 Task: Add Burt's Bees Champagne Lip Shimmer to the cart.
Action: Mouse moved to (313, 170)
Screenshot: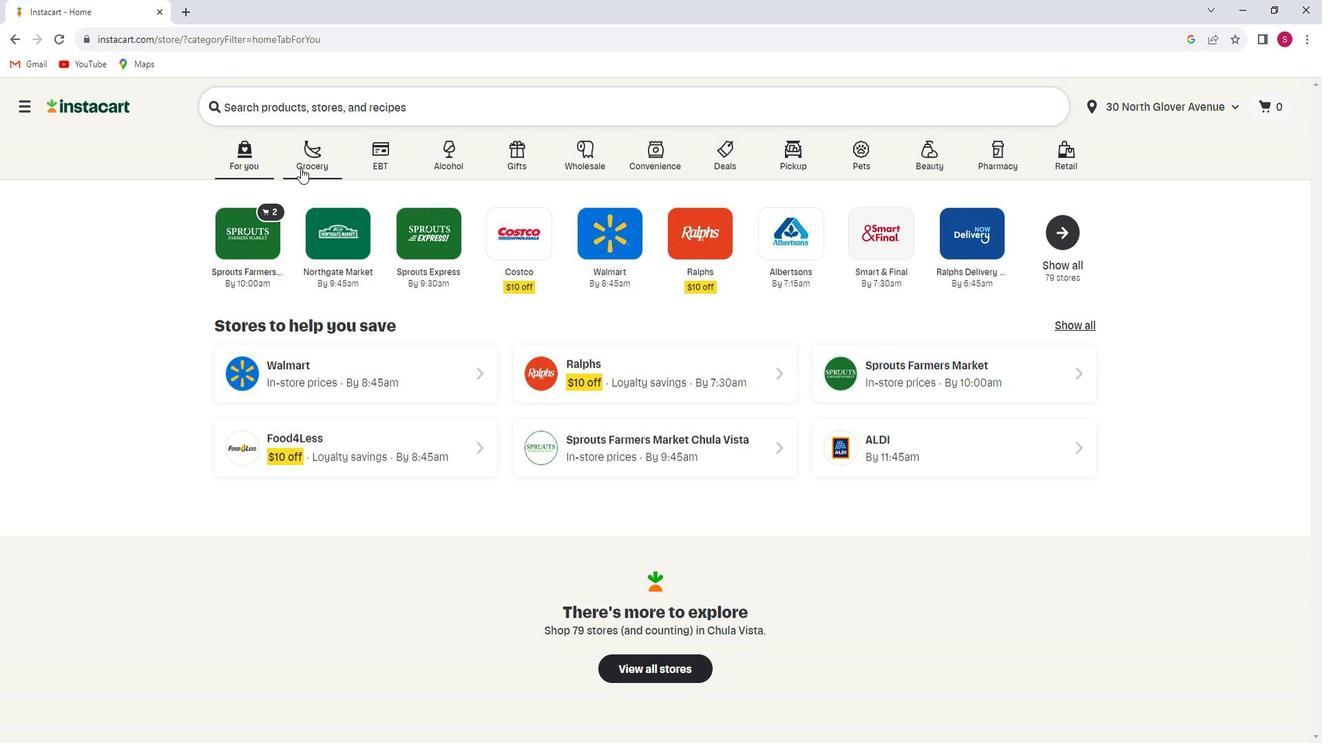 
Action: Mouse pressed left at (313, 170)
Screenshot: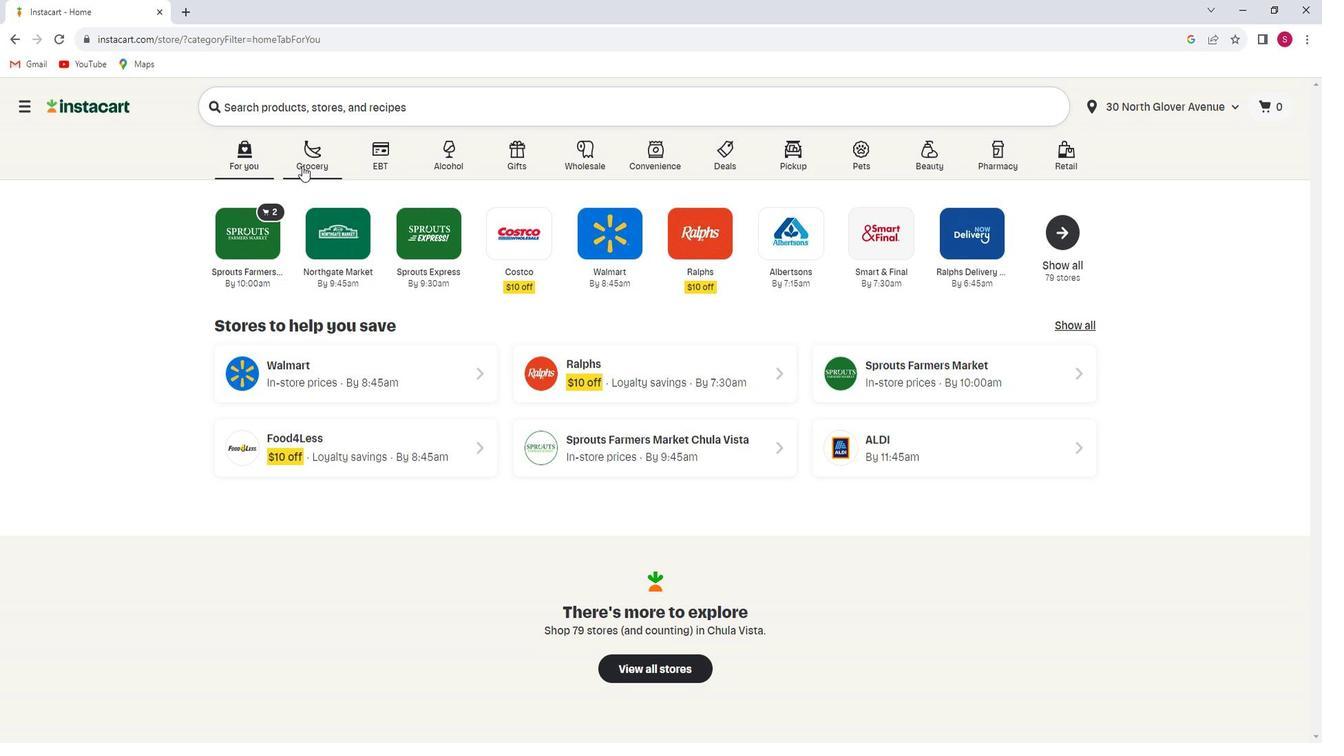 
Action: Mouse moved to (306, 396)
Screenshot: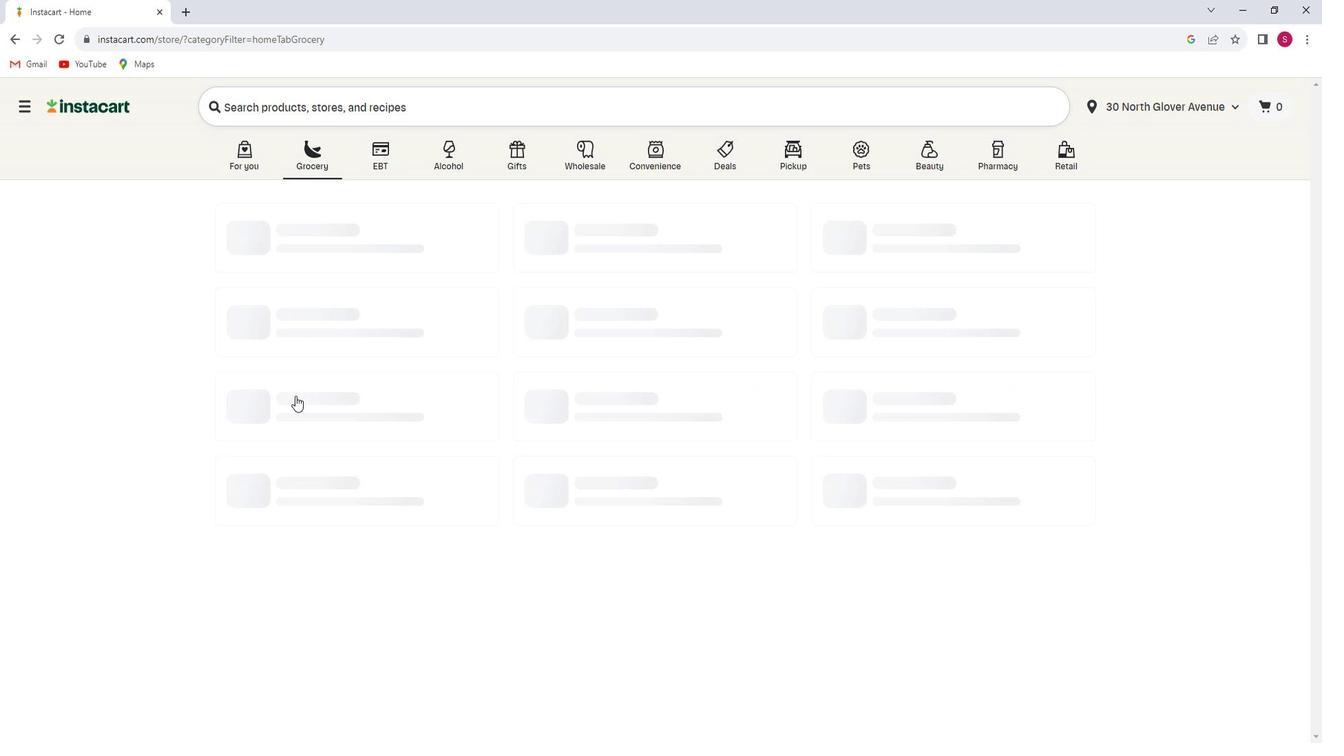 
Action: Mouse pressed left at (306, 396)
Screenshot: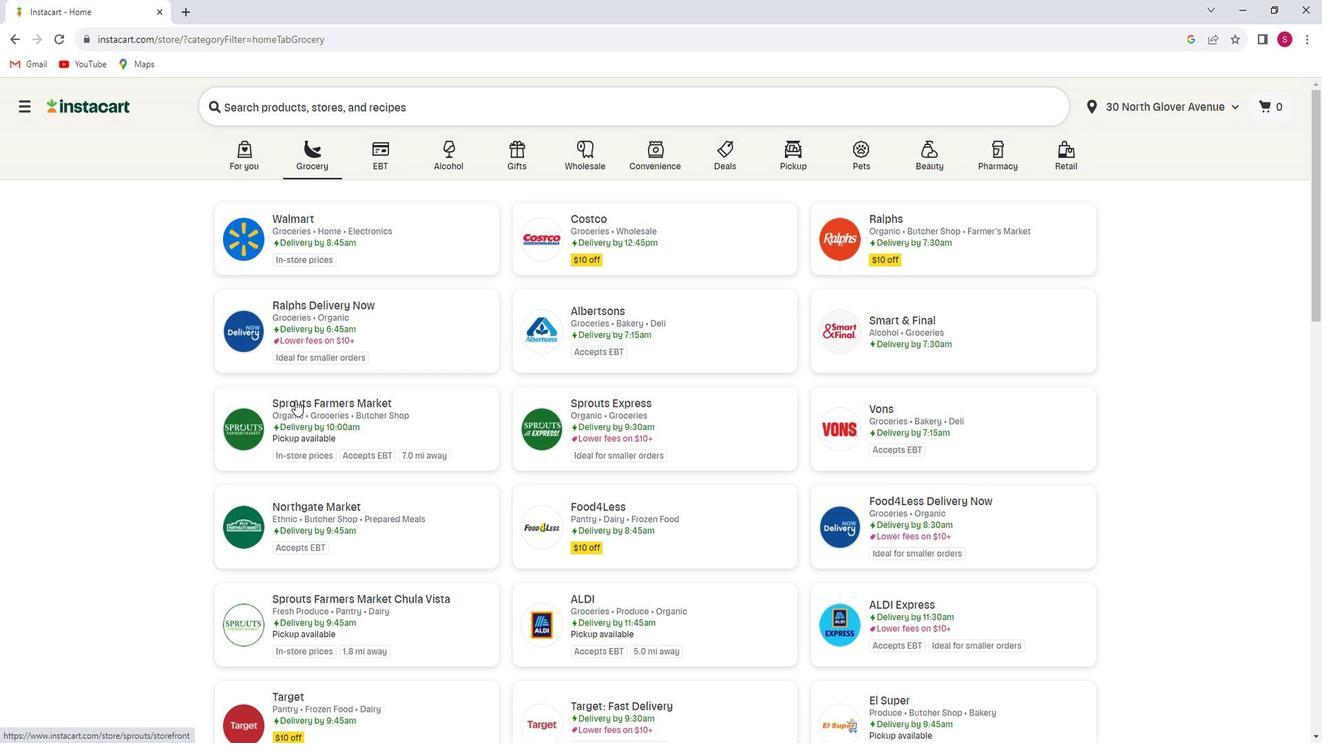 
Action: Mouse moved to (60, 427)
Screenshot: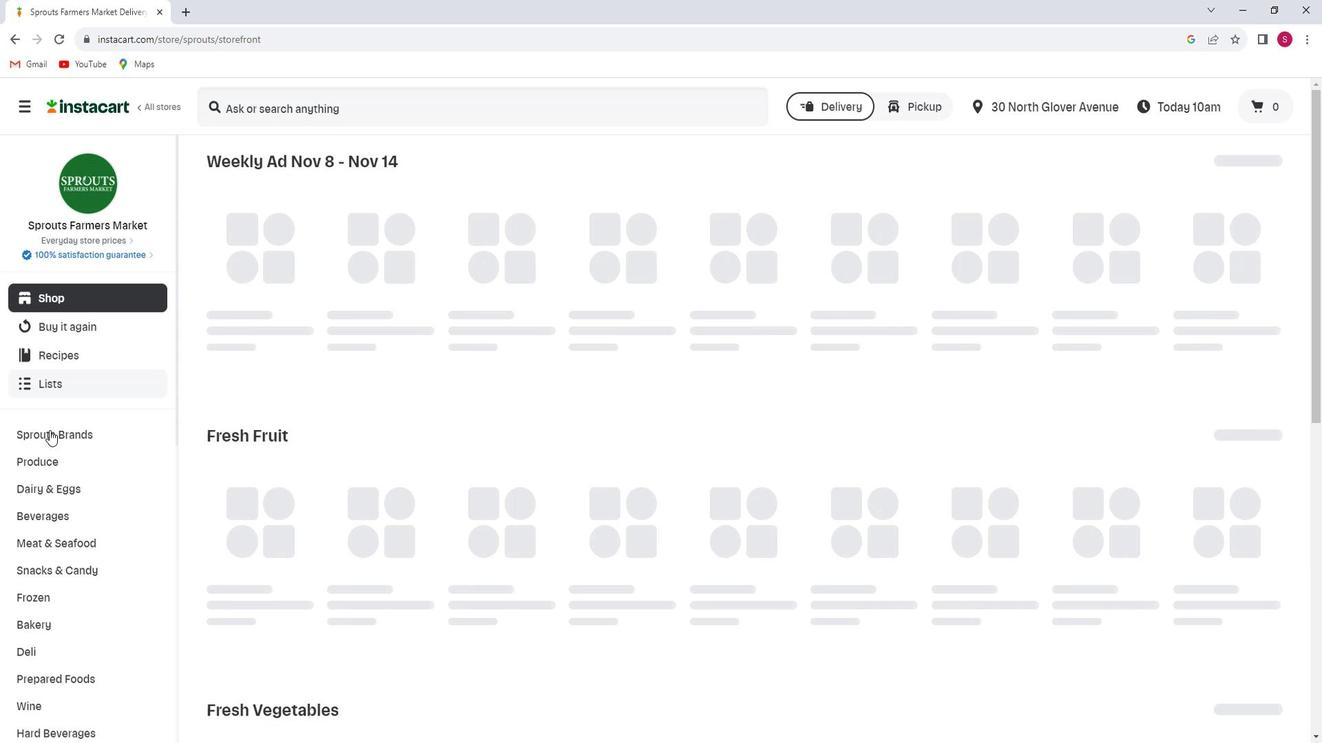 
Action: Mouse scrolled (60, 426) with delta (0, 0)
Screenshot: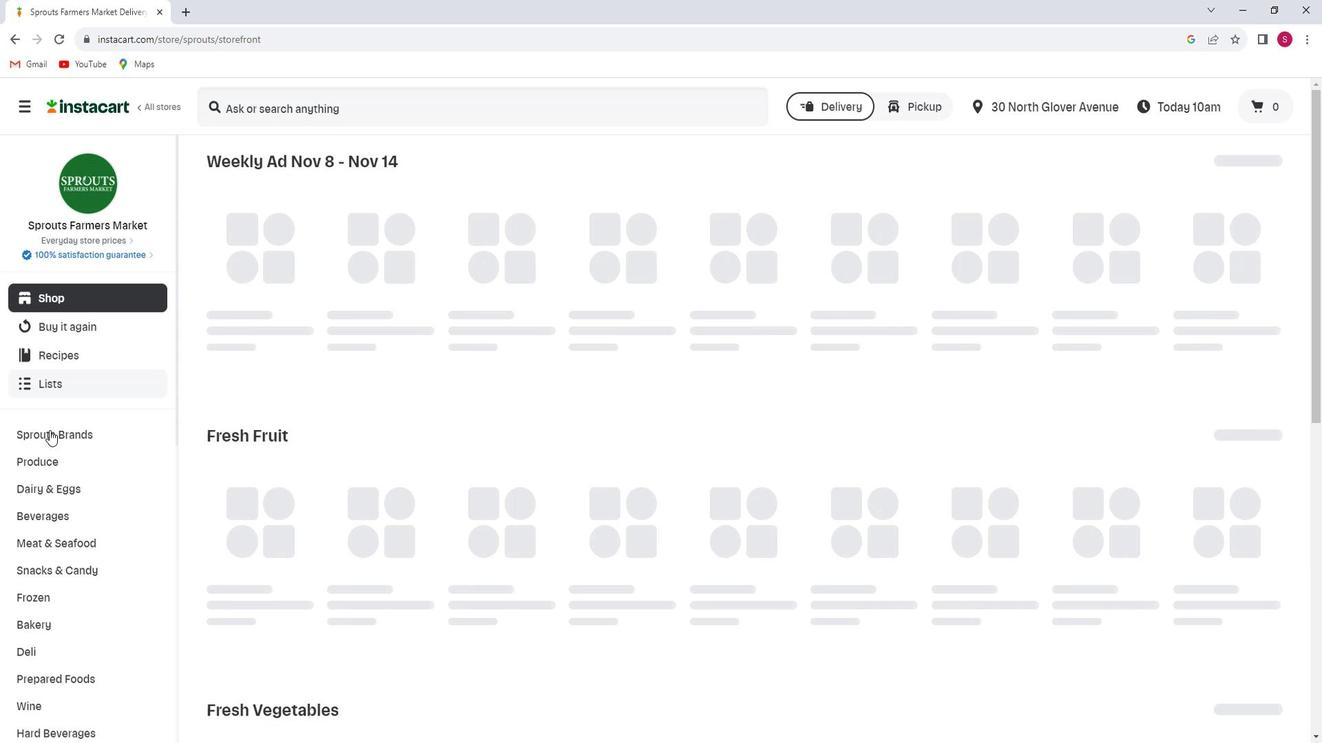 
Action: Mouse moved to (60, 427)
Screenshot: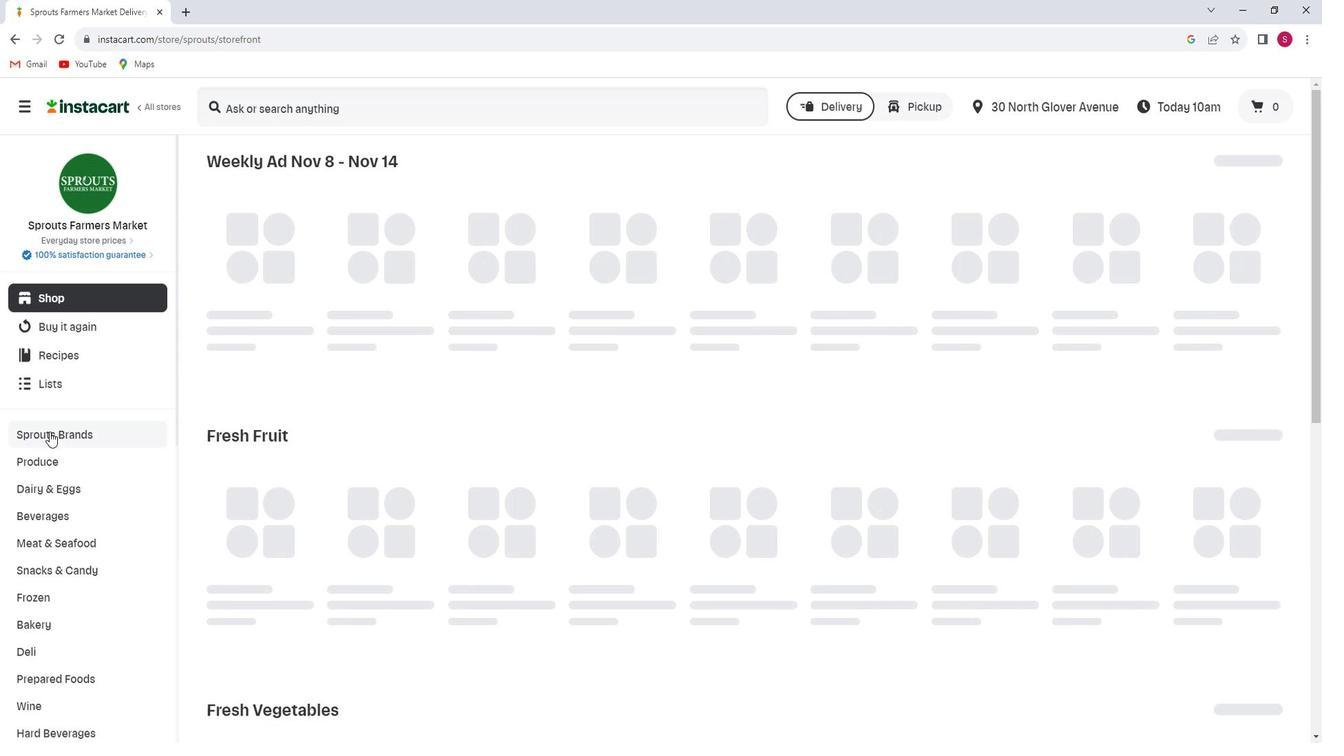 
Action: Mouse scrolled (60, 426) with delta (0, 0)
Screenshot: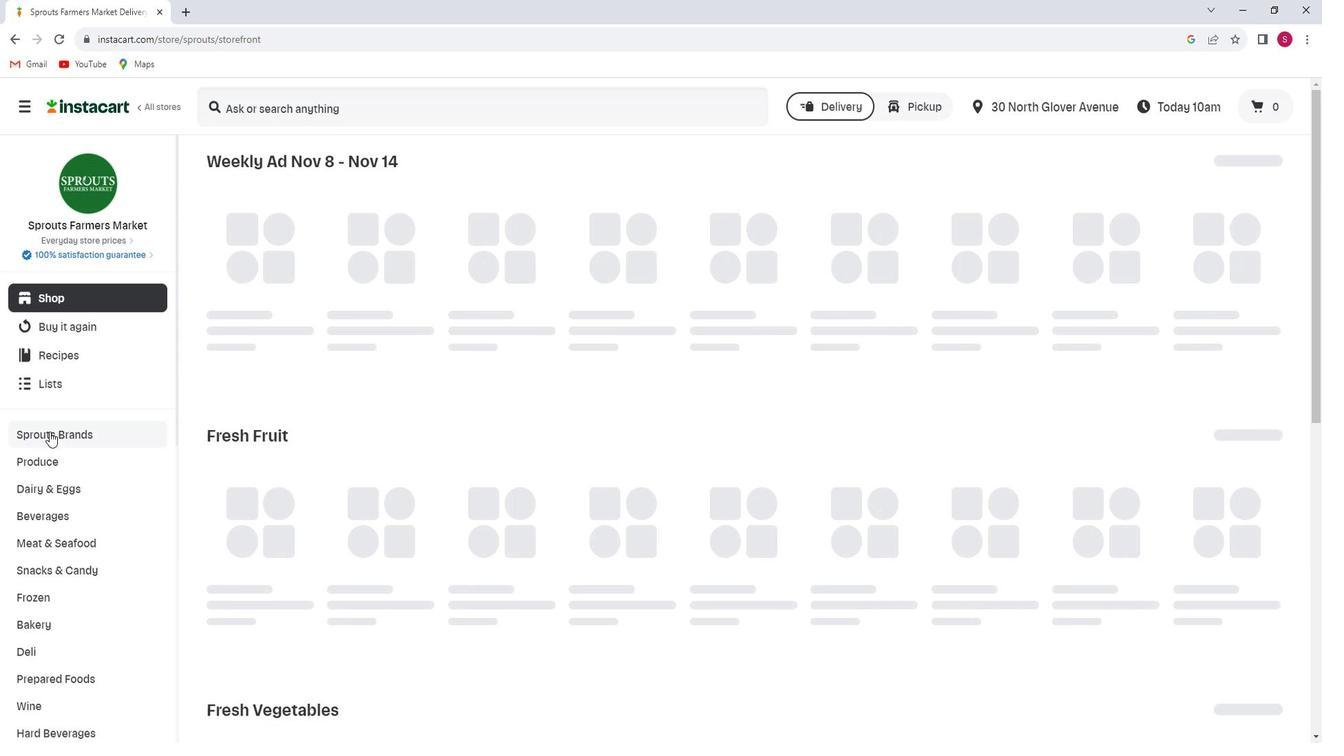 
Action: Mouse scrolled (60, 426) with delta (0, 0)
Screenshot: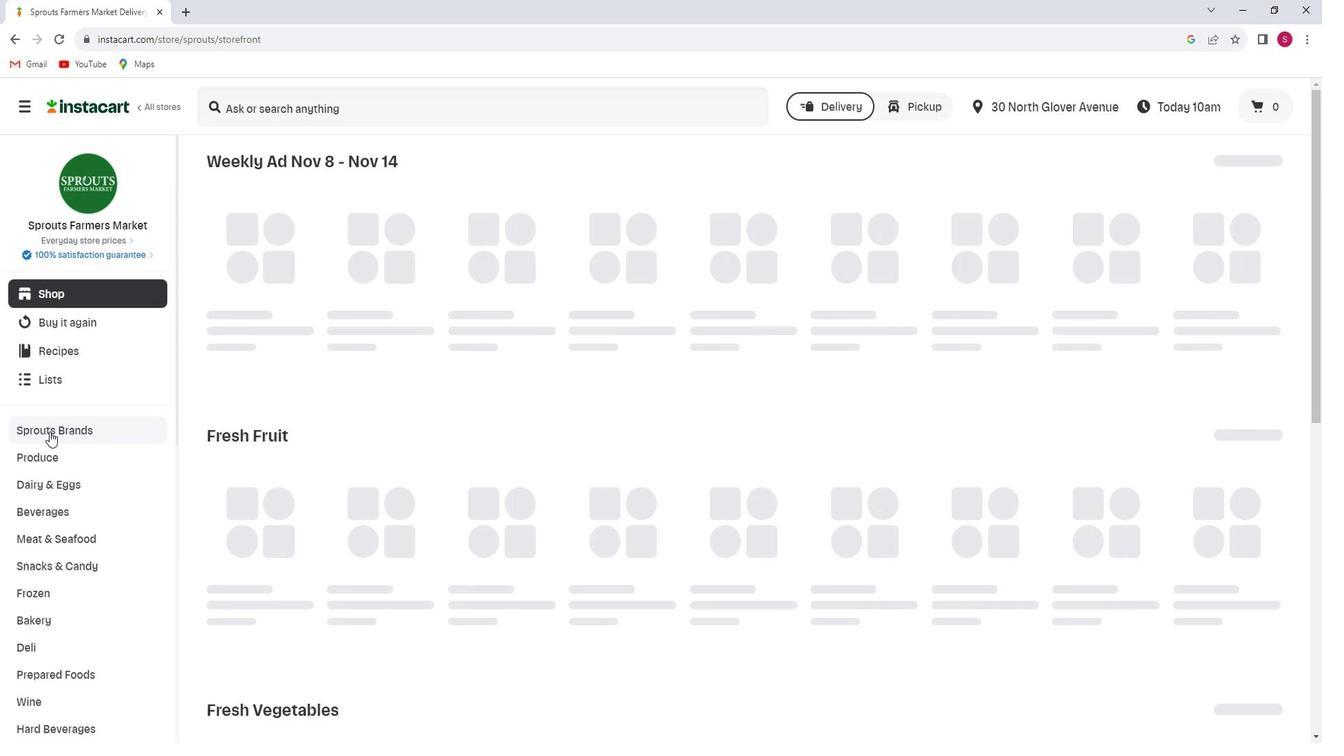 
Action: Mouse scrolled (60, 426) with delta (0, 0)
Screenshot: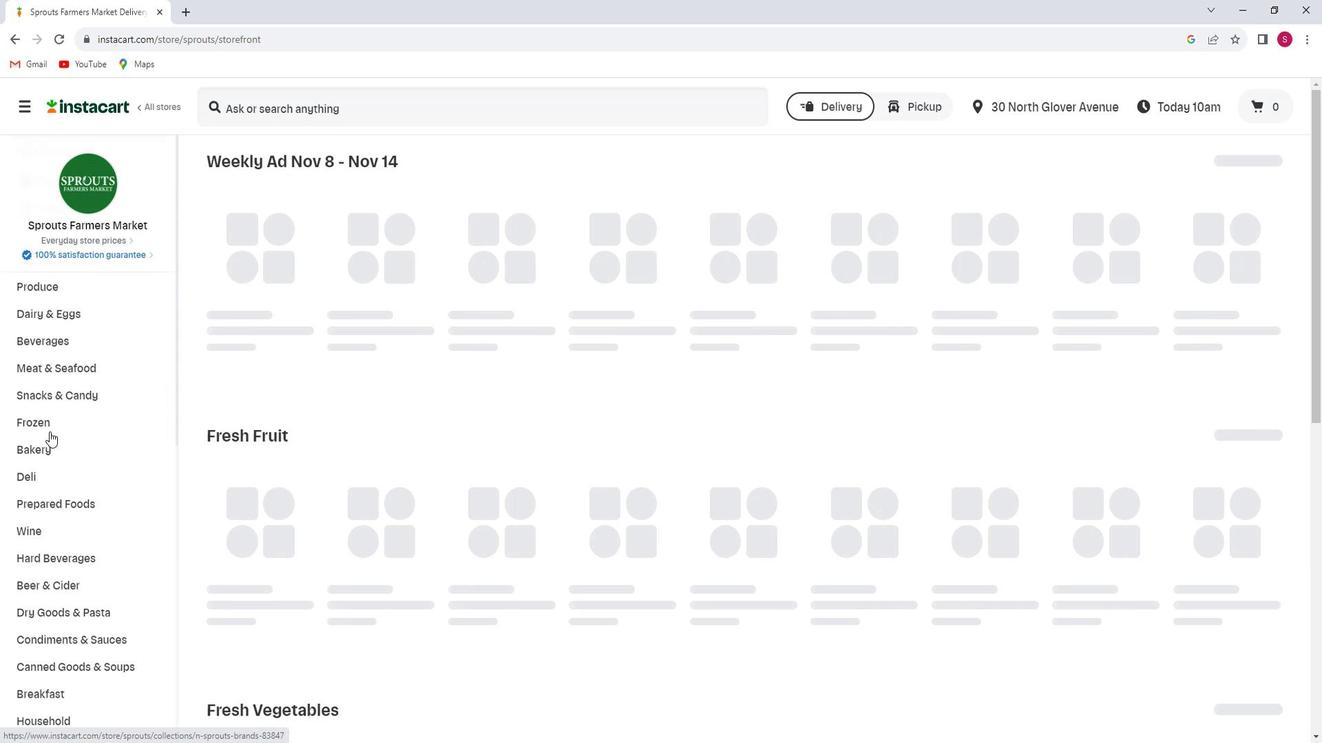 
Action: Mouse scrolled (60, 426) with delta (0, 0)
Screenshot: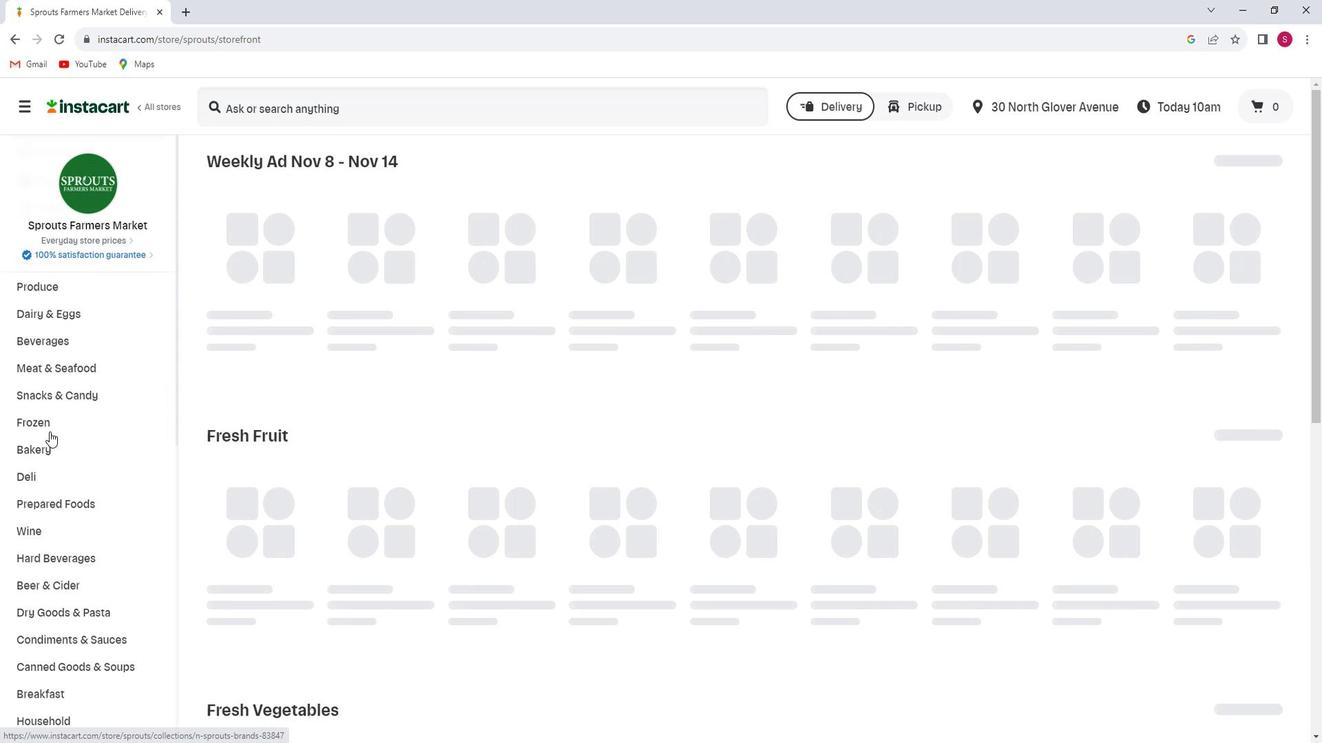 
Action: Mouse scrolled (60, 426) with delta (0, 0)
Screenshot: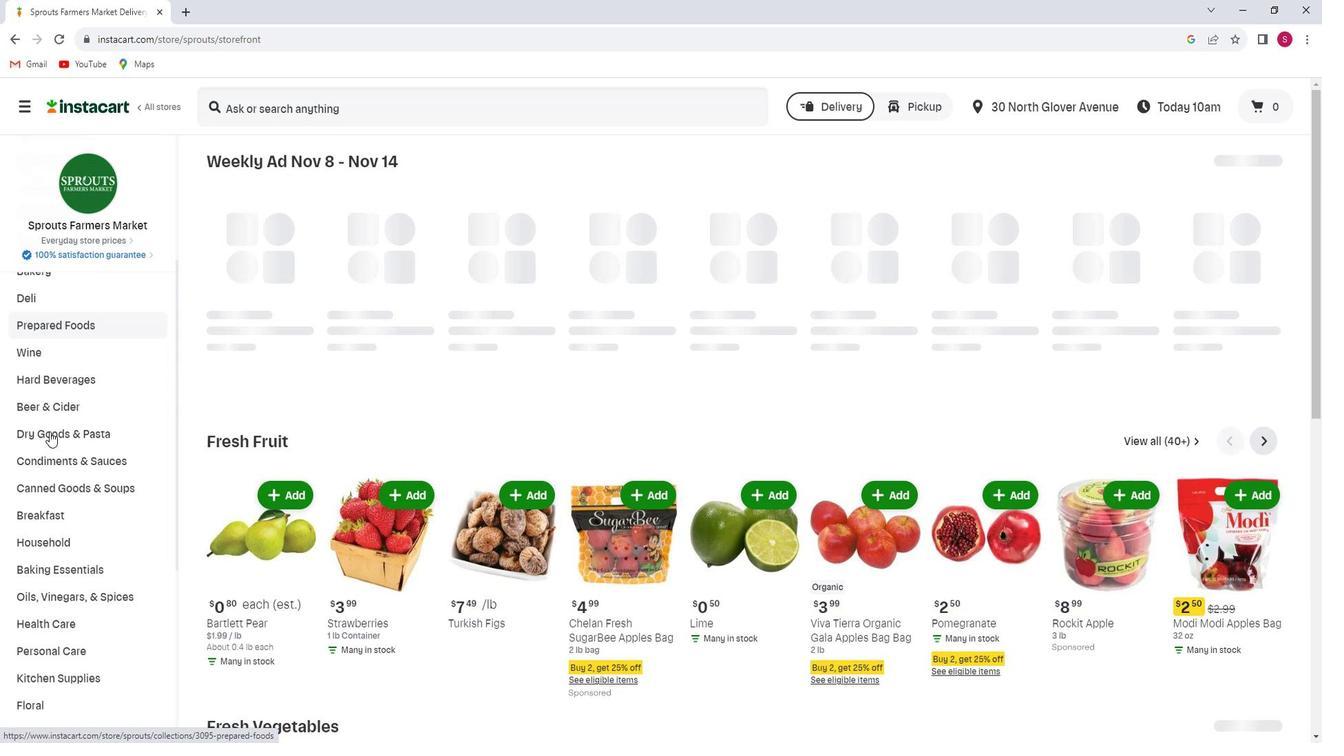 
Action: Mouse scrolled (60, 426) with delta (0, 0)
Screenshot: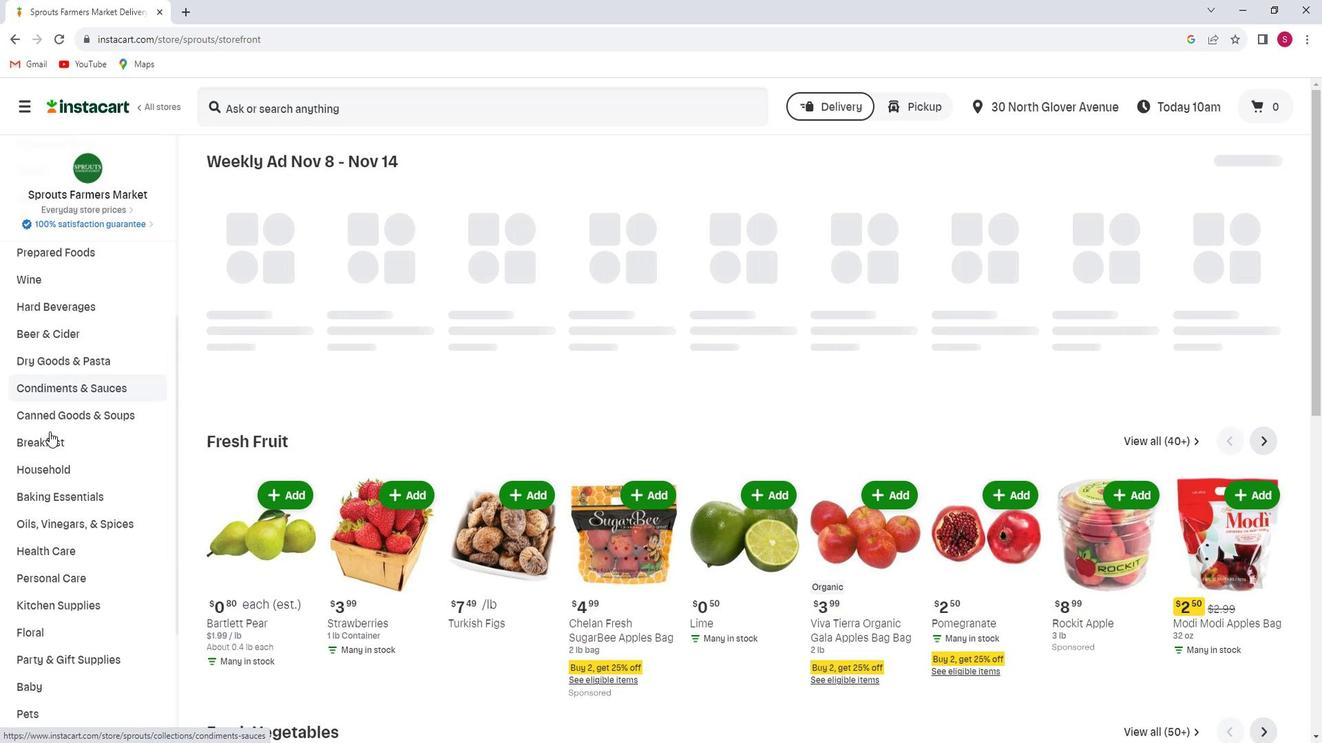
Action: Mouse scrolled (60, 426) with delta (0, 0)
Screenshot: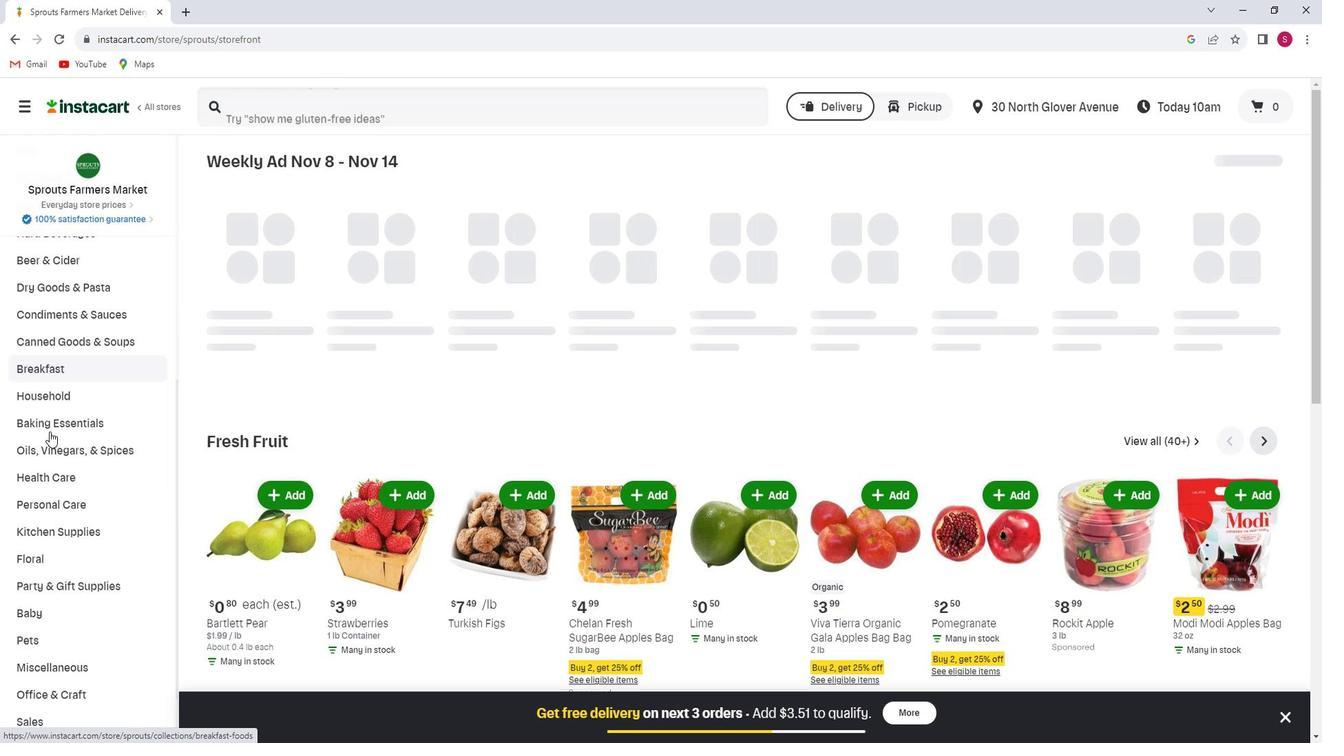 
Action: Mouse moved to (72, 424)
Screenshot: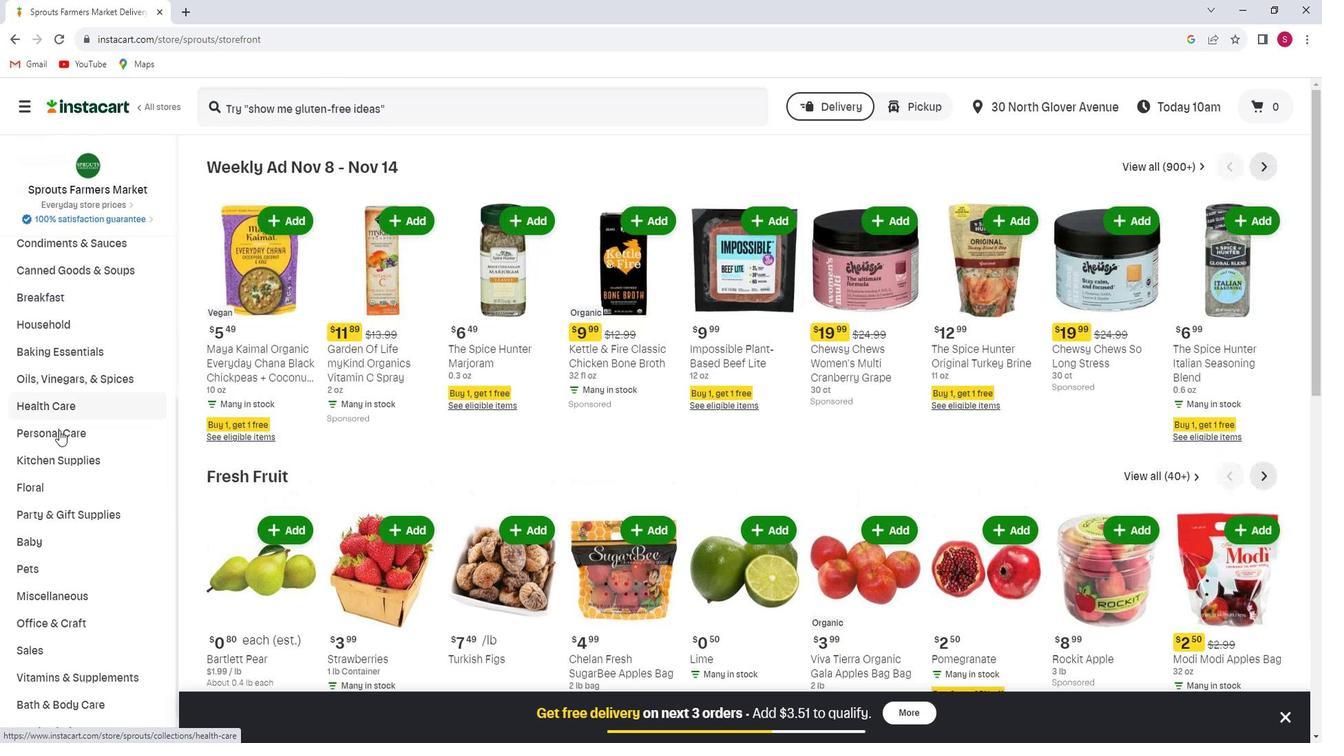 
Action: Mouse pressed left at (72, 424)
Screenshot: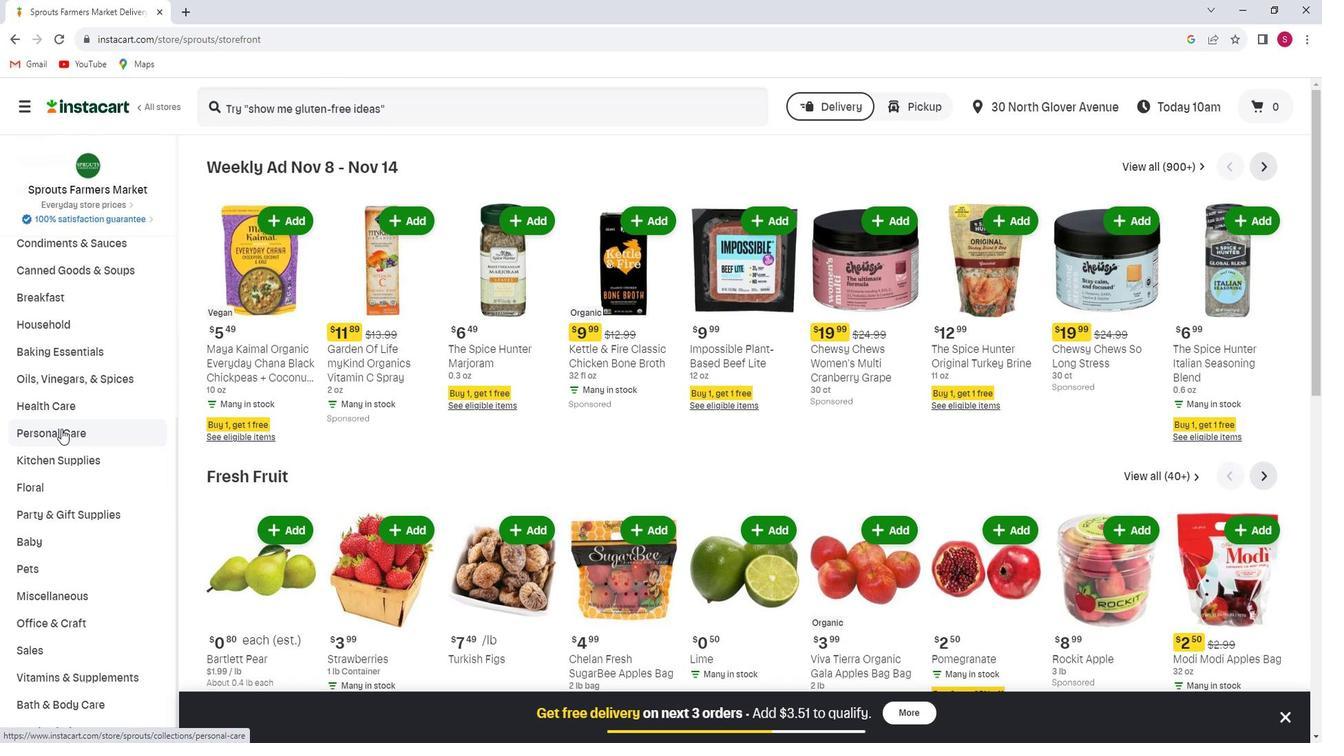 
Action: Mouse moved to (1203, 200)
Screenshot: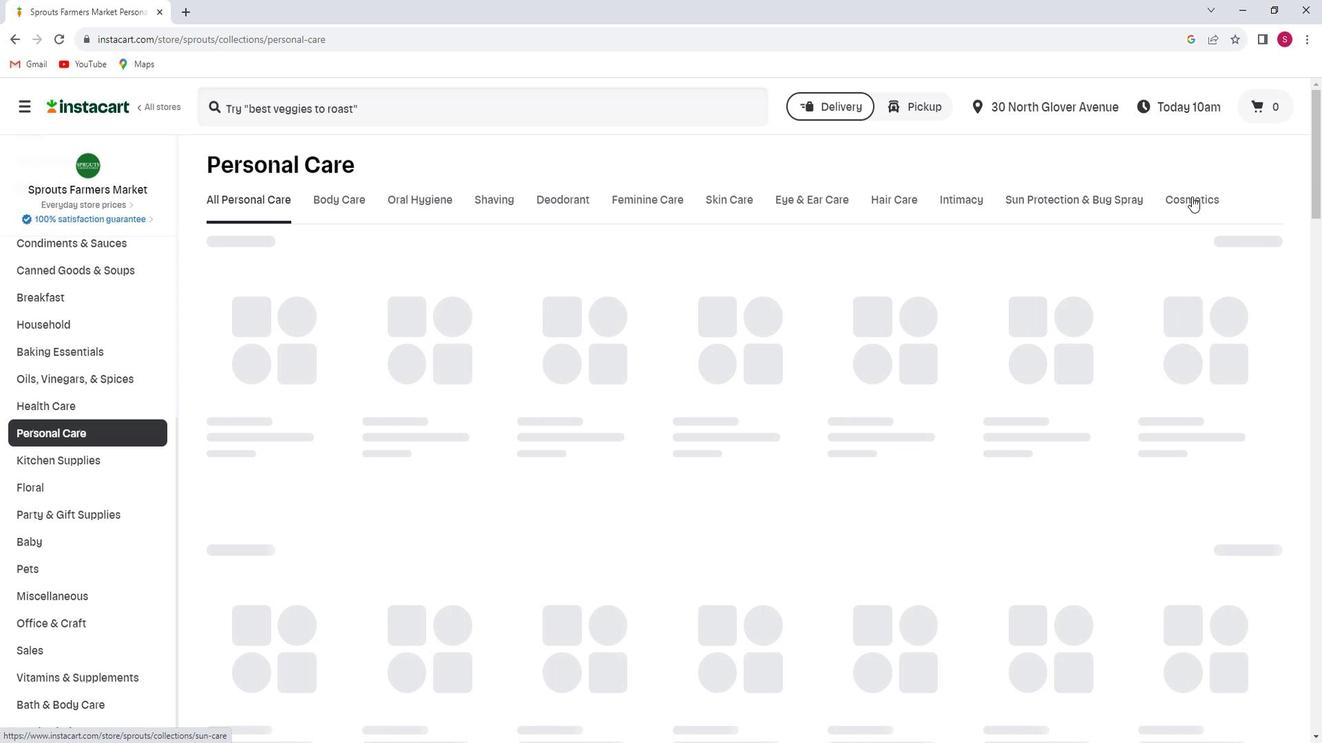 
Action: Mouse pressed left at (1203, 200)
Screenshot: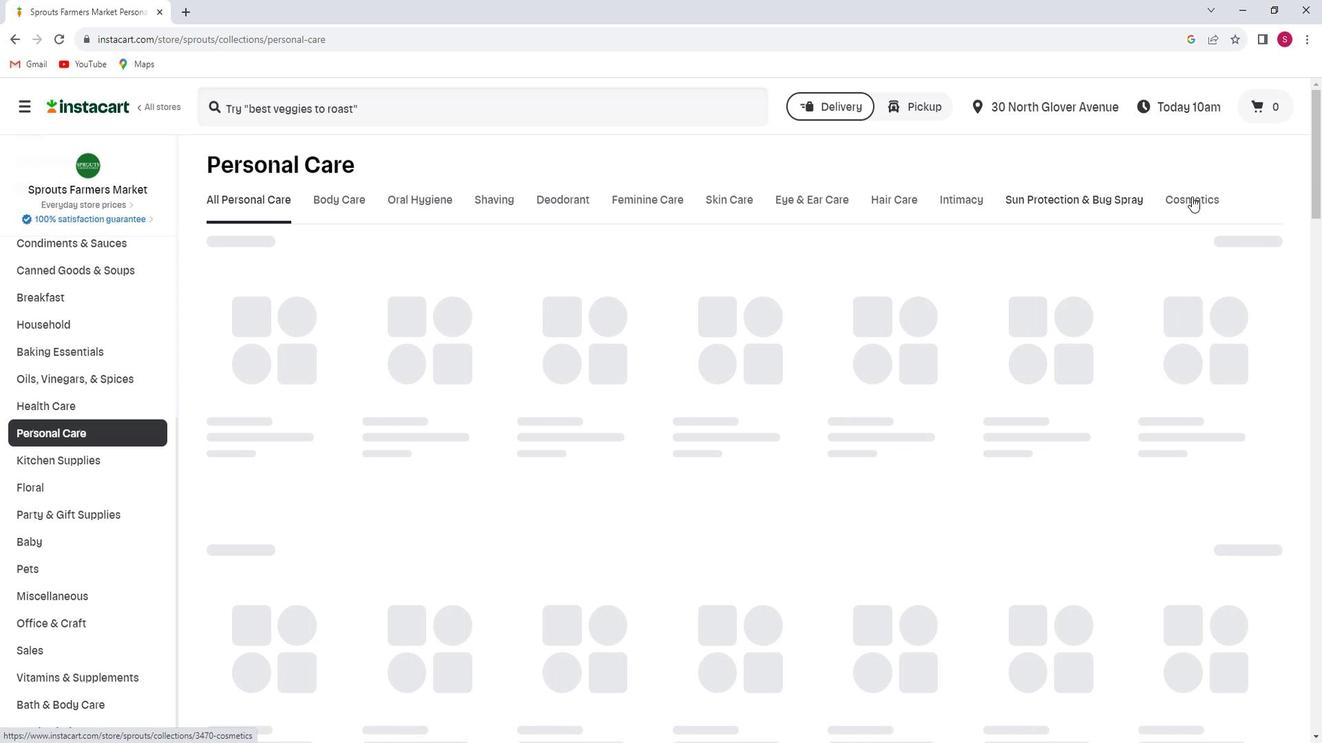 
Action: Mouse moved to (312, 274)
Screenshot: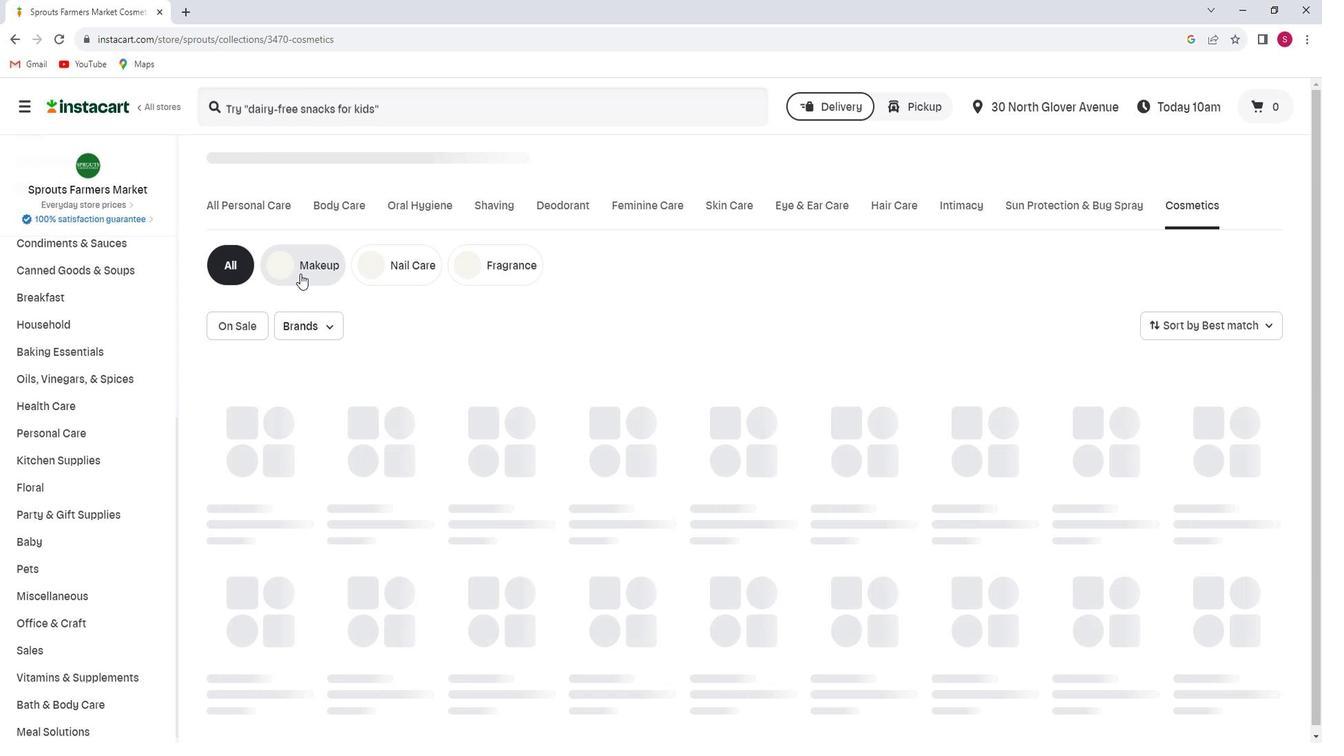 
Action: Mouse pressed left at (312, 274)
Screenshot: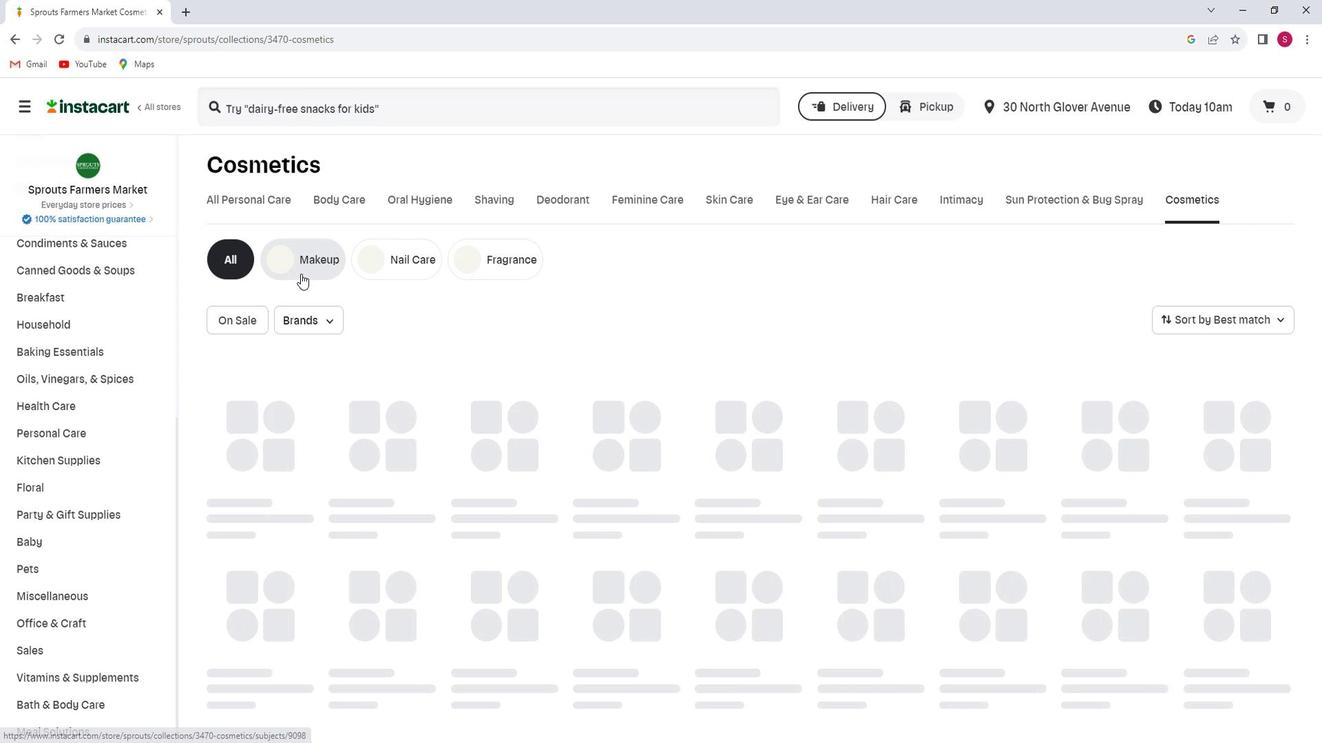 
Action: Mouse moved to (366, 113)
Screenshot: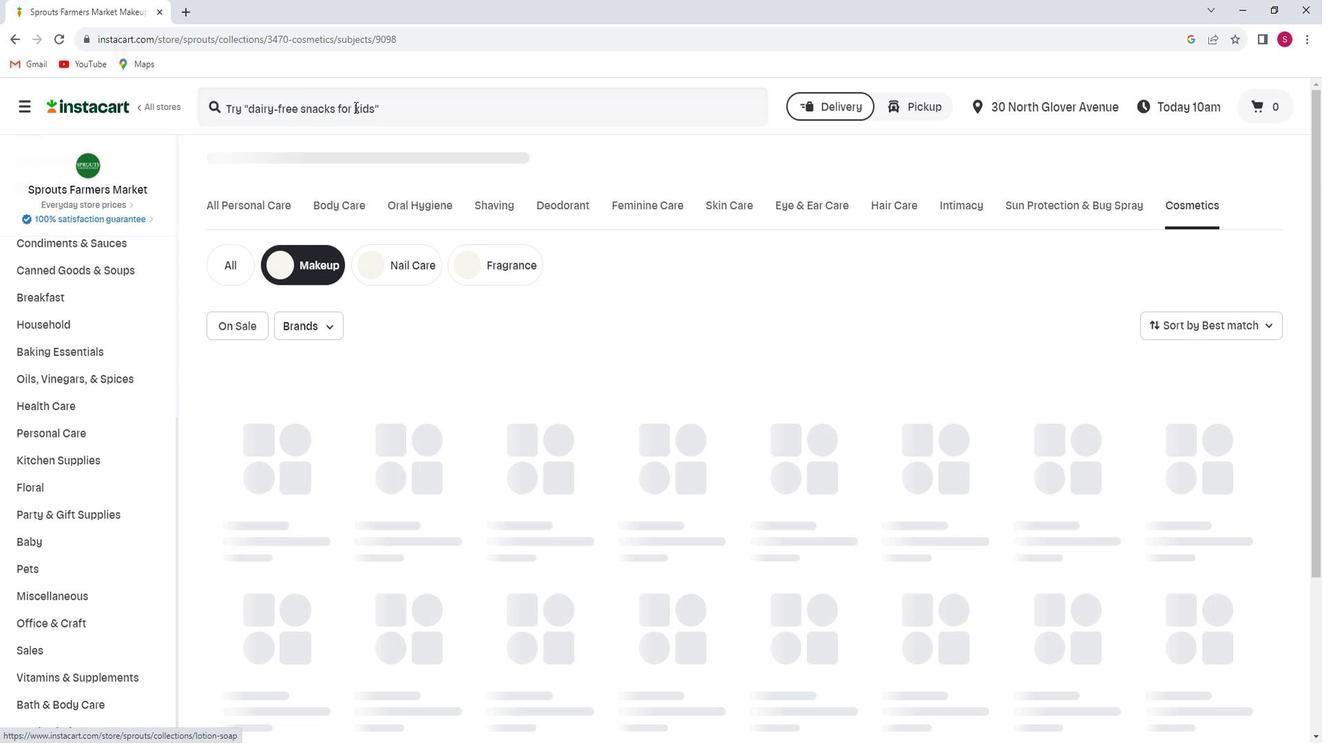 
Action: Mouse pressed left at (366, 113)
Screenshot: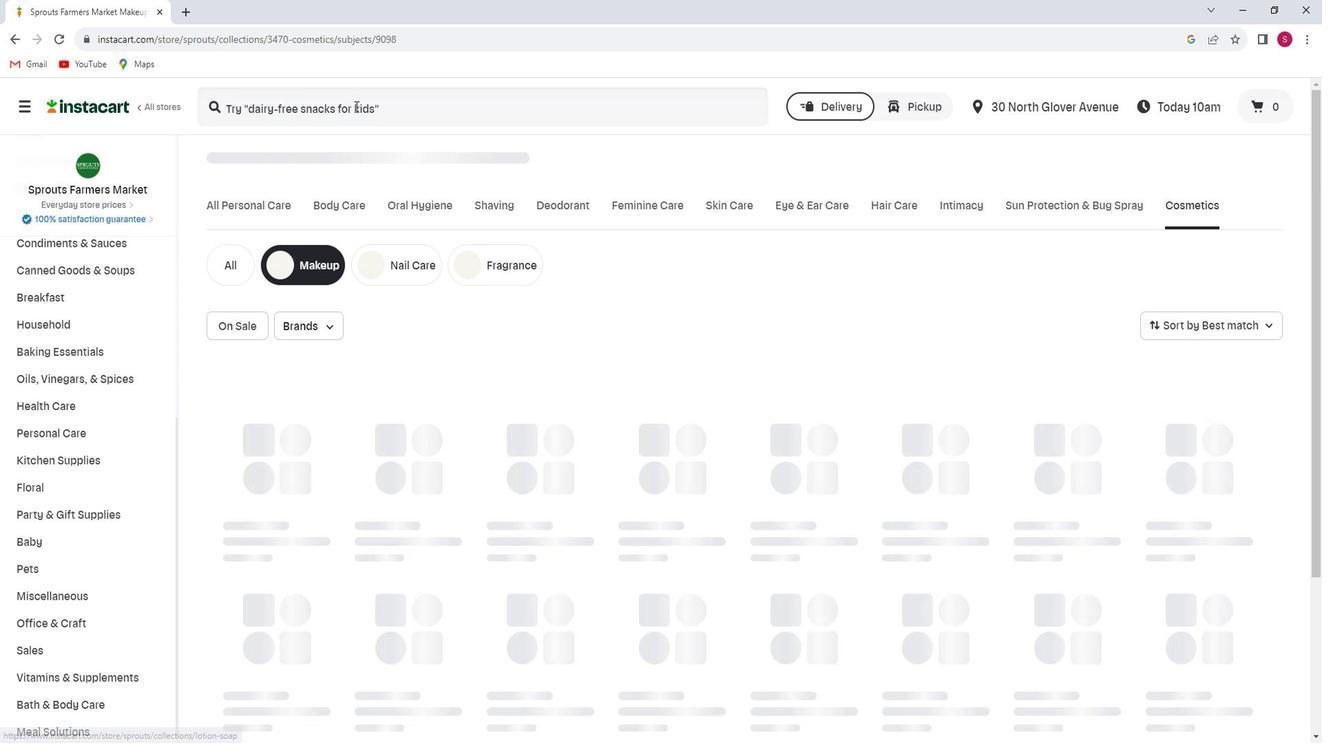 
Action: Key pressed <Key.shift><Key.shift><Key.shift><Key.shift><Key.shift><Key.shift><Key.shift><Key.shift>Burt's<Key.space><Key.shift_r>Bees<Key.space><Key.shift><Key.shift><Key.shift><Key.shift><Key.shift><Key.shift><Key.shift>Champan<Key.backspace>gne<Key.space><Key.shift_r>Lip<Key.space><Key.shift>Shimmer<Key.enter>
Screenshot: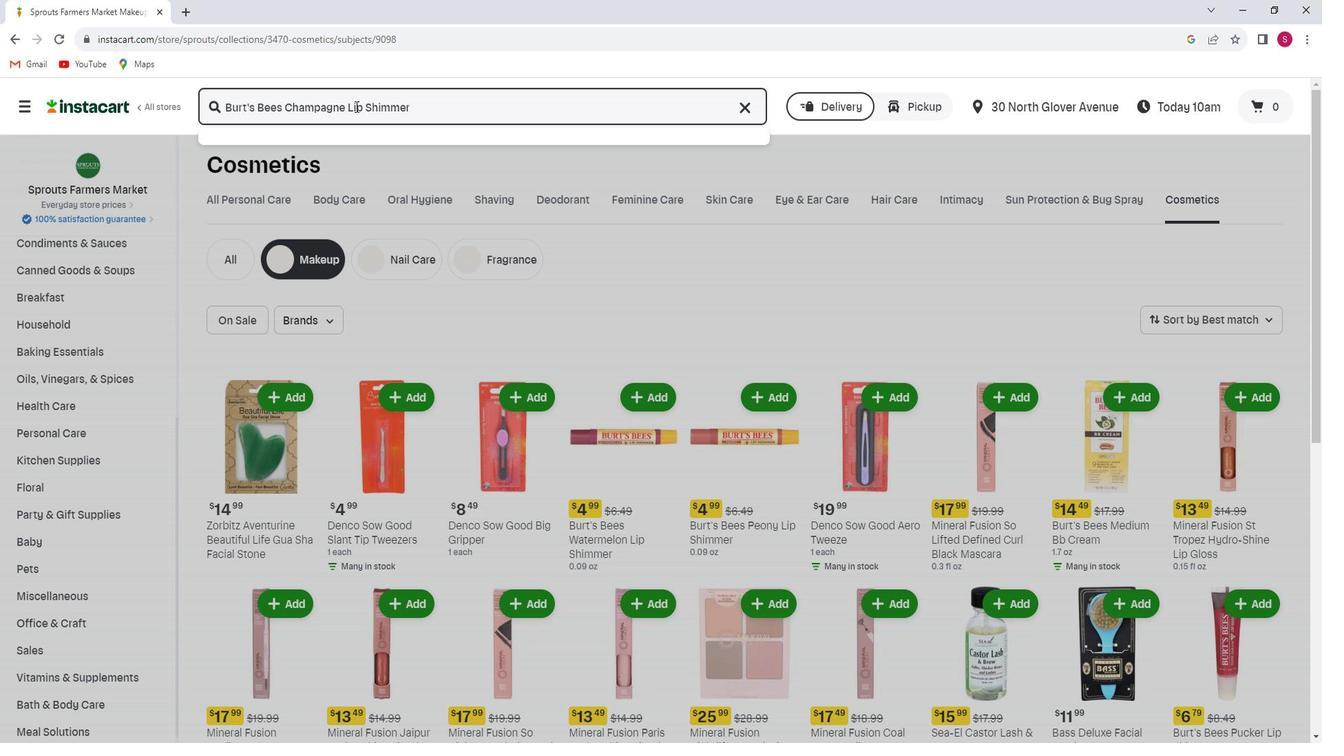 
Action: Mouse moved to (605, 349)
Screenshot: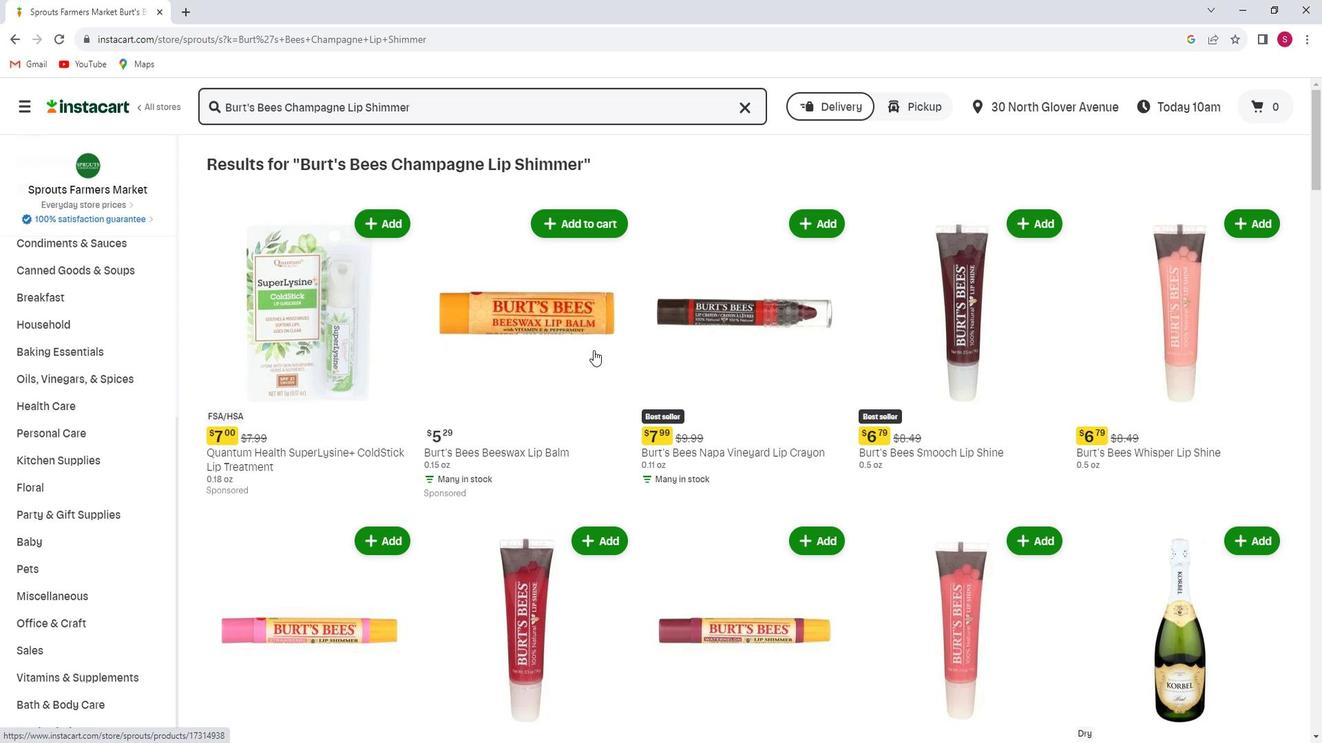 
Action: Mouse scrolled (605, 348) with delta (0, 0)
Screenshot: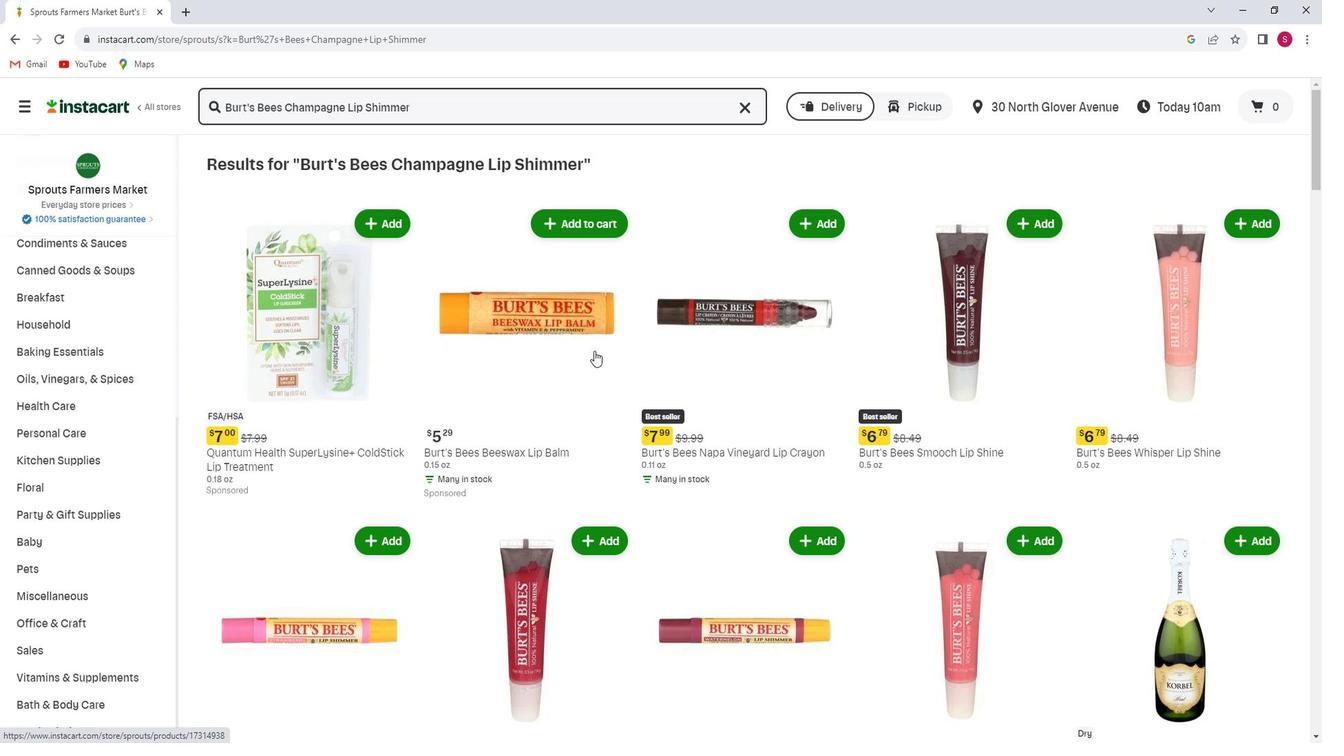 
Action: Mouse scrolled (605, 348) with delta (0, 0)
Screenshot: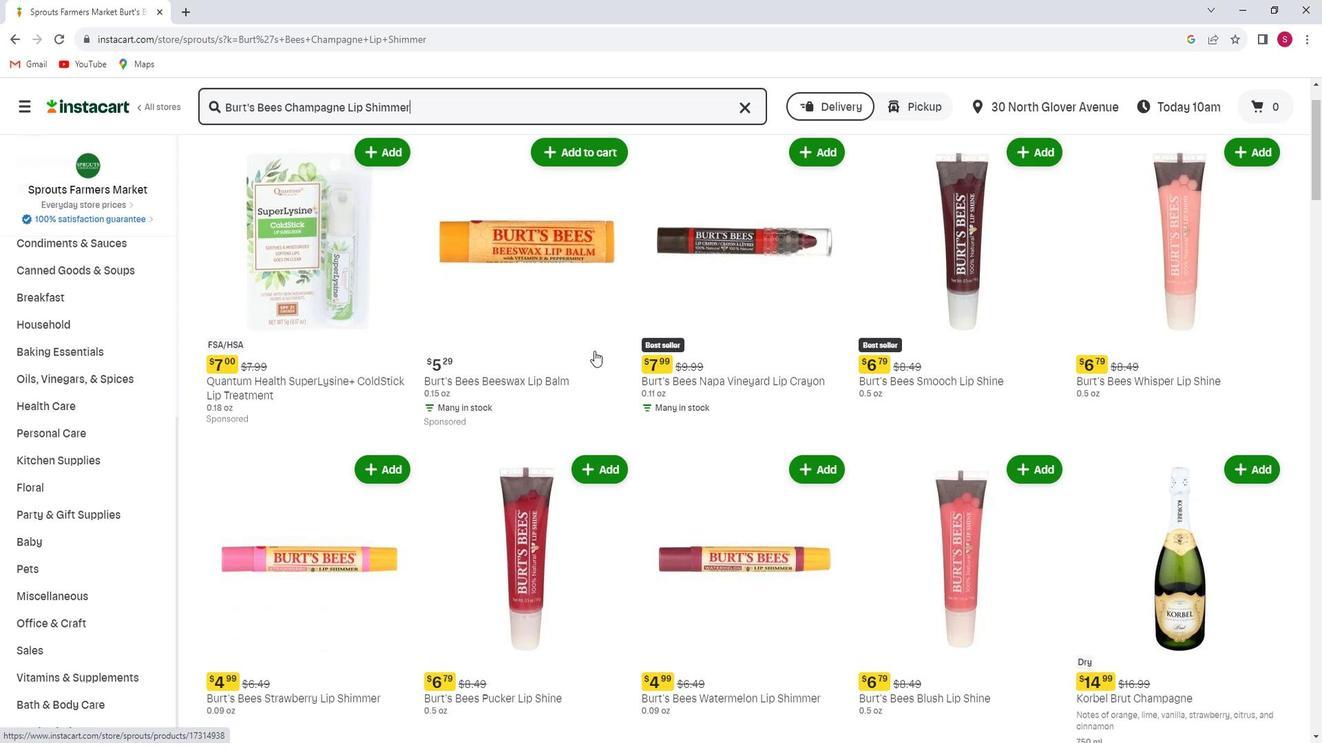 
Action: Mouse scrolled (605, 348) with delta (0, 0)
Screenshot: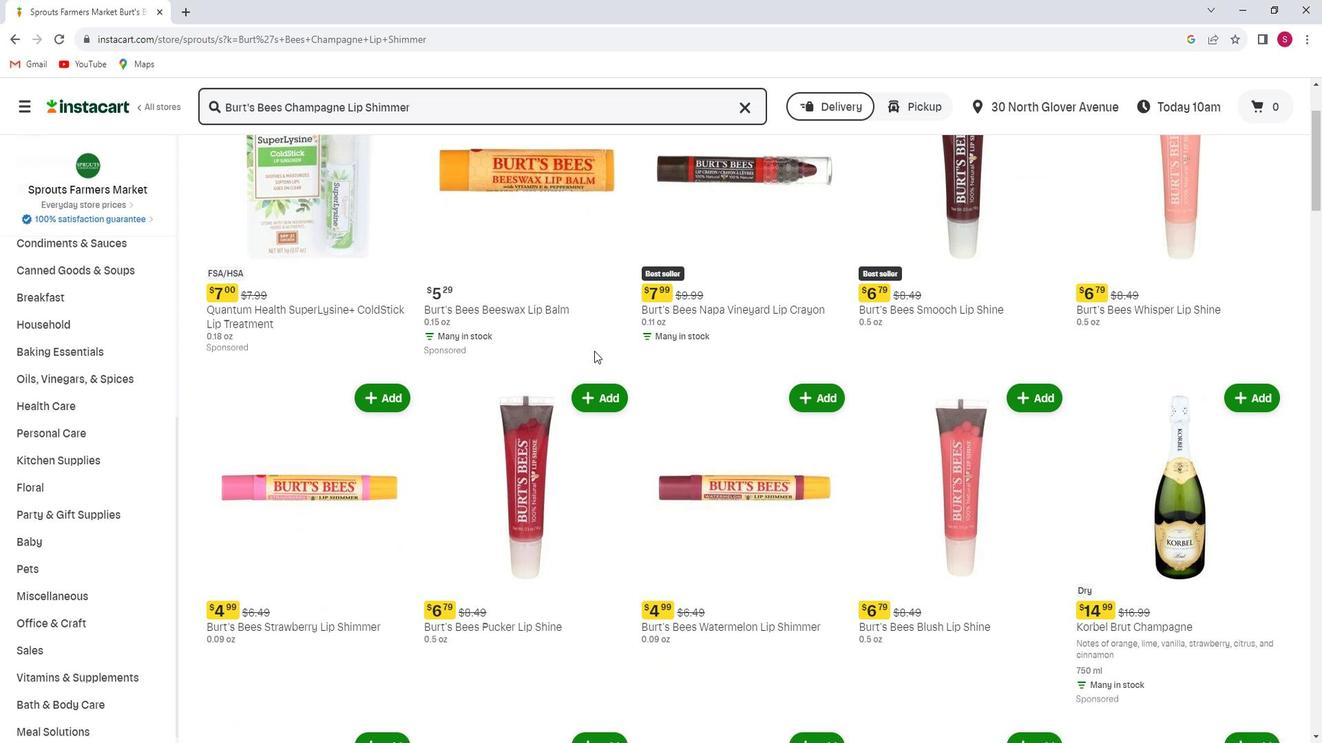 
Action: Mouse scrolled (605, 348) with delta (0, 0)
Screenshot: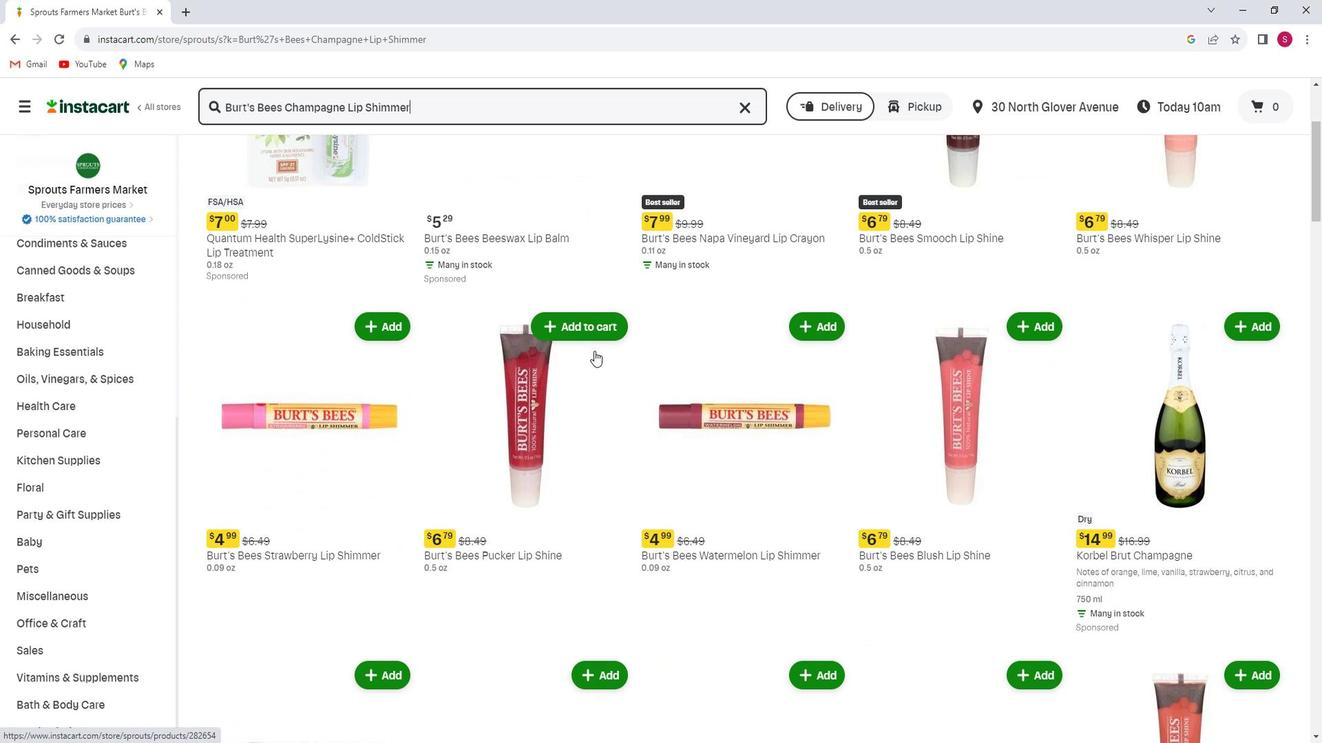 
Action: Mouse scrolled (605, 348) with delta (0, 0)
Screenshot: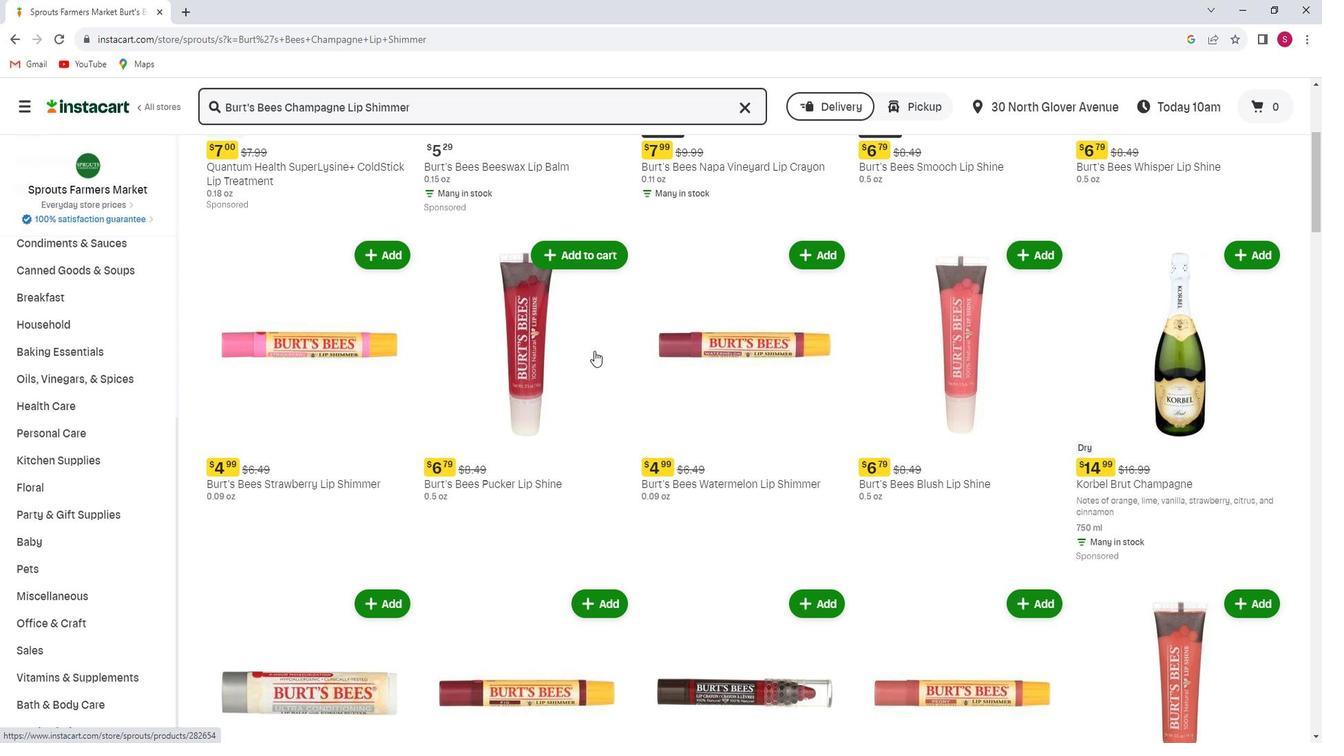 
Action: Mouse scrolled (605, 348) with delta (0, 0)
Screenshot: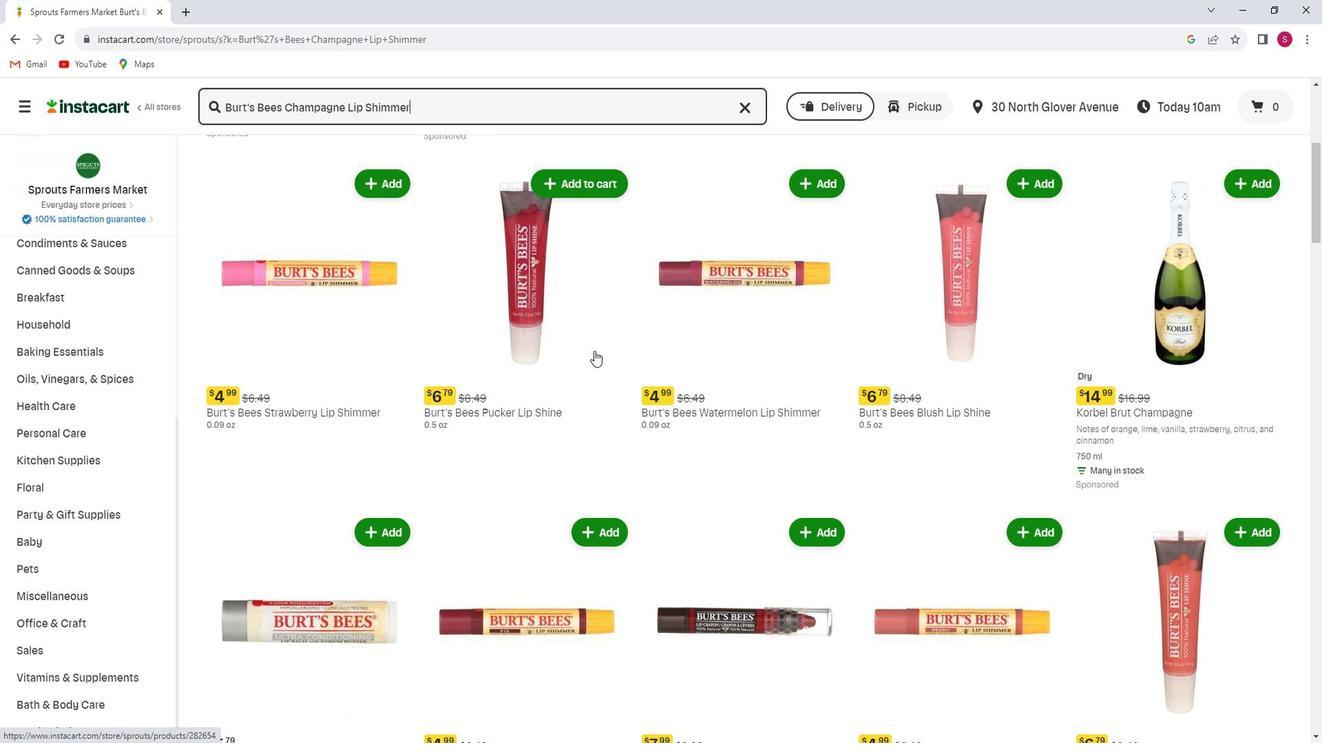 
Action: Mouse scrolled (605, 348) with delta (0, 0)
Screenshot: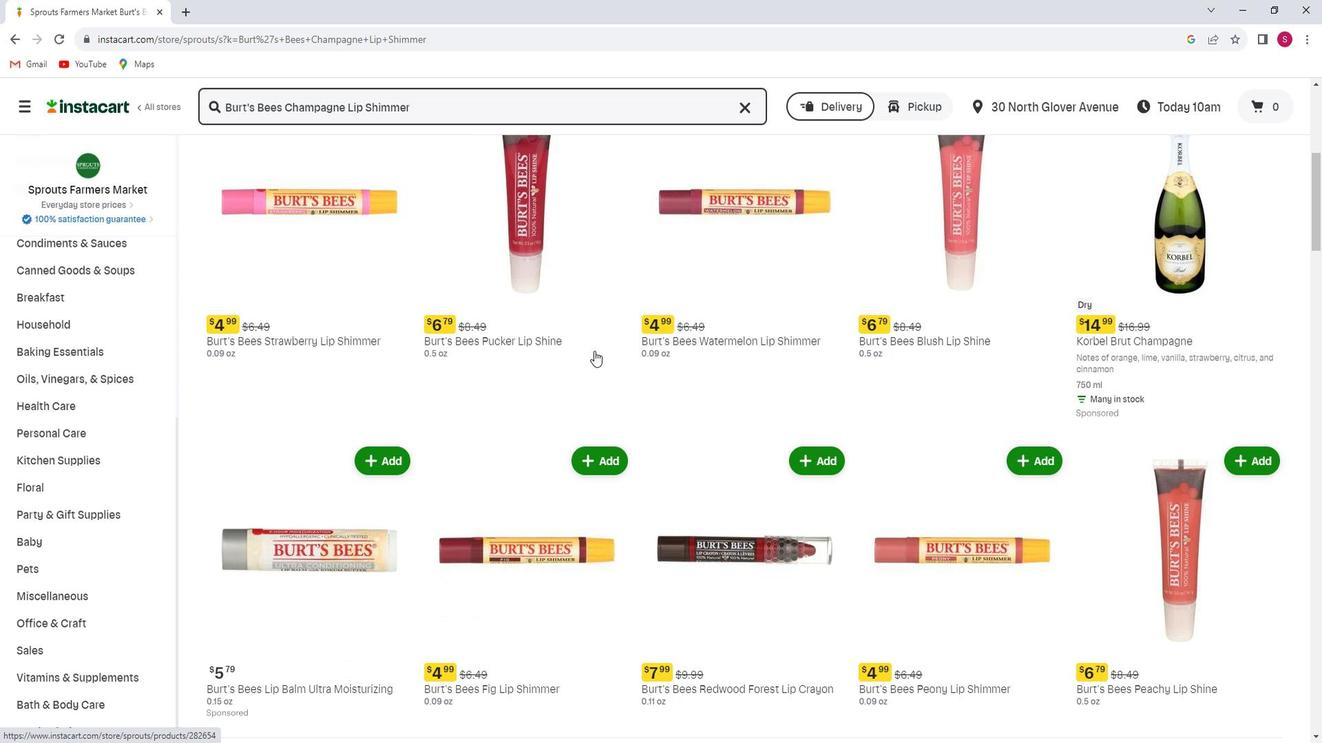 
Action: Mouse scrolled (605, 348) with delta (0, 0)
Screenshot: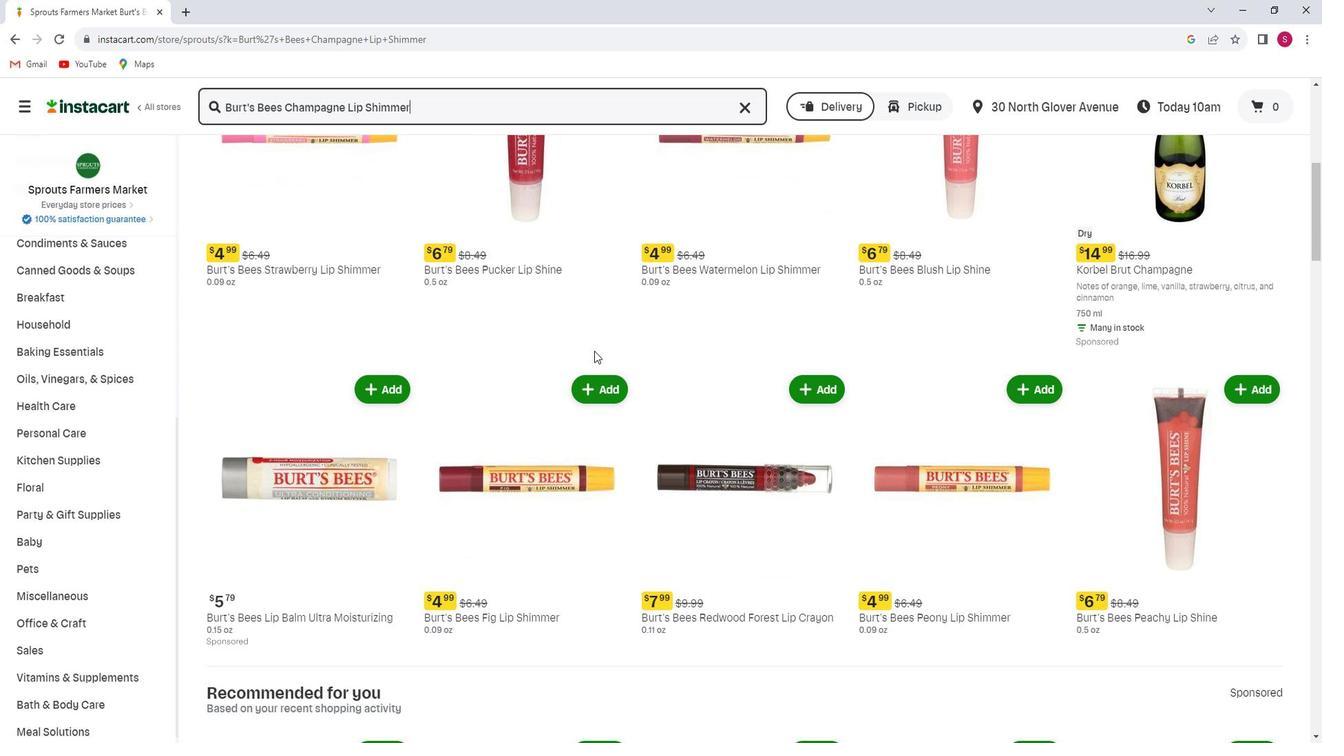 
Action: Mouse scrolled (605, 348) with delta (0, 0)
Screenshot: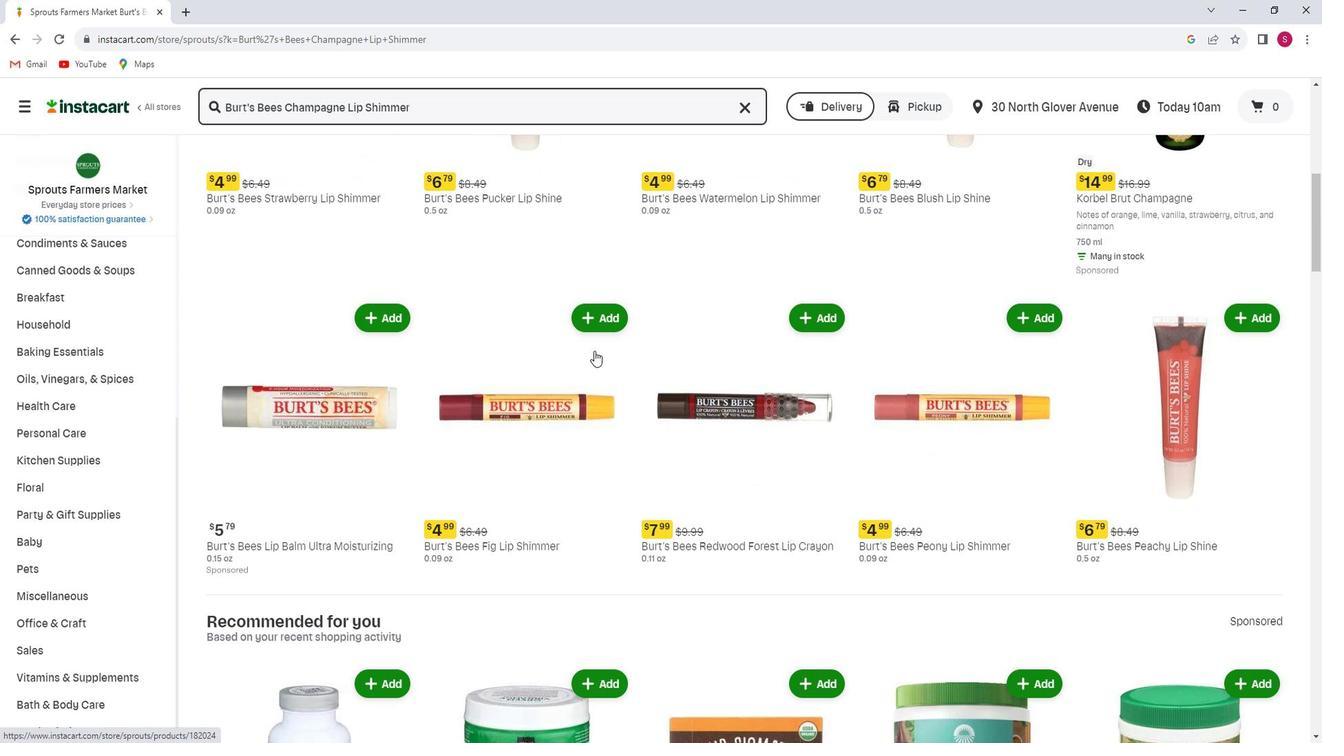 
Action: Mouse scrolled (605, 348) with delta (0, 0)
Screenshot: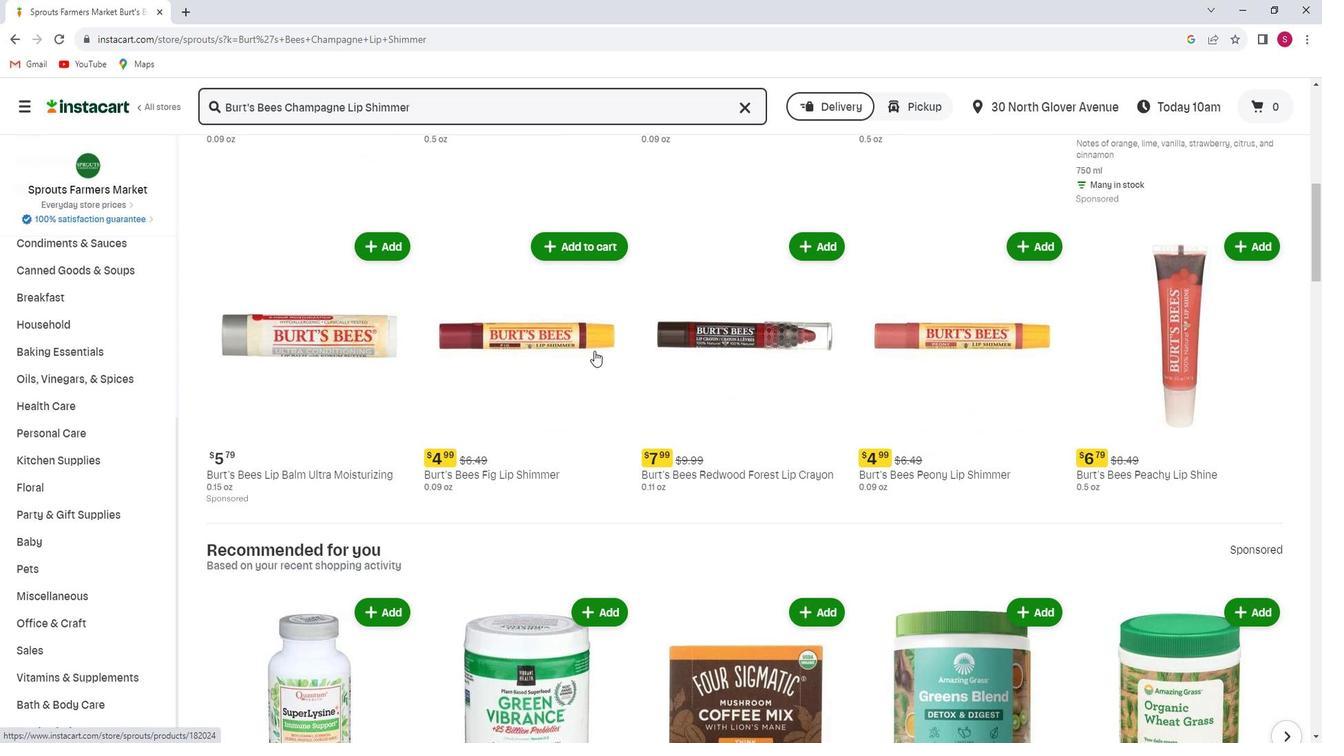 
Action: Mouse scrolled (605, 348) with delta (0, 0)
Screenshot: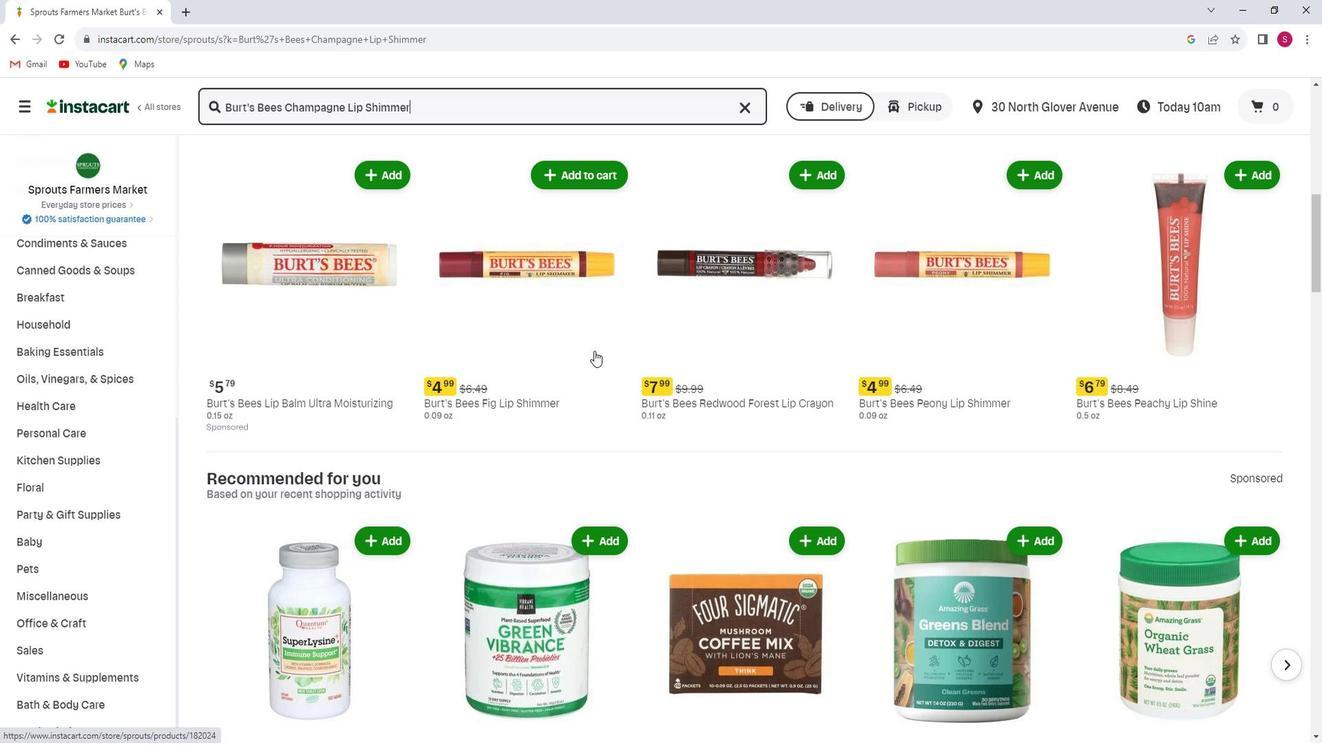
Action: Mouse moved to (603, 350)
Screenshot: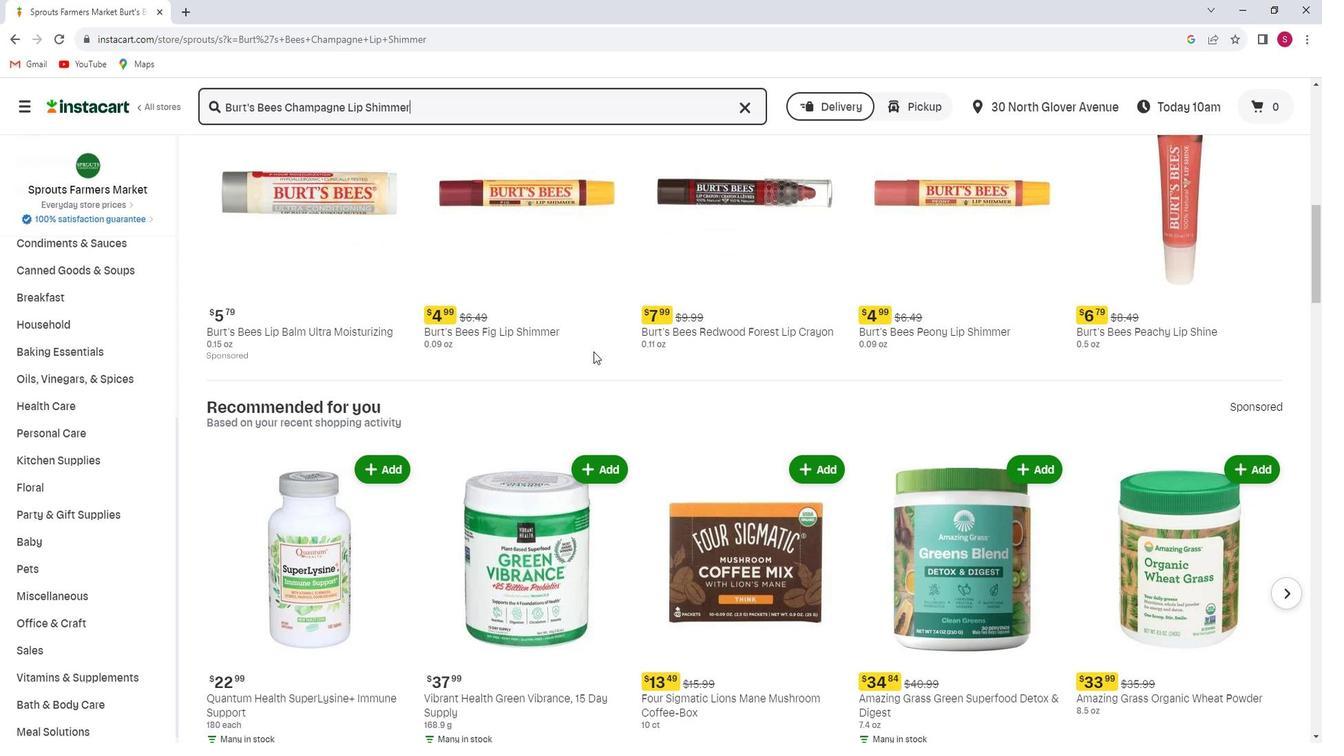 
Action: Mouse scrolled (603, 349) with delta (0, 0)
Screenshot: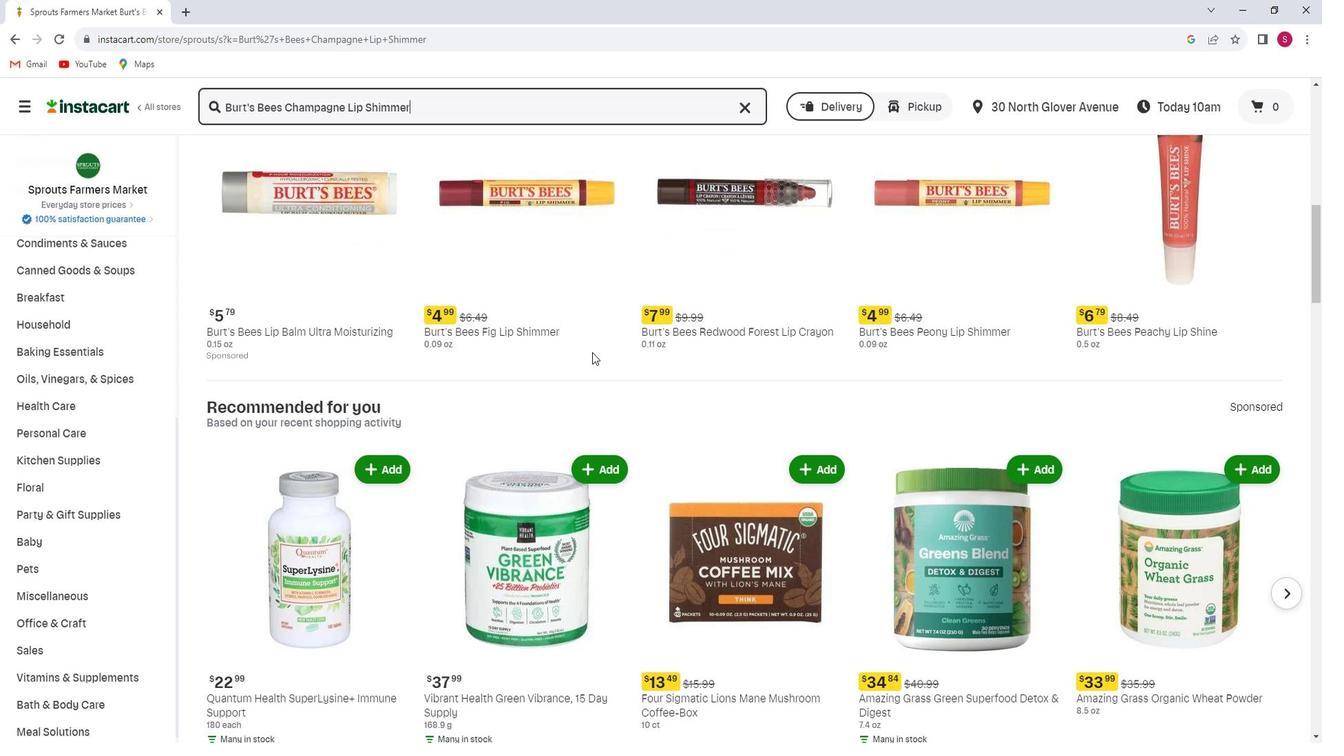 
Action: Mouse scrolled (603, 349) with delta (0, 0)
Screenshot: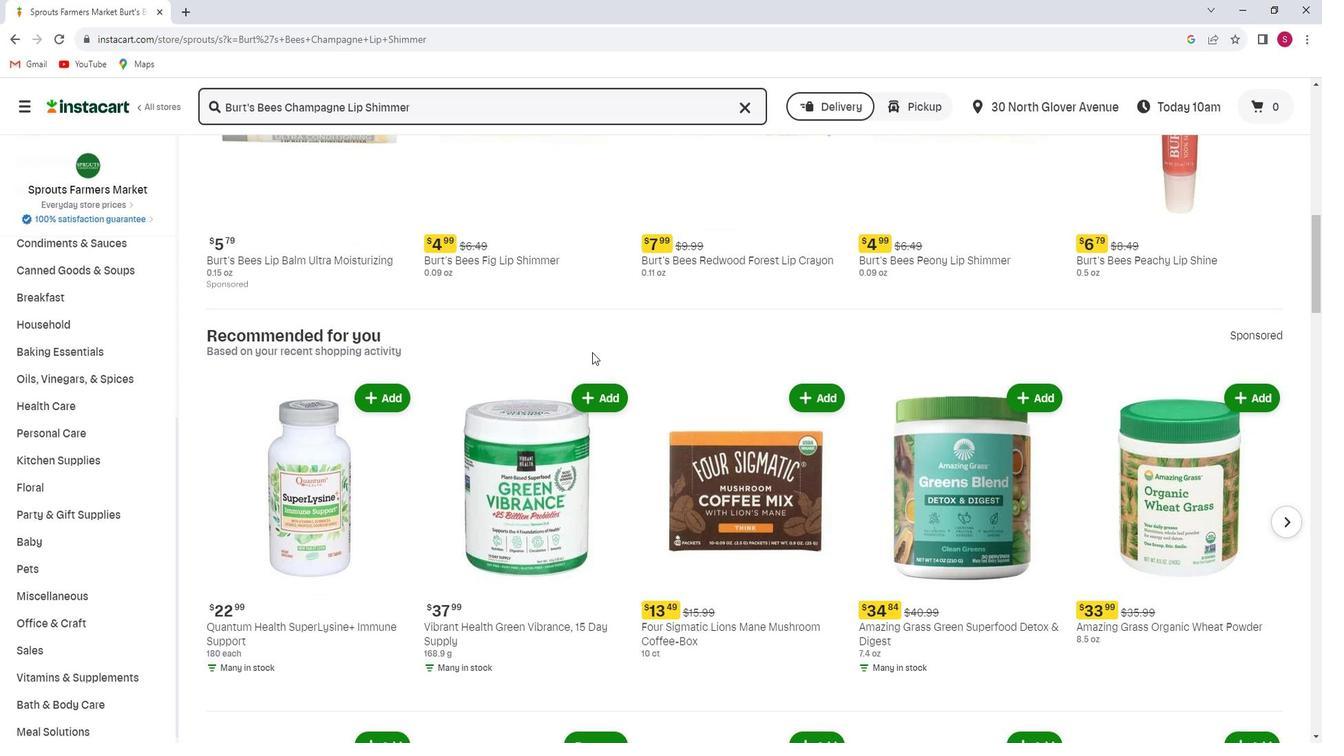 
Action: Mouse scrolled (603, 349) with delta (0, 0)
Screenshot: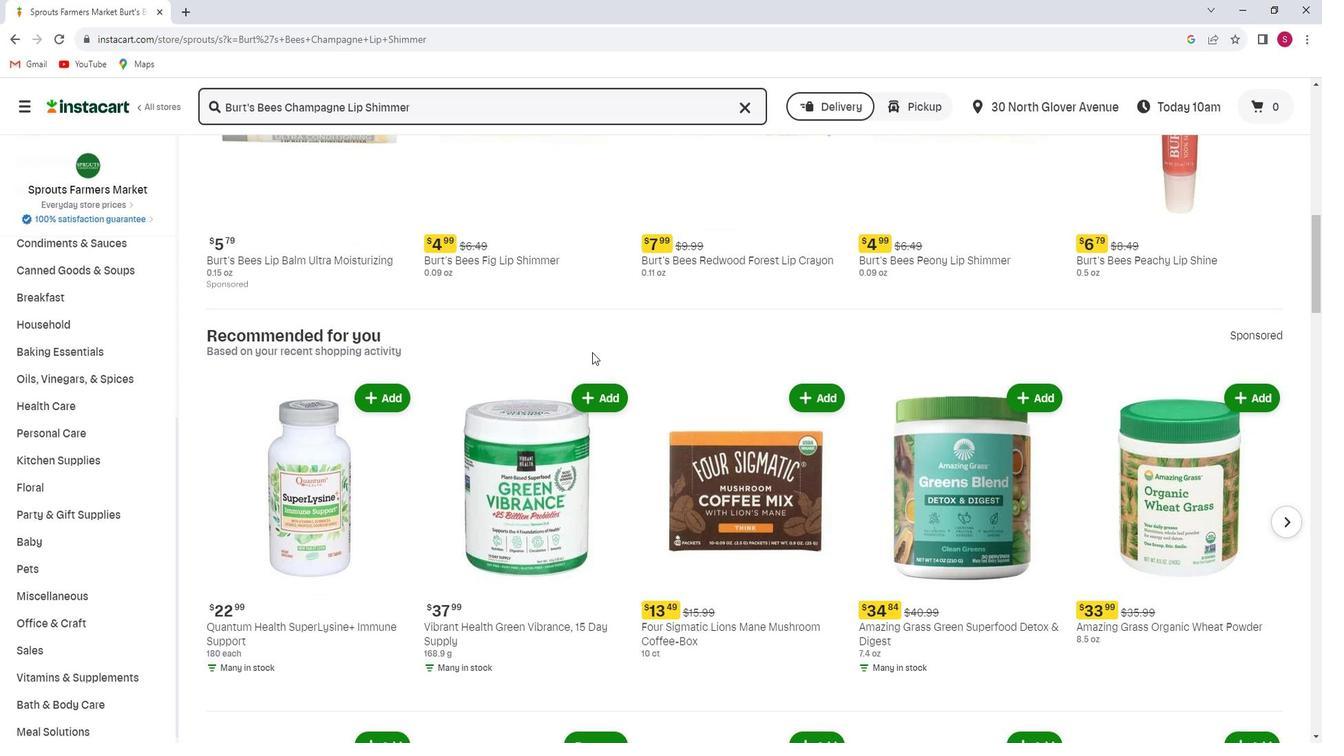 
Action: Mouse scrolled (603, 349) with delta (0, 0)
Screenshot: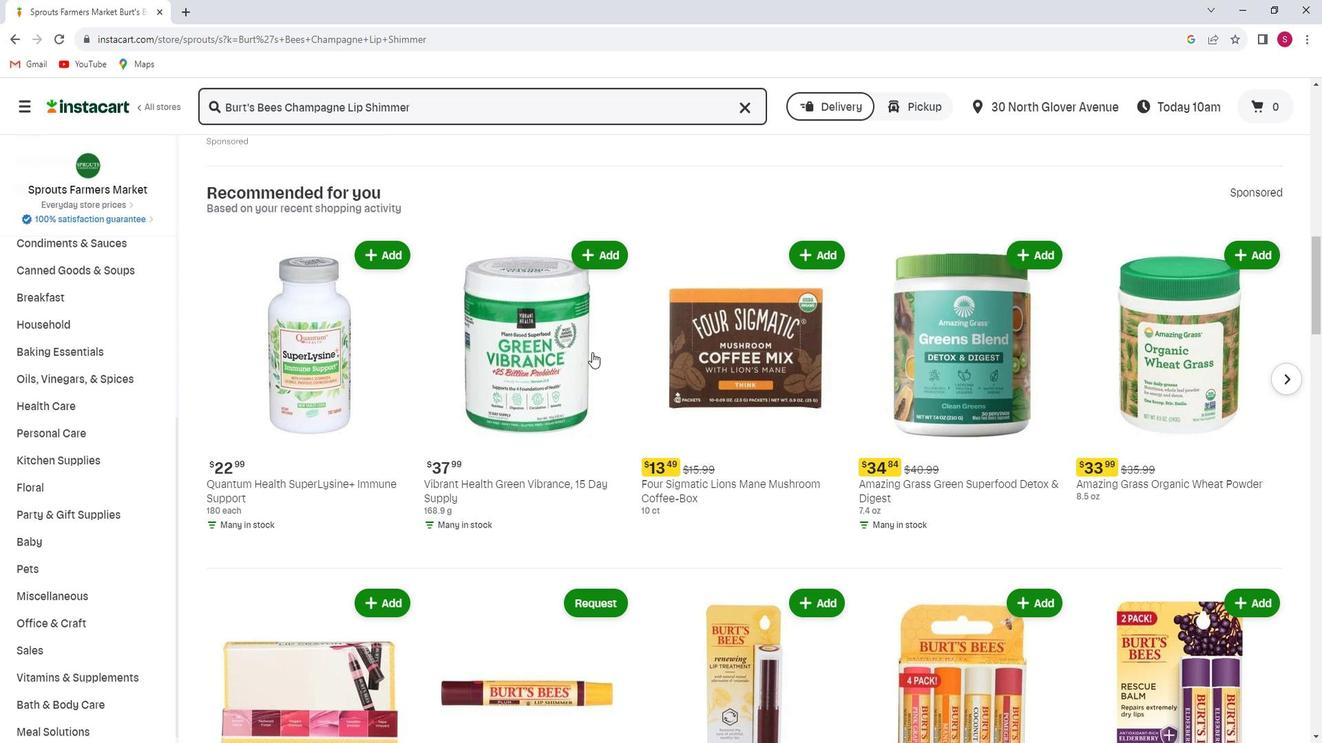 
Action: Mouse scrolled (603, 349) with delta (0, 0)
Screenshot: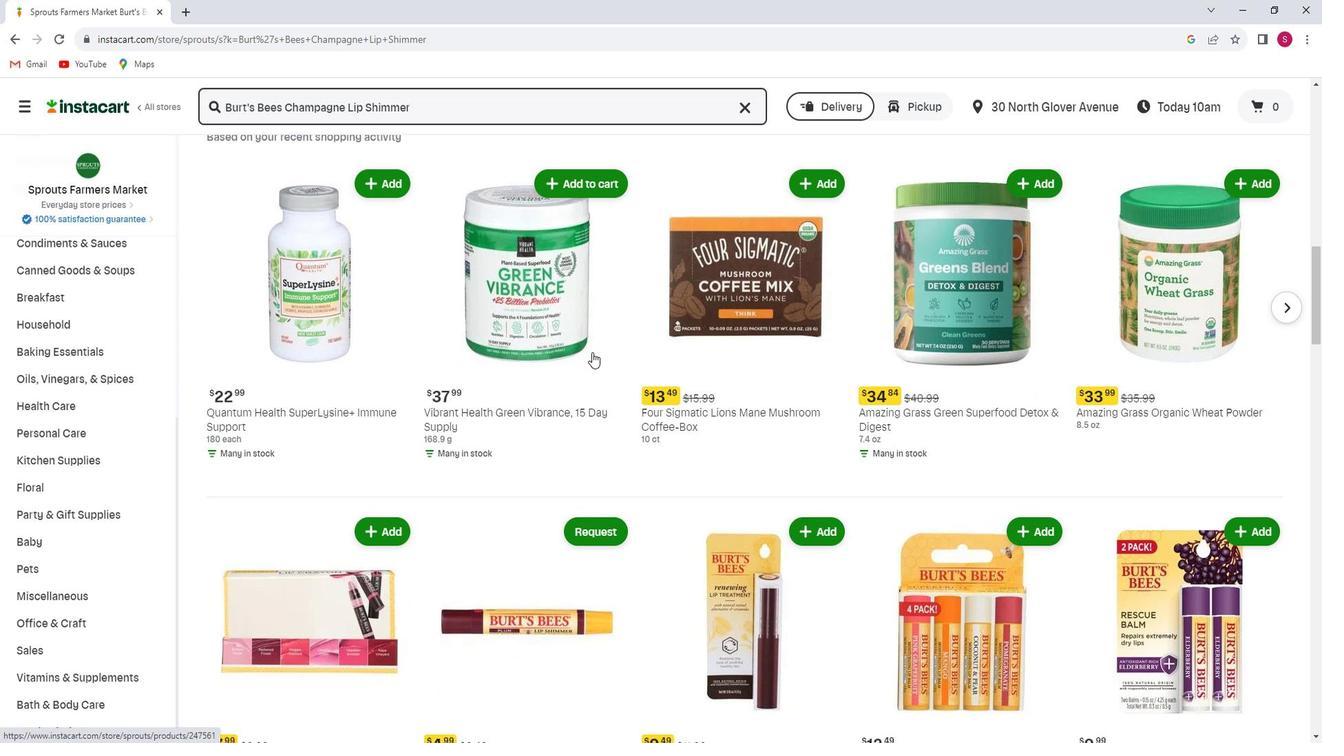 
Action: Mouse scrolled (603, 349) with delta (0, 0)
Screenshot: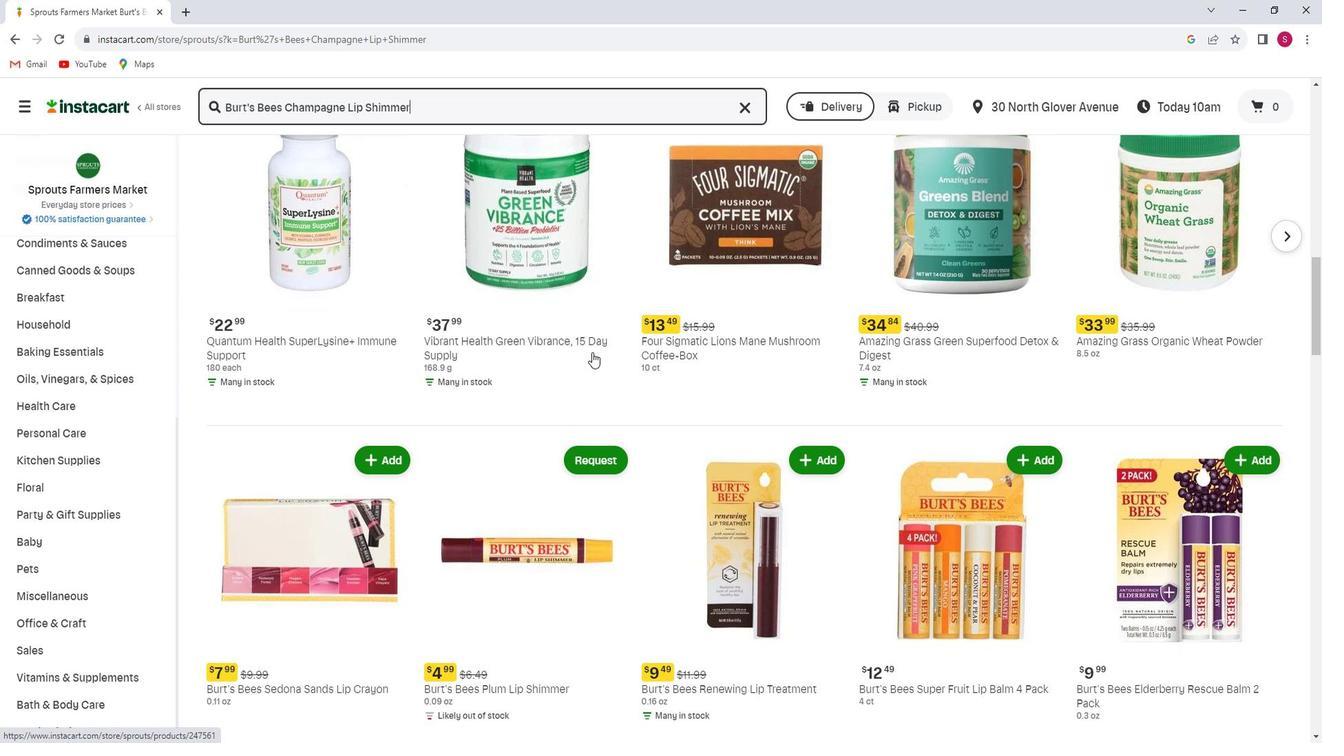 
Action: Mouse scrolled (603, 349) with delta (0, 0)
Screenshot: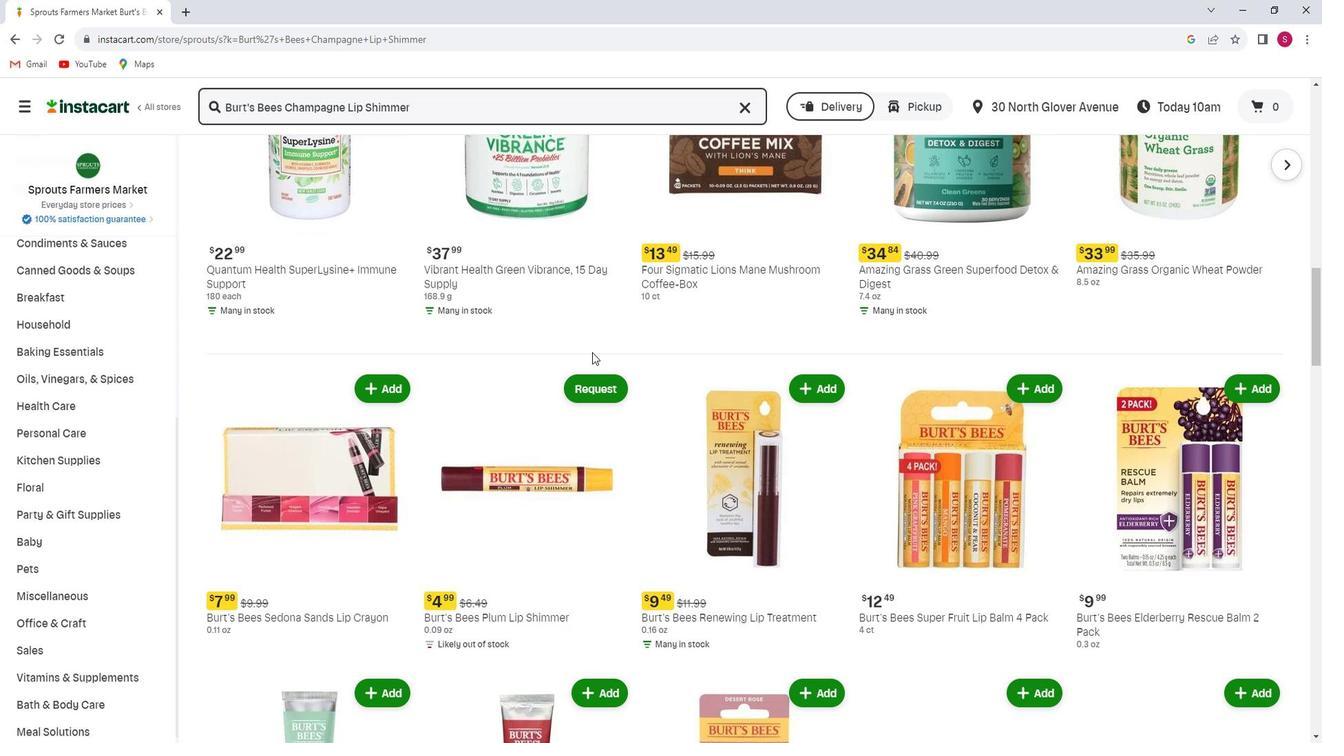 
Action: Mouse scrolled (603, 349) with delta (0, 0)
Screenshot: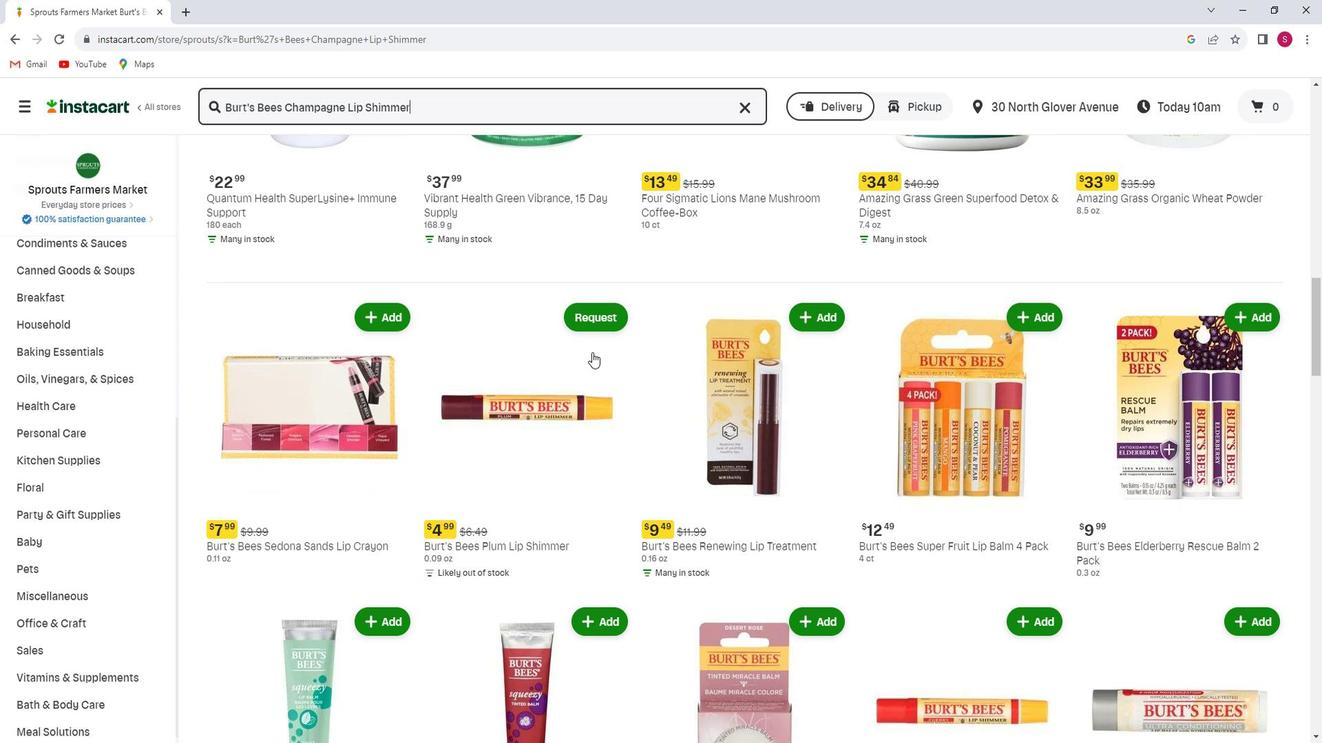 
Action: Mouse scrolled (603, 349) with delta (0, 0)
Screenshot: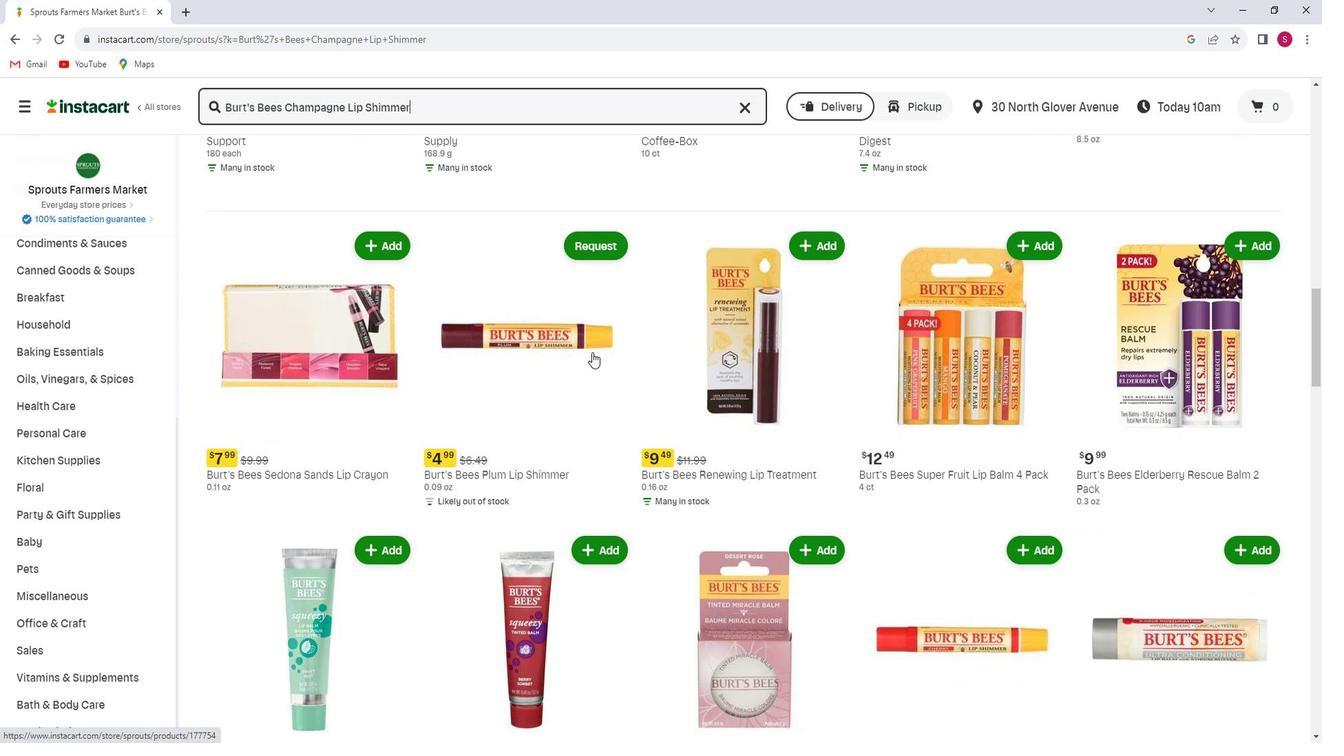 
Action: Mouse scrolled (603, 349) with delta (0, 0)
Screenshot: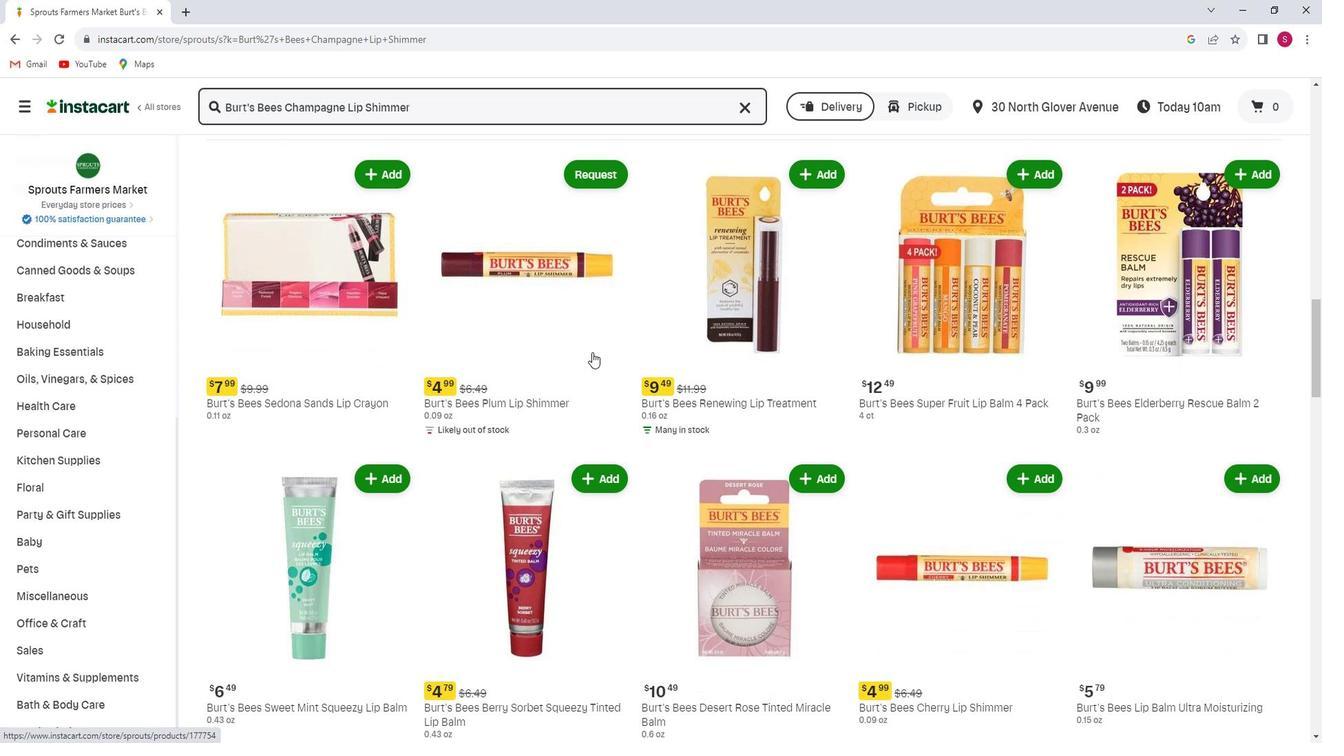 
Action: Mouse scrolled (603, 349) with delta (0, 0)
Screenshot: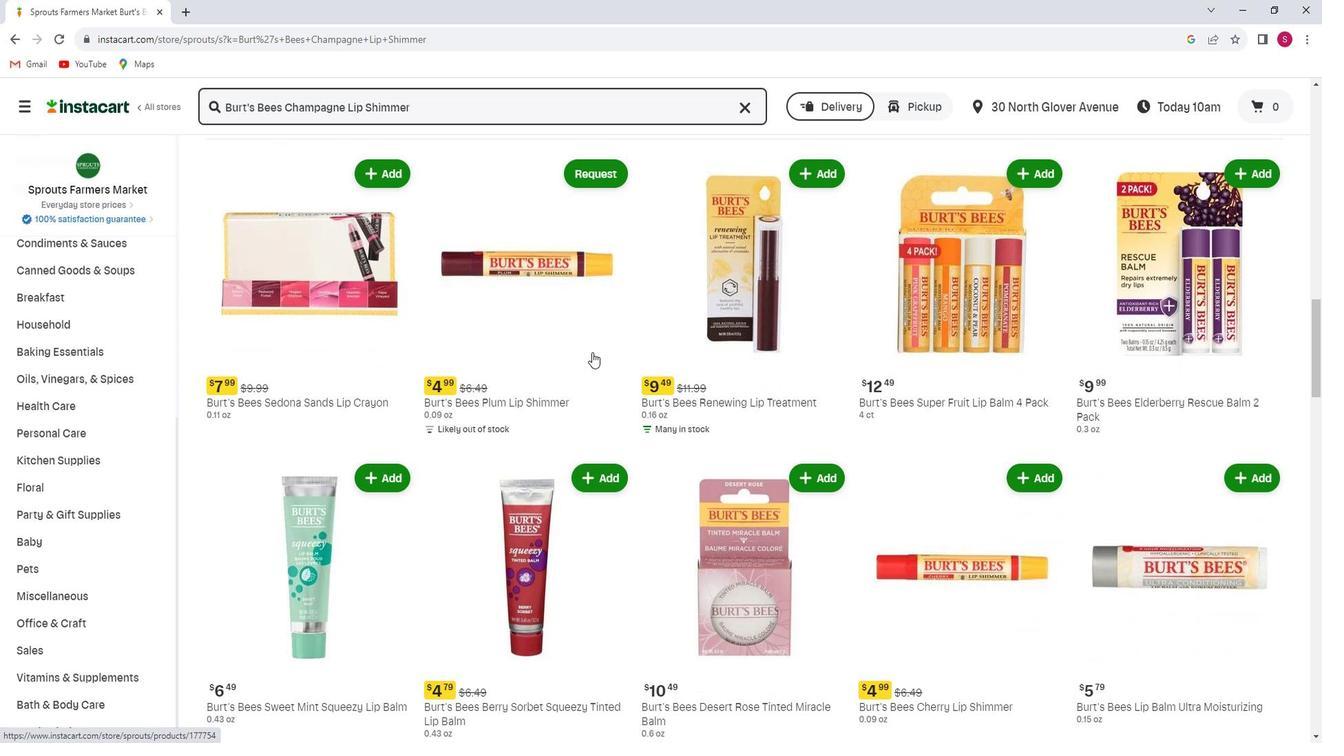 
Action: Mouse scrolled (603, 349) with delta (0, 0)
Screenshot: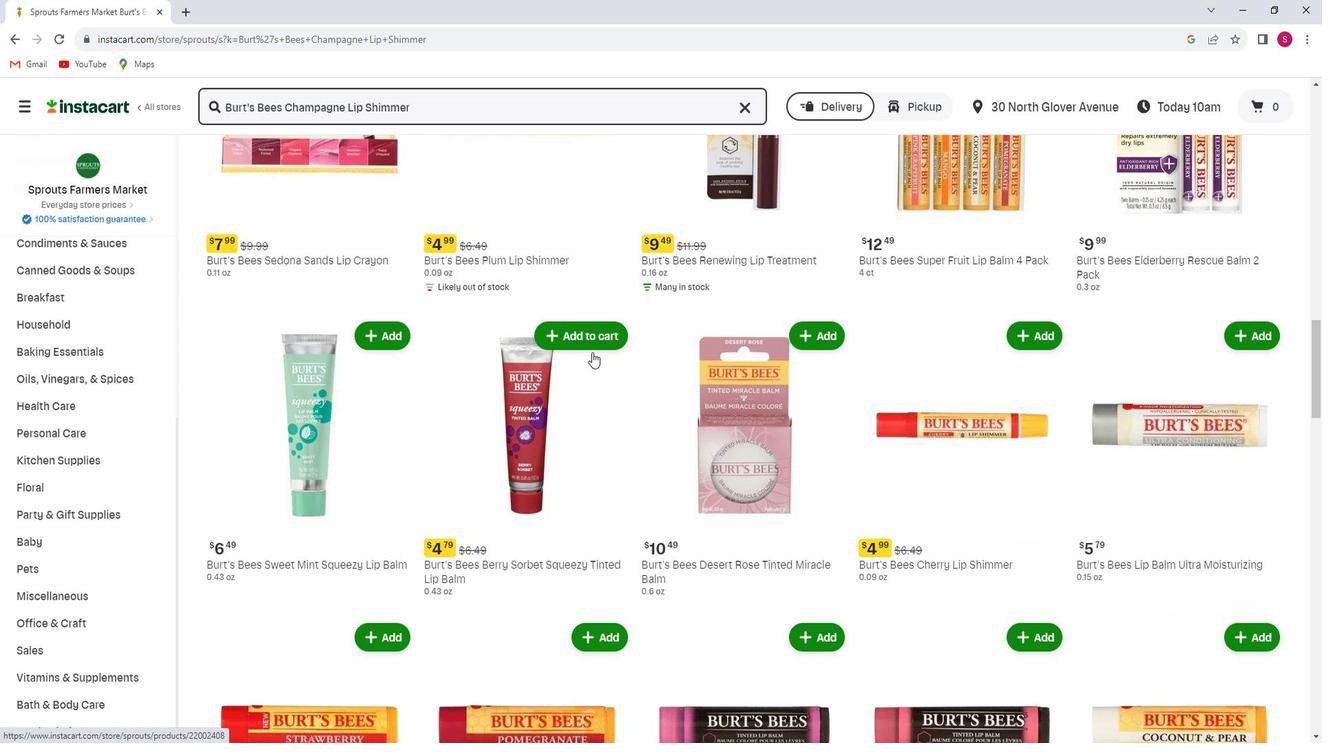 
Action: Mouse scrolled (603, 349) with delta (0, 0)
Screenshot: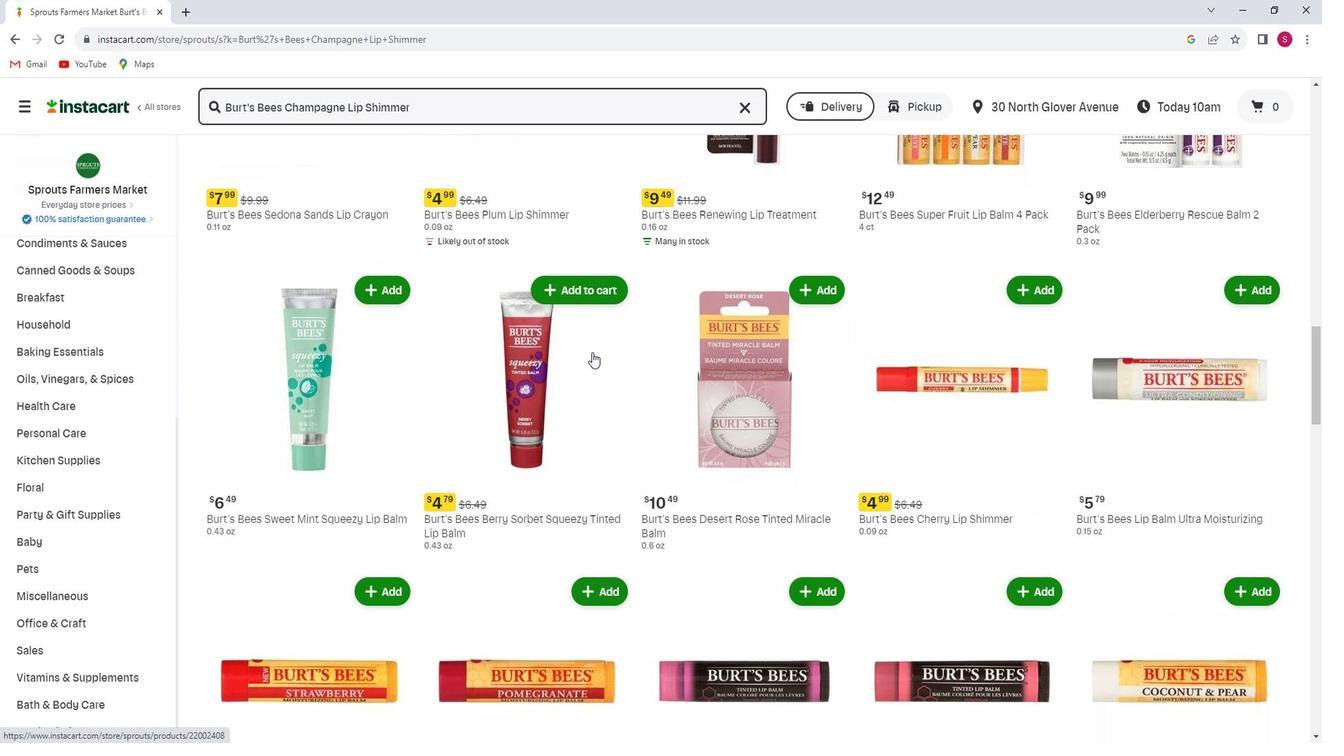 
Action: Mouse scrolled (603, 349) with delta (0, 0)
Screenshot: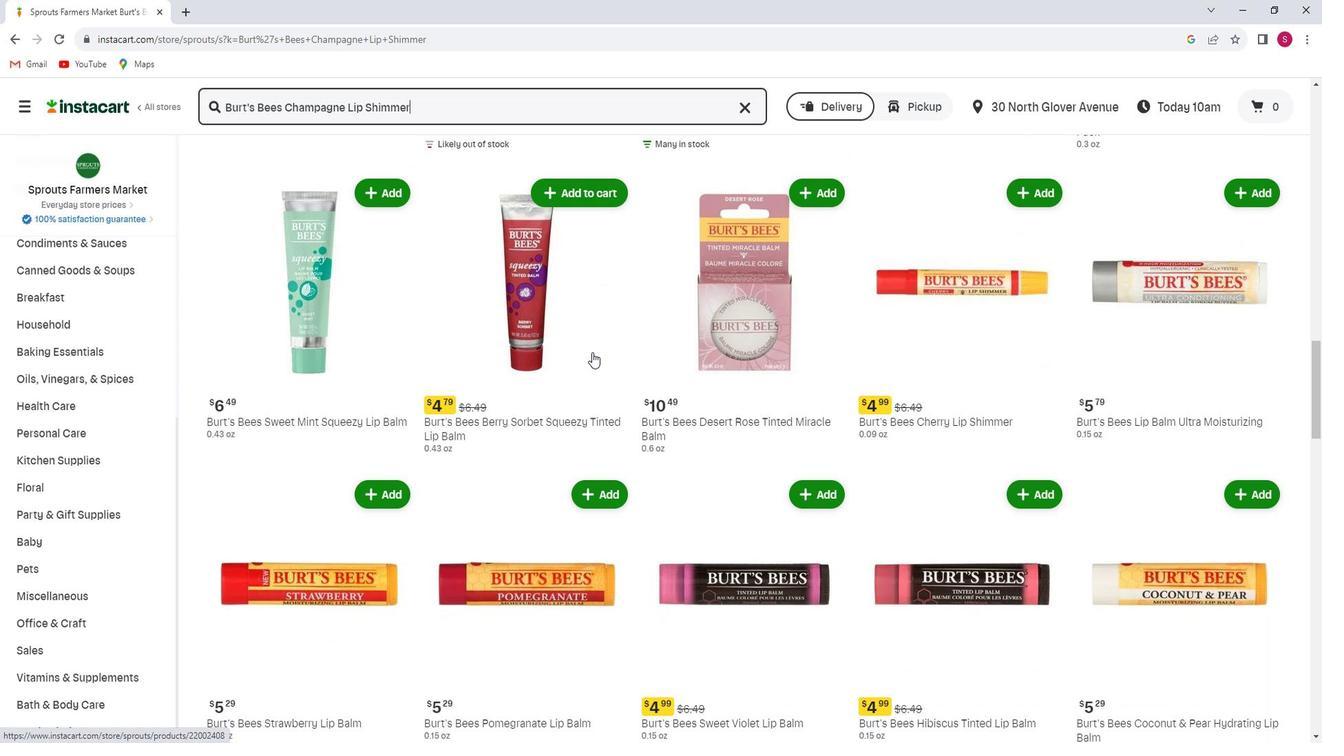 
Action: Mouse scrolled (603, 349) with delta (0, 0)
Screenshot: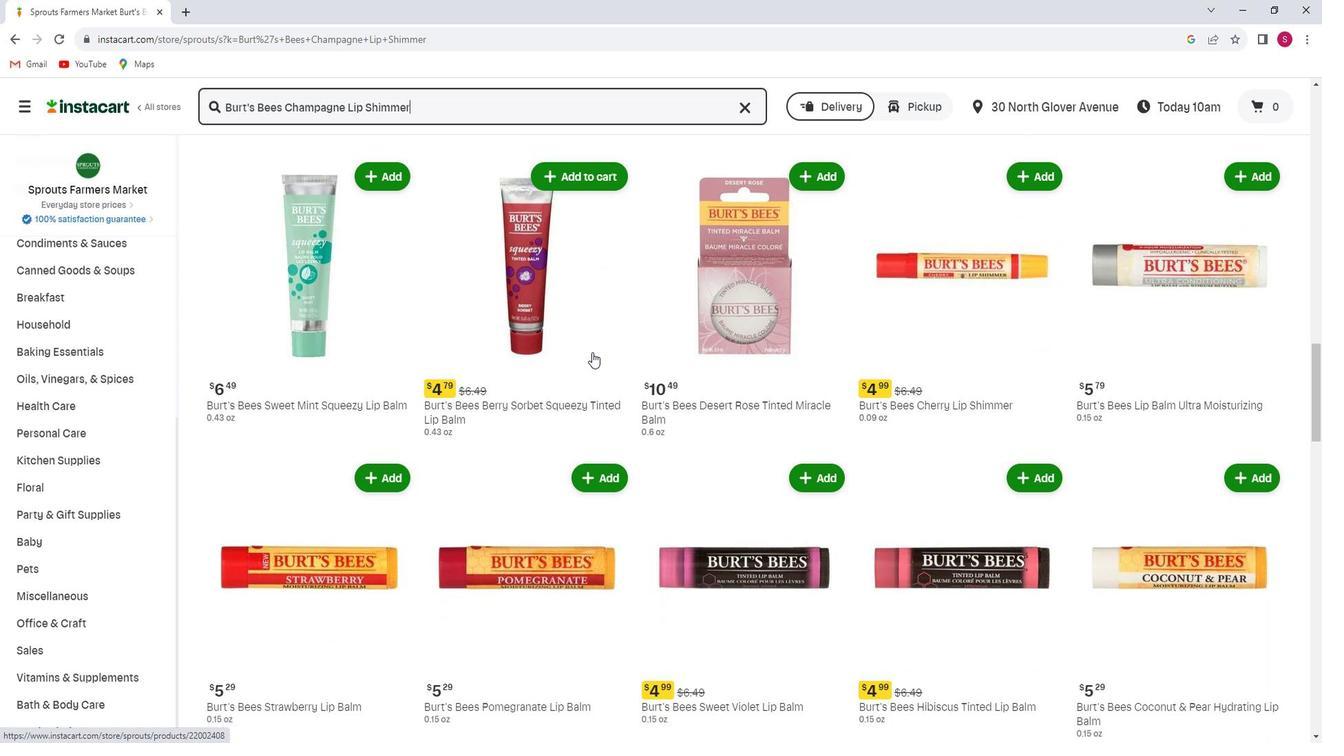 
Action: Mouse scrolled (603, 349) with delta (0, 0)
Screenshot: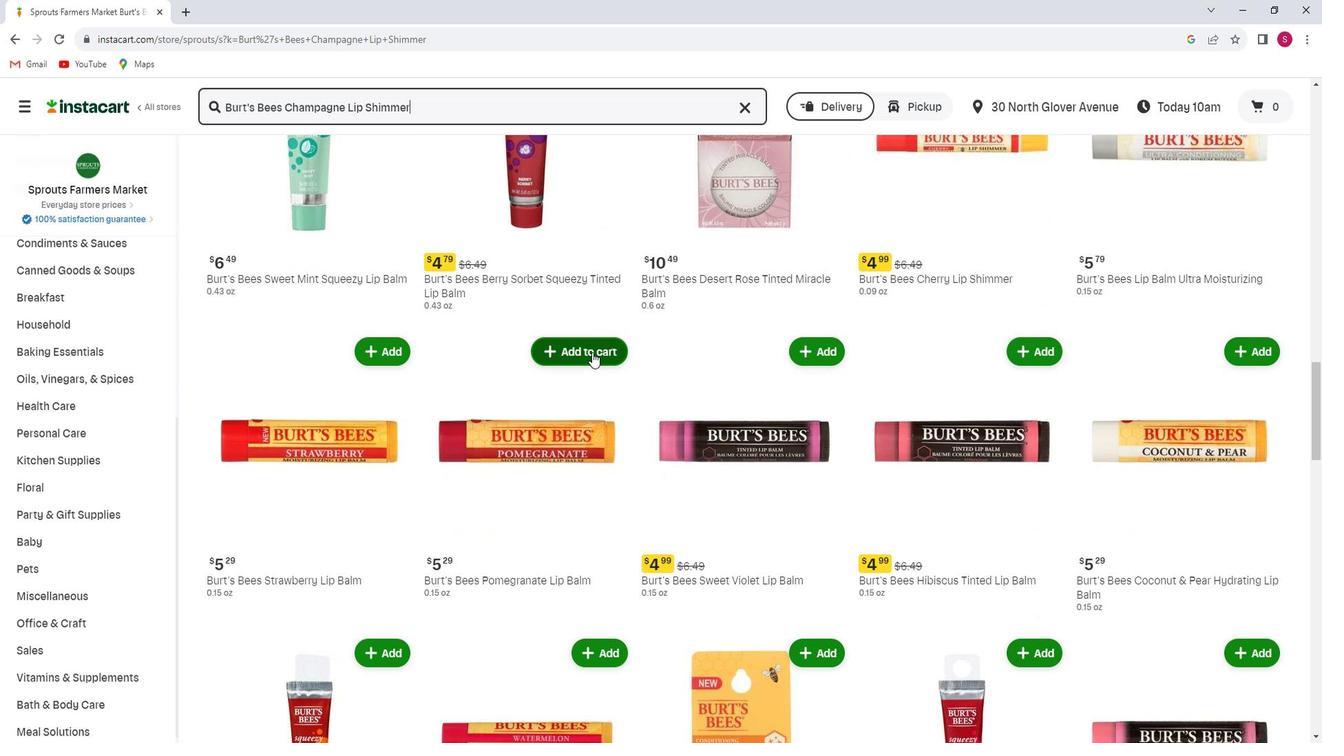 
Action: Mouse scrolled (603, 349) with delta (0, 0)
Screenshot: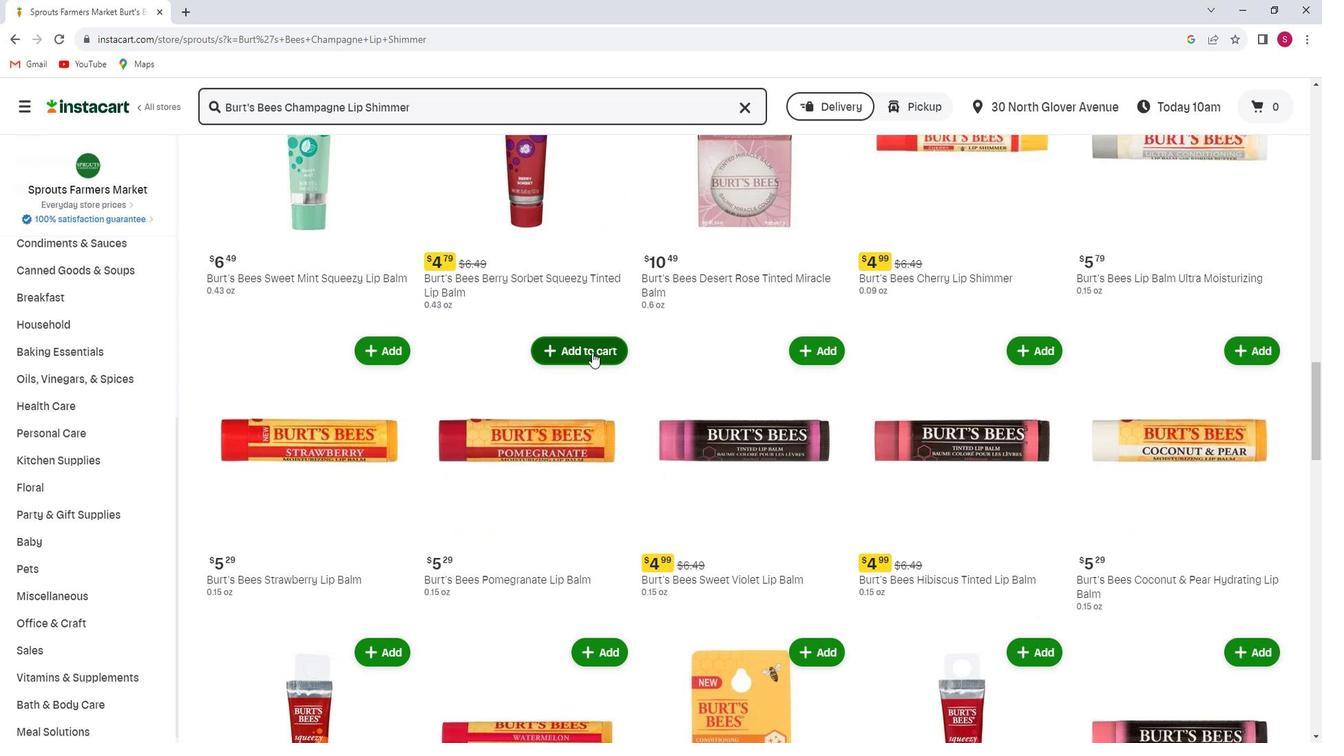 
Action: Mouse scrolled (603, 349) with delta (0, 0)
Screenshot: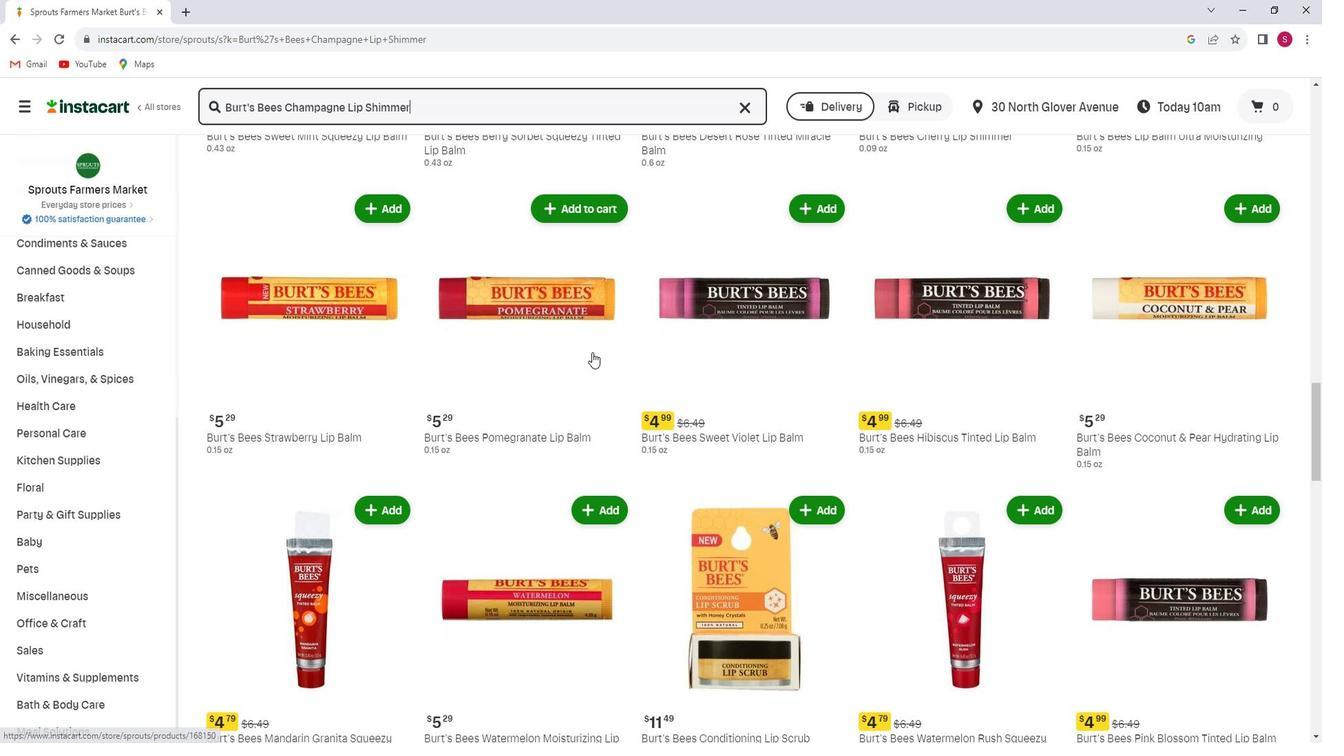 
Action: Mouse scrolled (603, 349) with delta (0, 0)
Screenshot: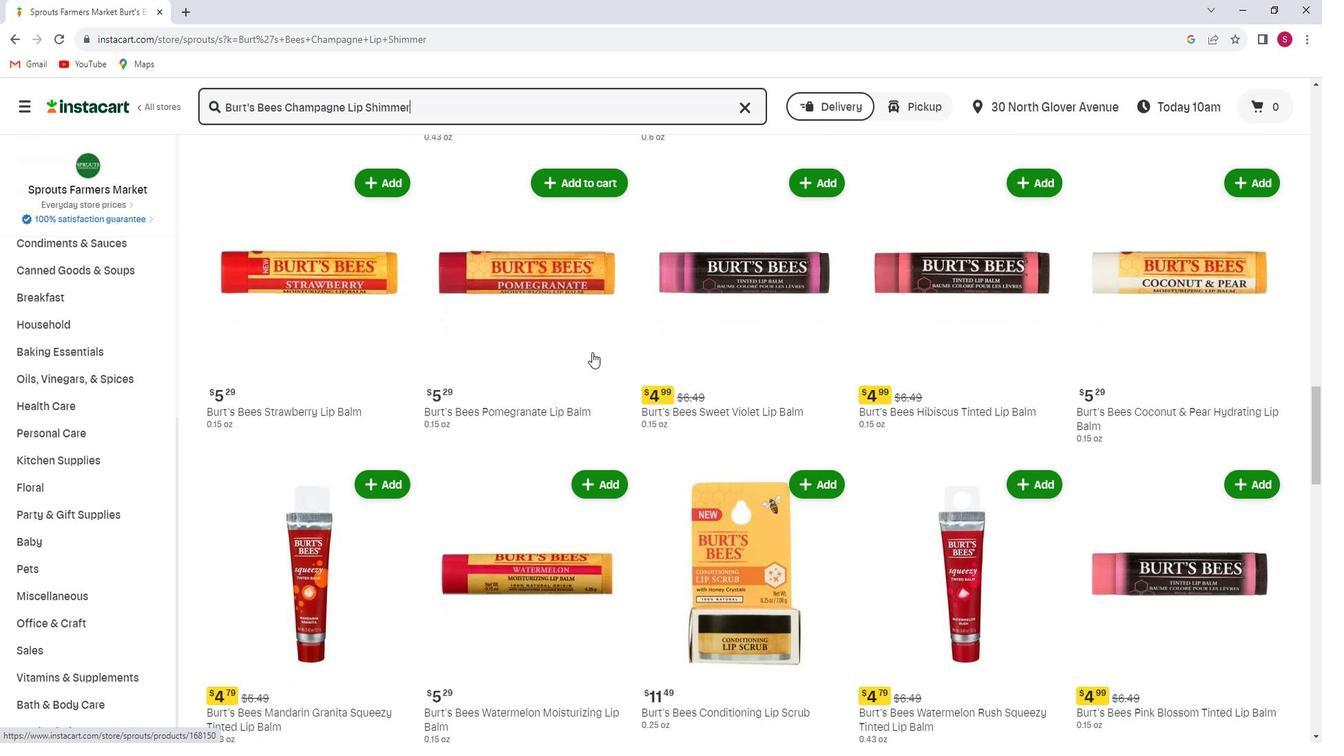 
Action: Mouse scrolled (603, 349) with delta (0, 0)
Screenshot: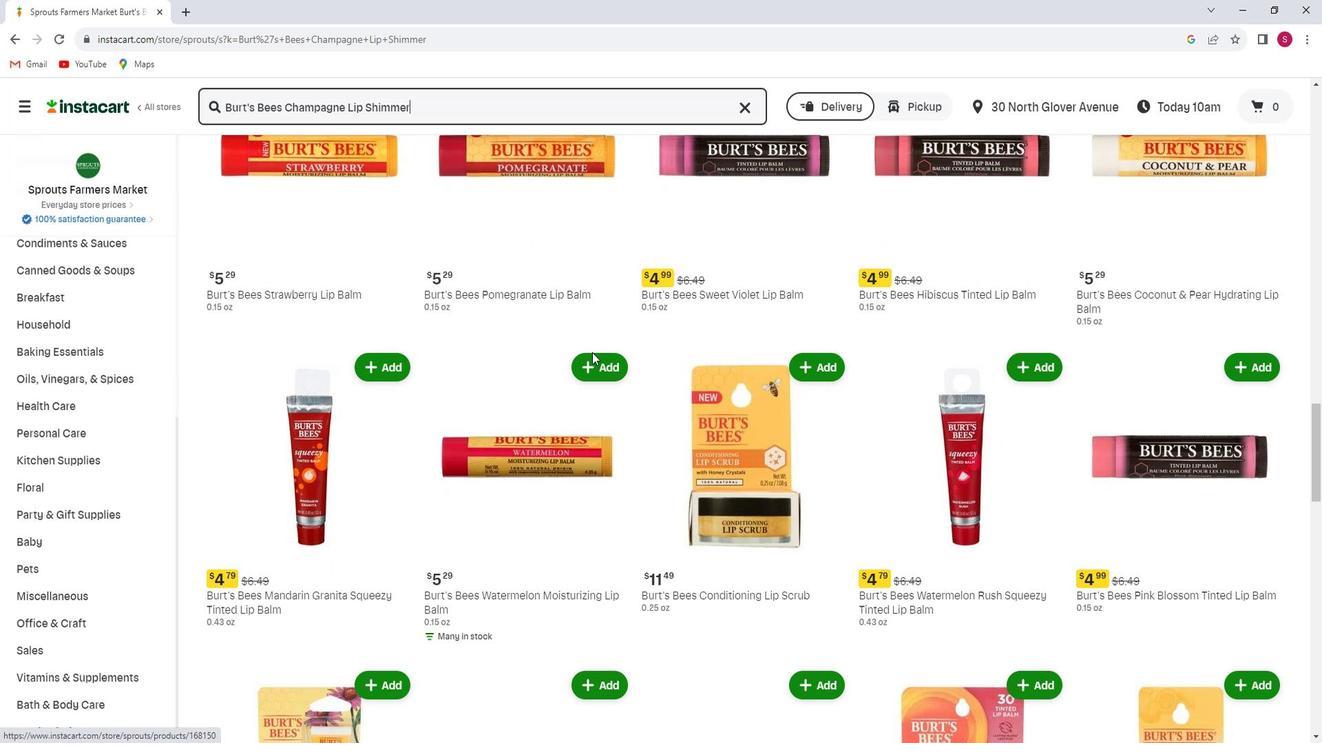 
Action: Mouse scrolled (603, 349) with delta (0, 0)
Screenshot: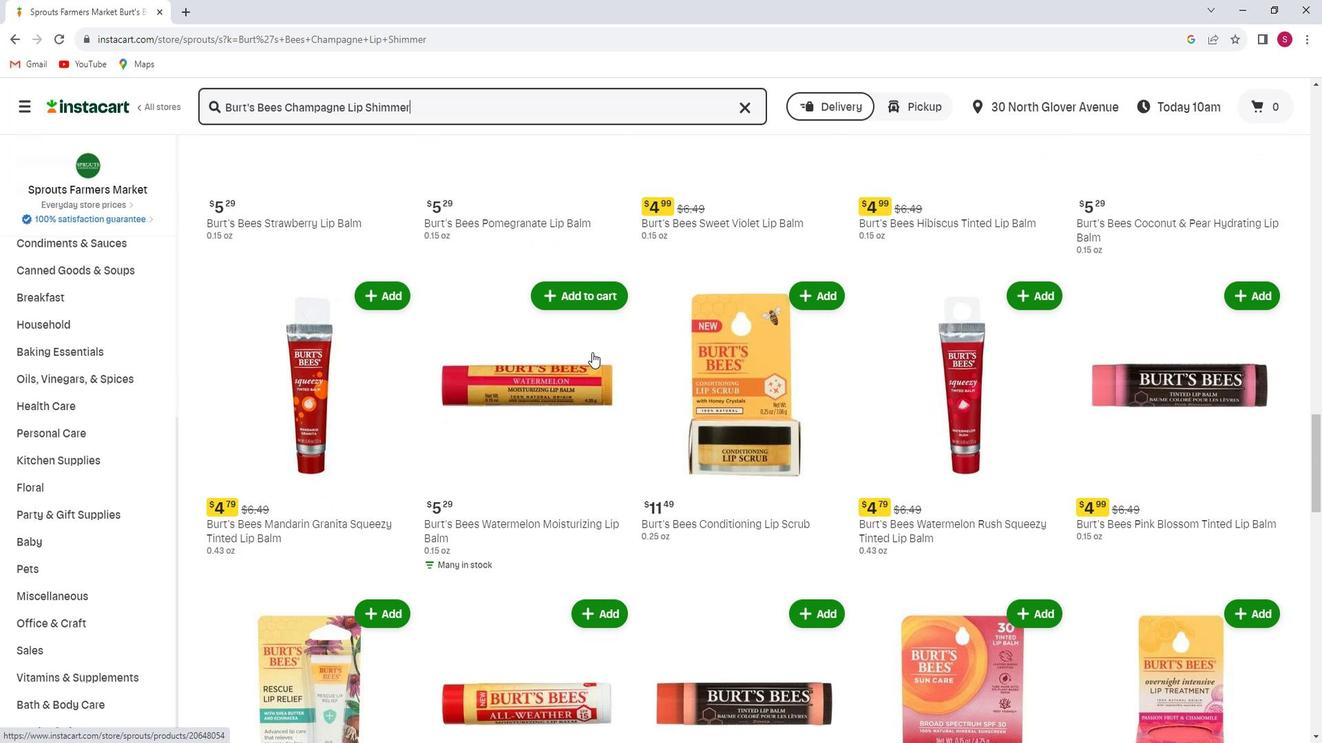 
Action: Mouse scrolled (603, 349) with delta (0, 0)
Screenshot: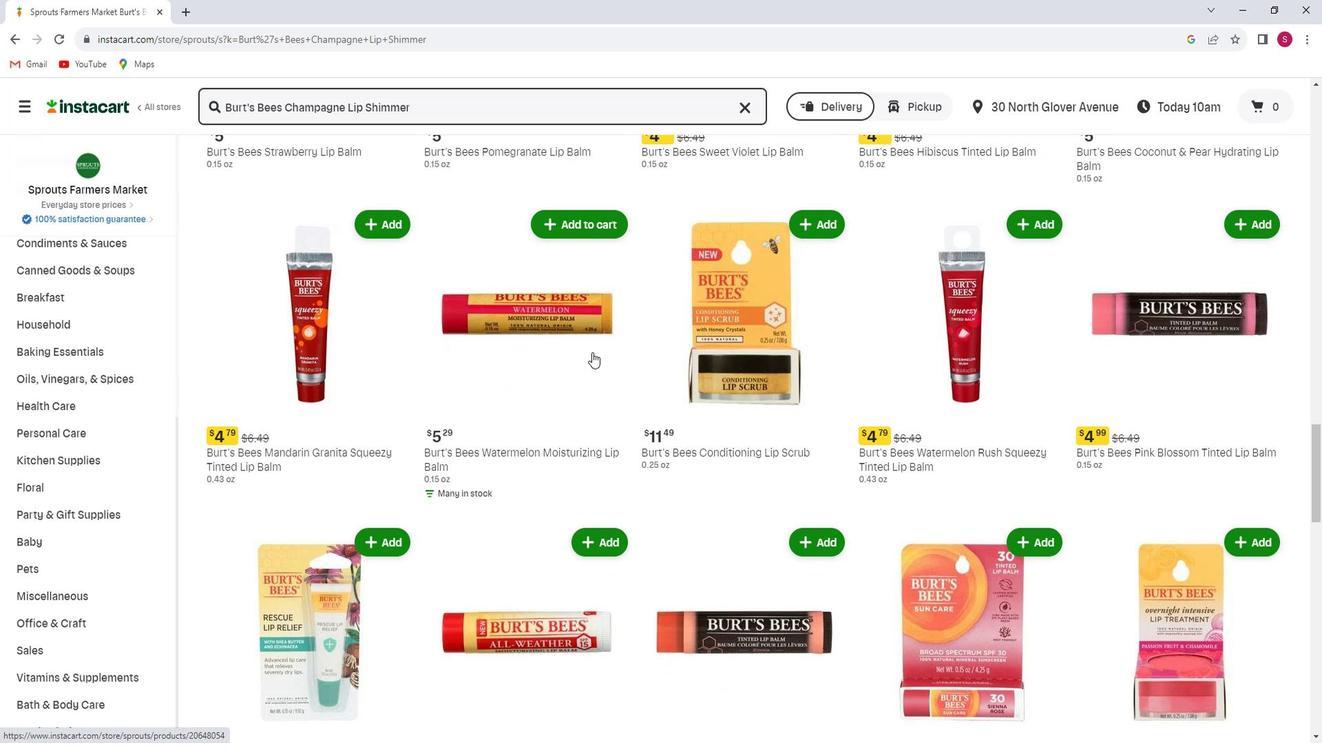 
Action: Mouse scrolled (603, 349) with delta (0, 0)
Screenshot: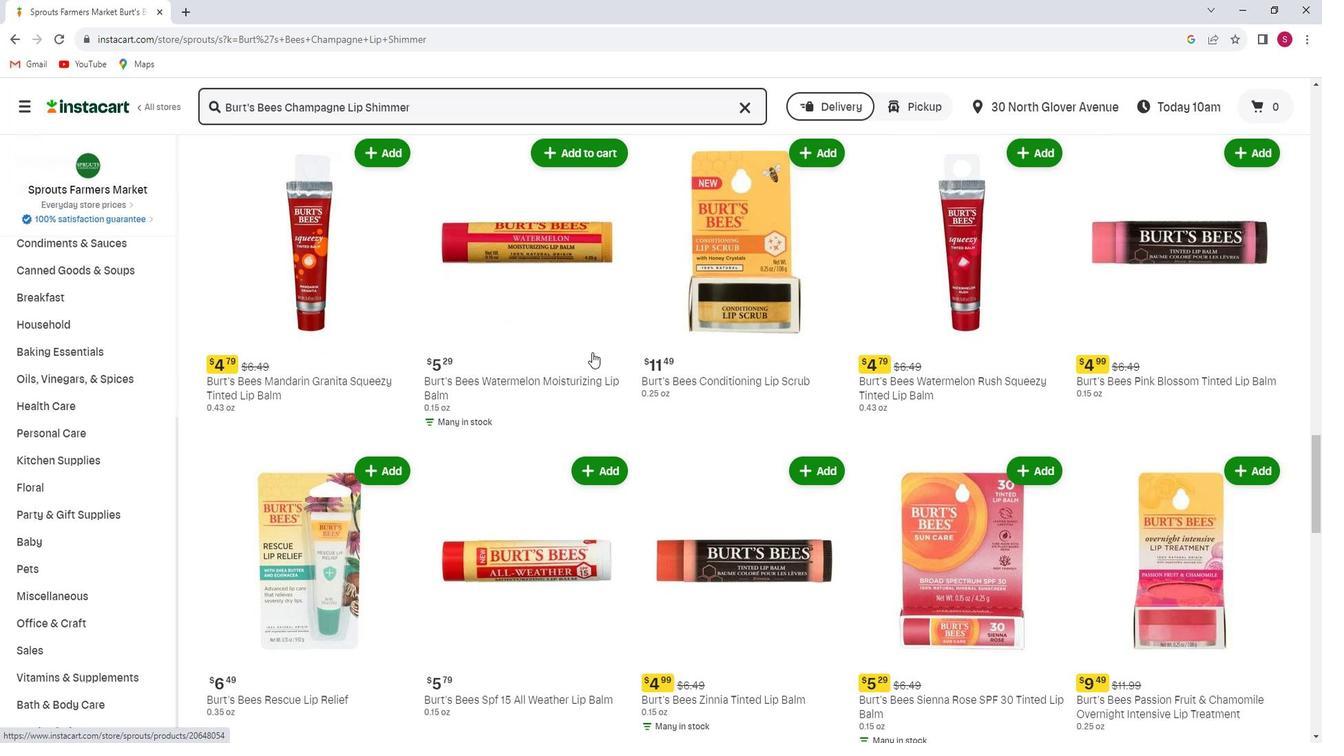 
Action: Mouse scrolled (603, 349) with delta (0, 0)
Screenshot: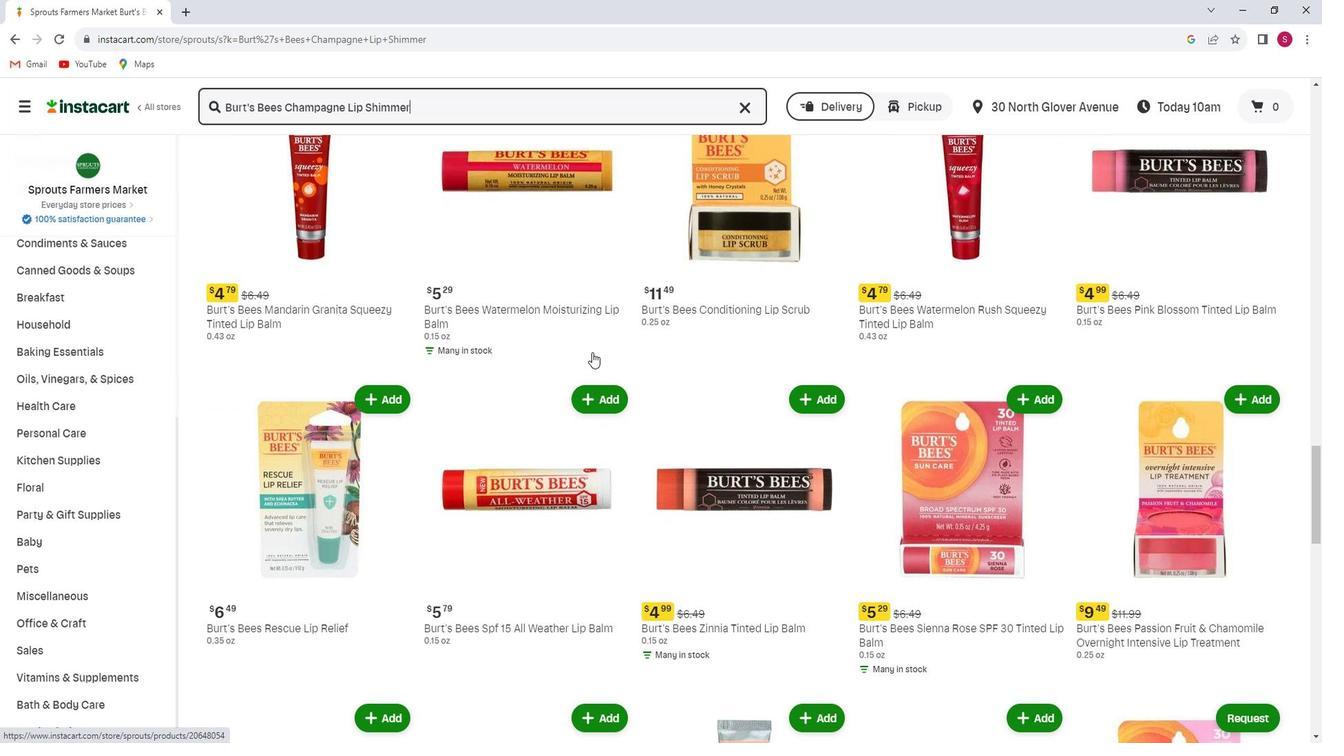 
Action: Mouse scrolled (603, 349) with delta (0, 0)
Screenshot: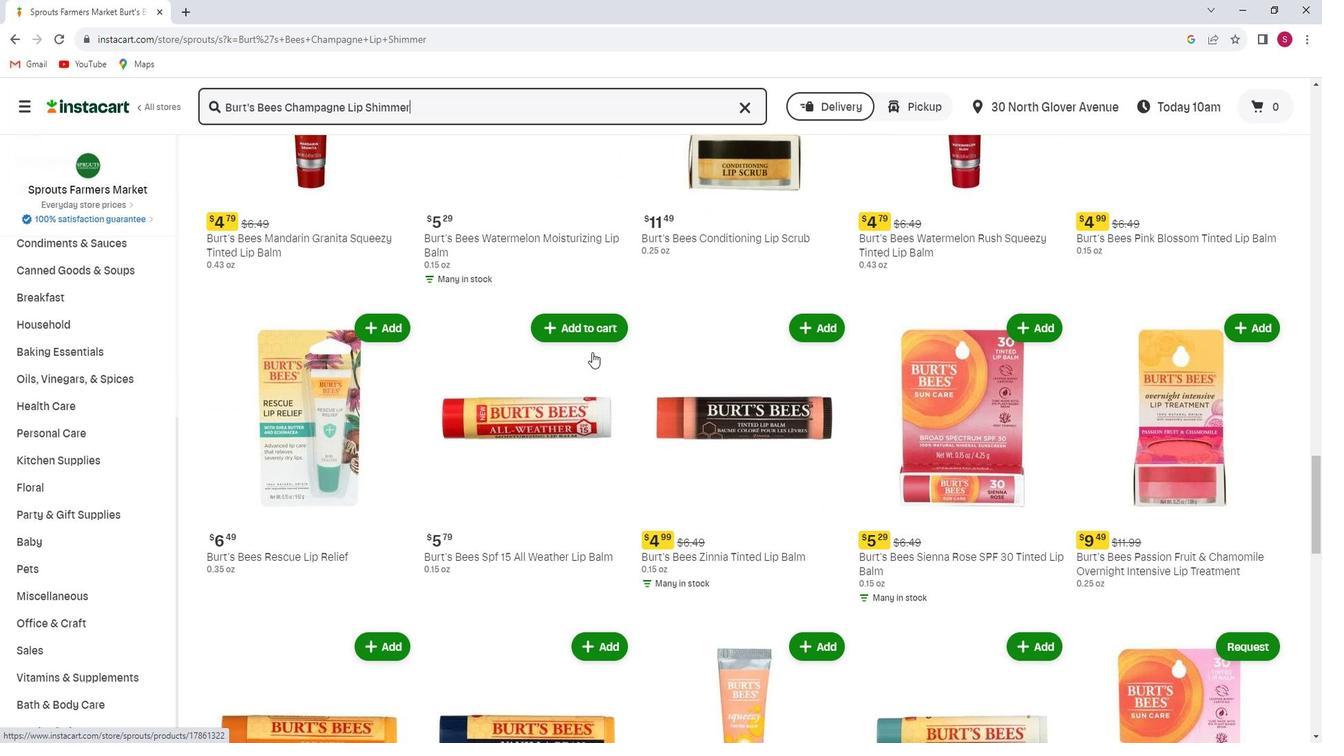 
Action: Mouse scrolled (603, 349) with delta (0, 0)
Screenshot: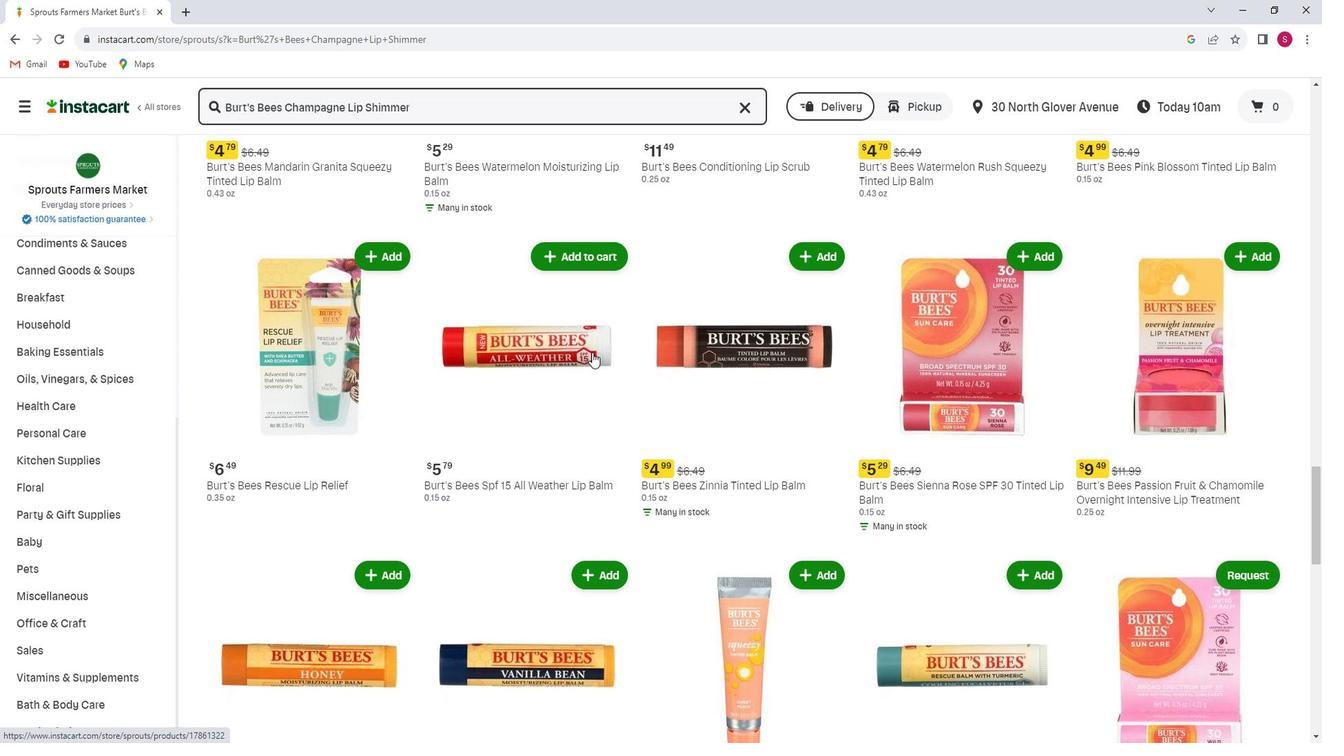 
Action: Mouse scrolled (603, 349) with delta (0, 0)
Screenshot: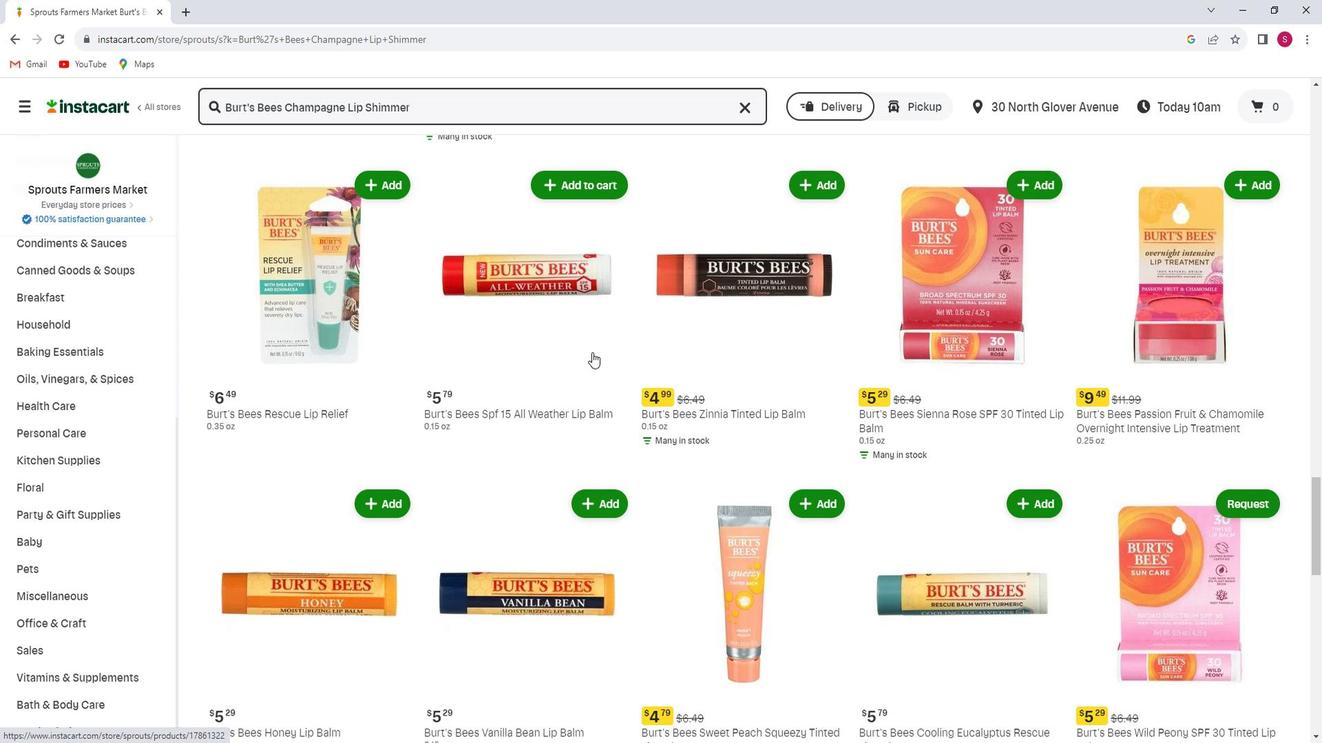 
Action: Mouse scrolled (603, 349) with delta (0, 0)
Screenshot: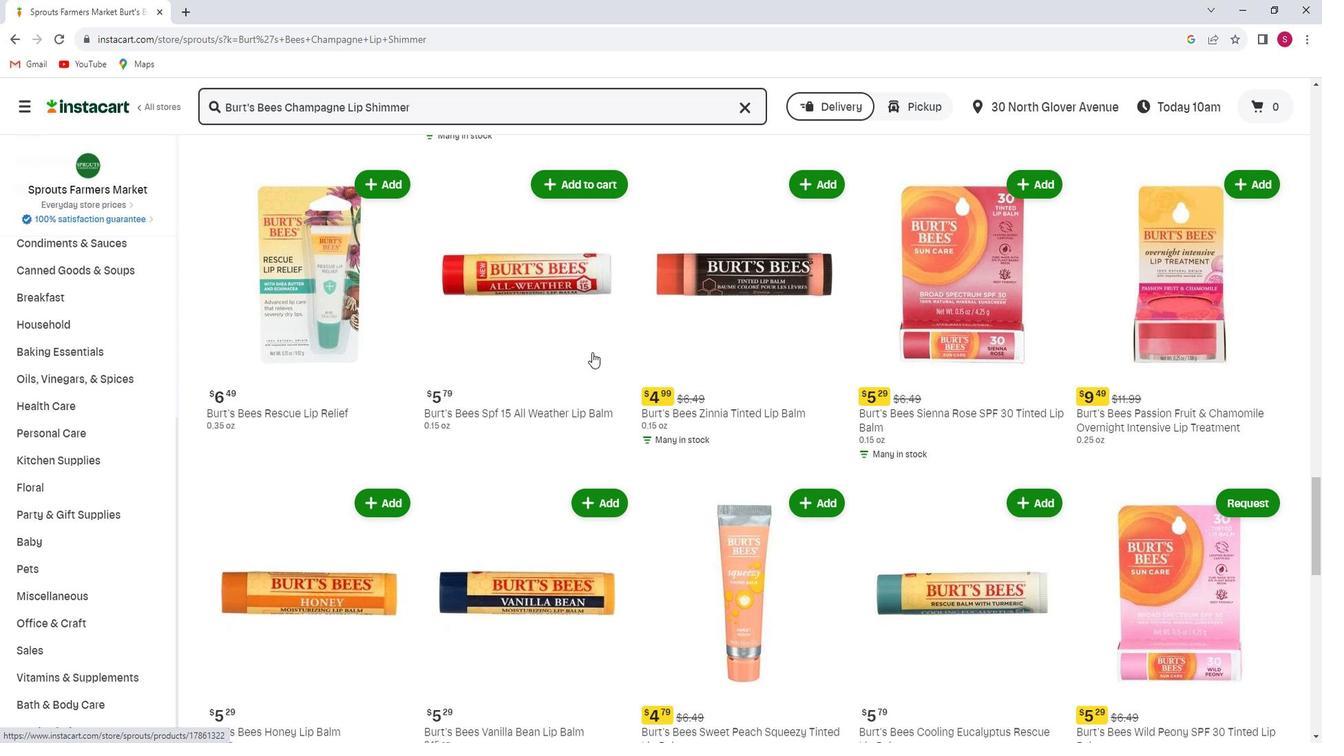 
Action: Mouse scrolled (603, 349) with delta (0, 0)
Screenshot: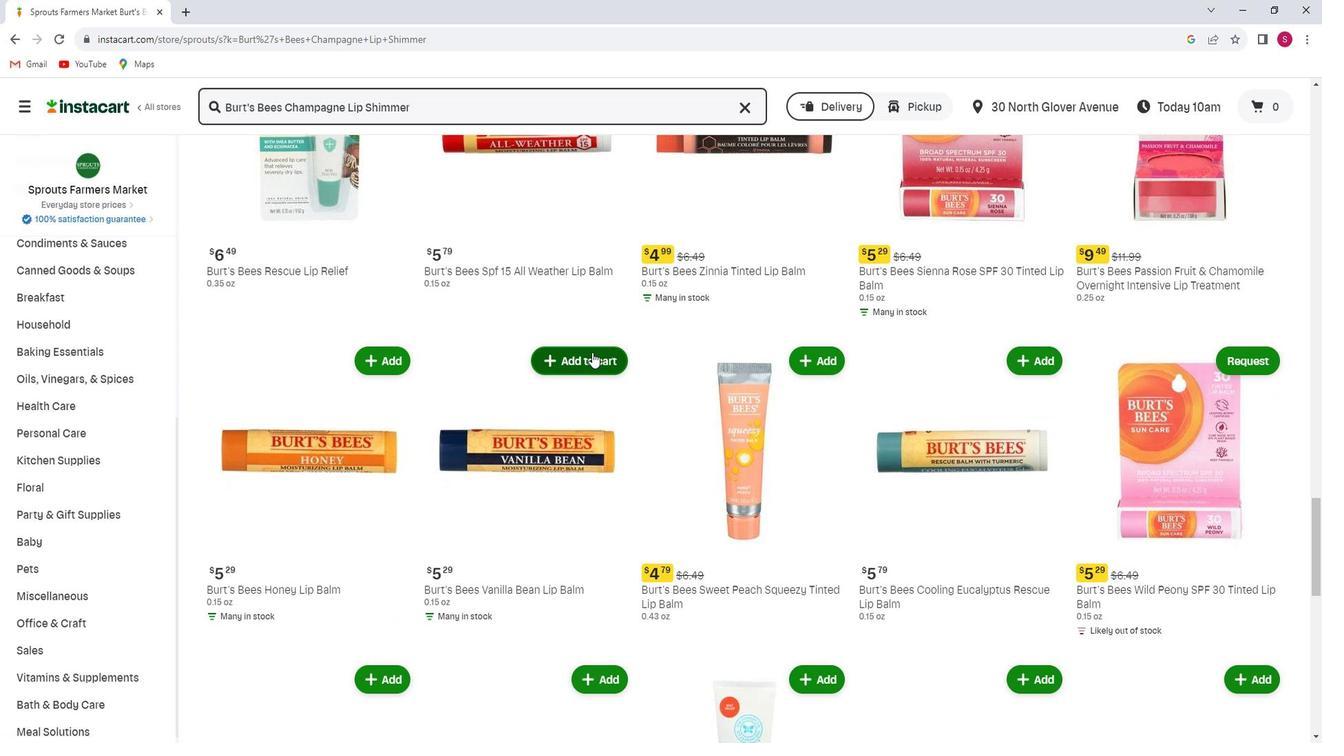 
Action: Mouse scrolled (603, 349) with delta (0, 0)
Screenshot: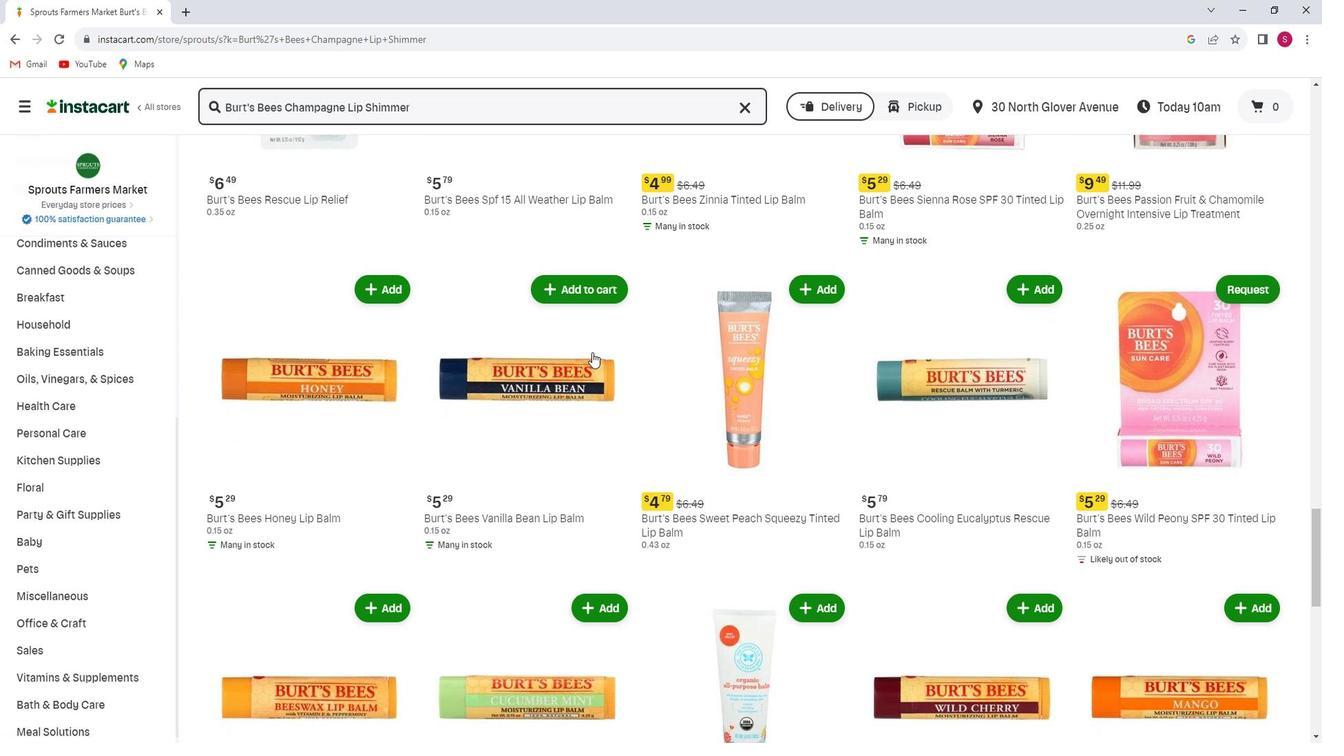 
Action: Mouse scrolled (603, 349) with delta (0, 0)
Screenshot: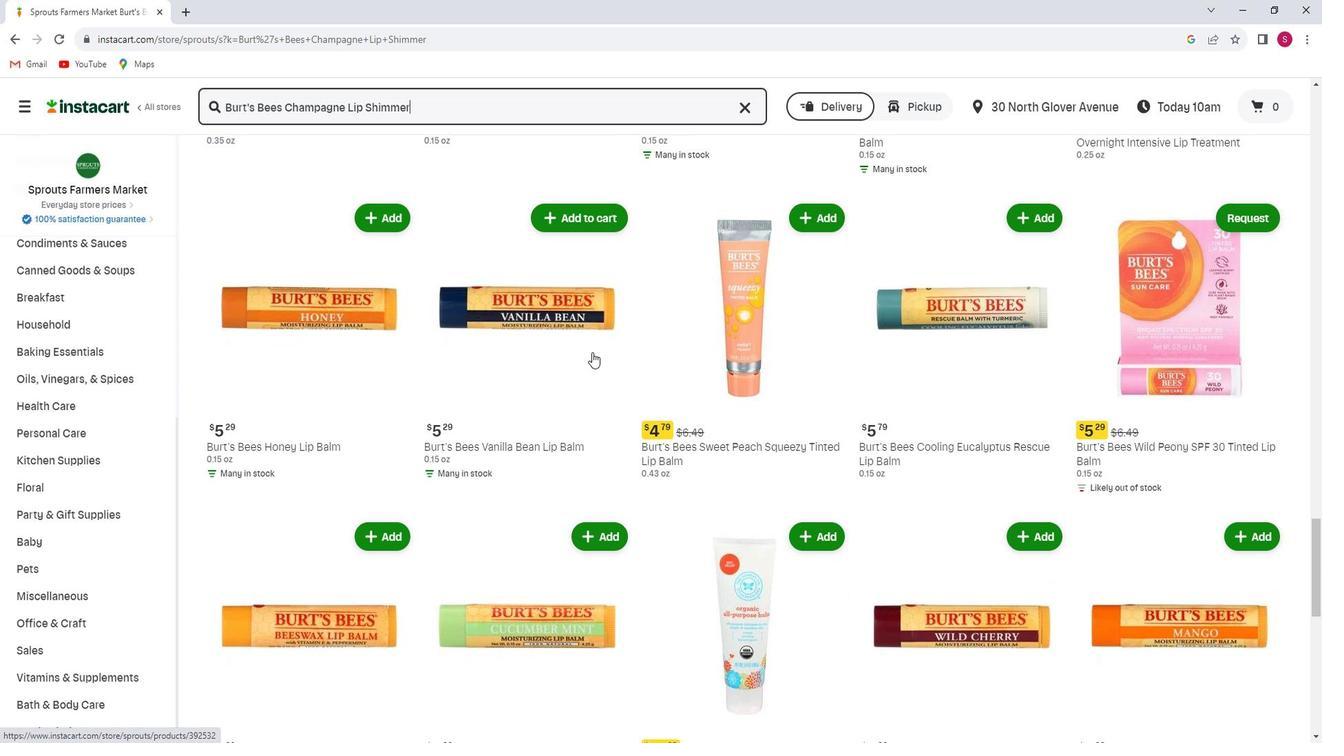 
Action: Mouse scrolled (603, 349) with delta (0, 0)
Screenshot: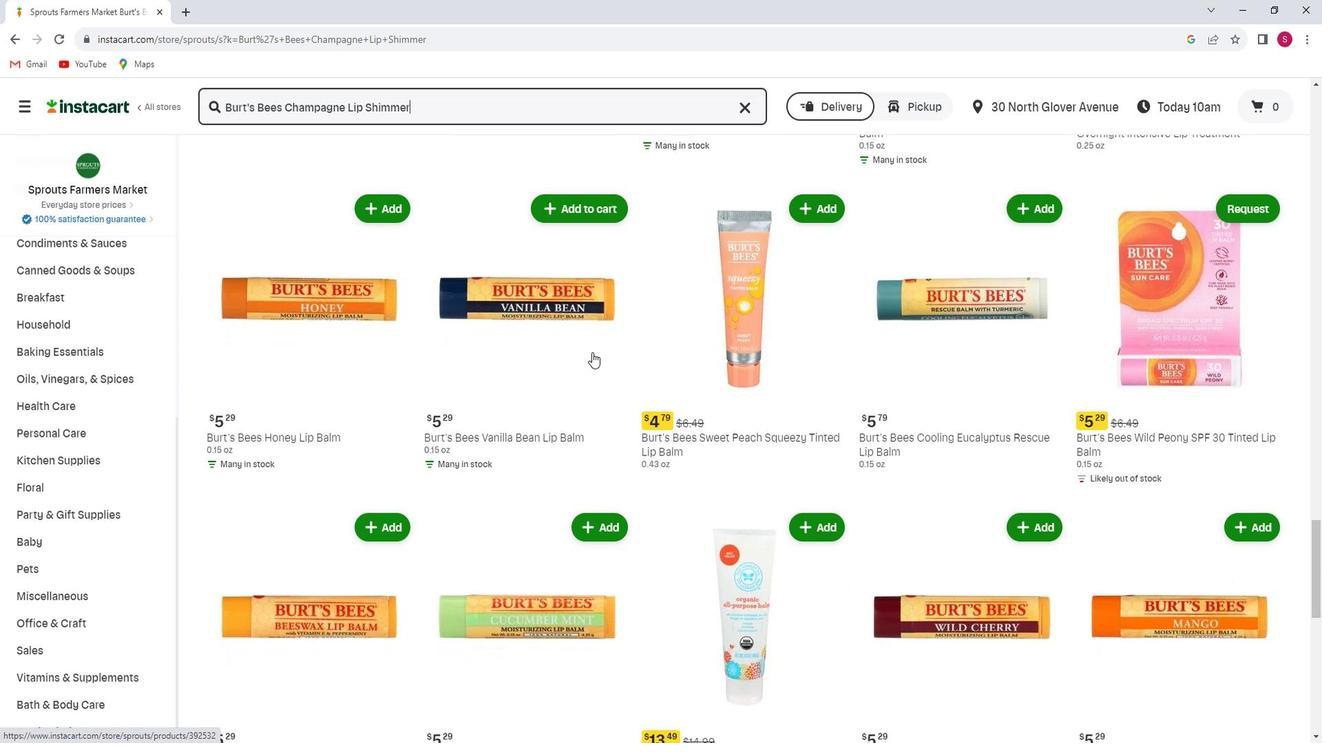 
Action: Mouse scrolled (603, 349) with delta (0, 0)
Screenshot: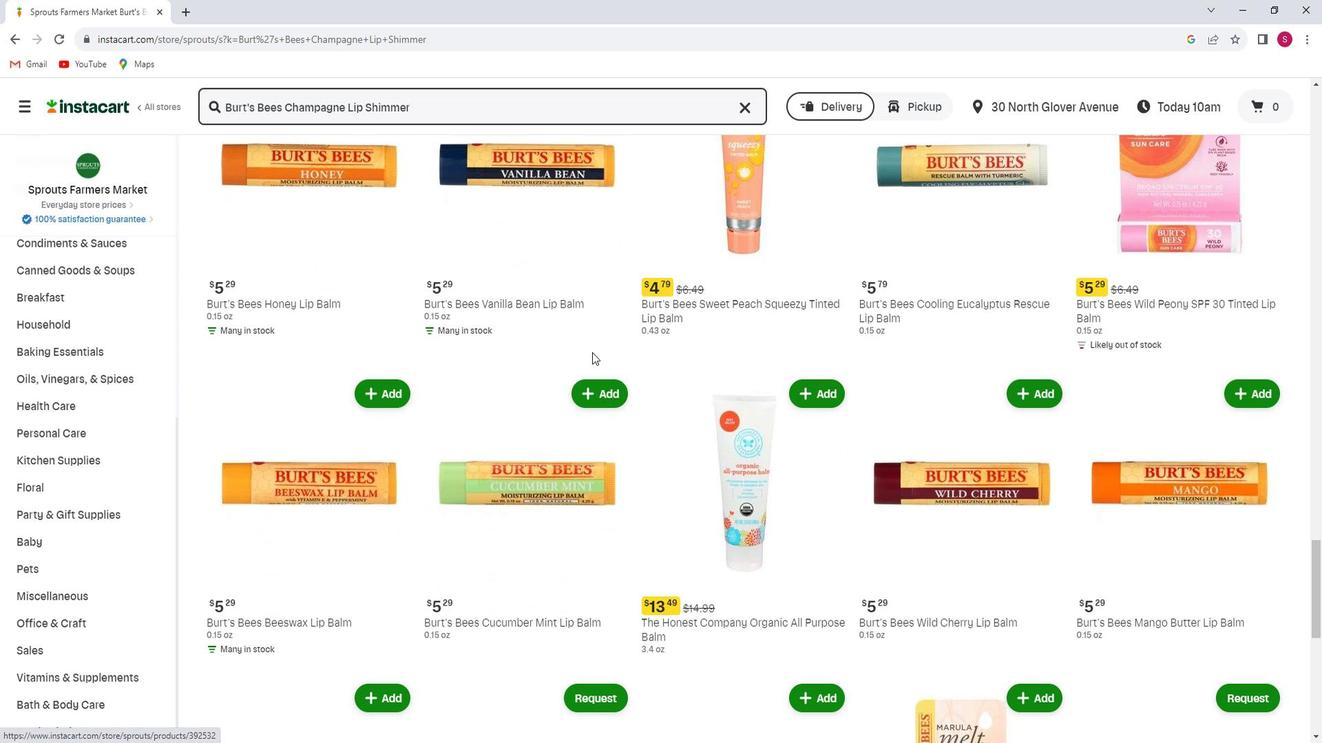 
Action: Mouse scrolled (603, 349) with delta (0, 0)
Screenshot: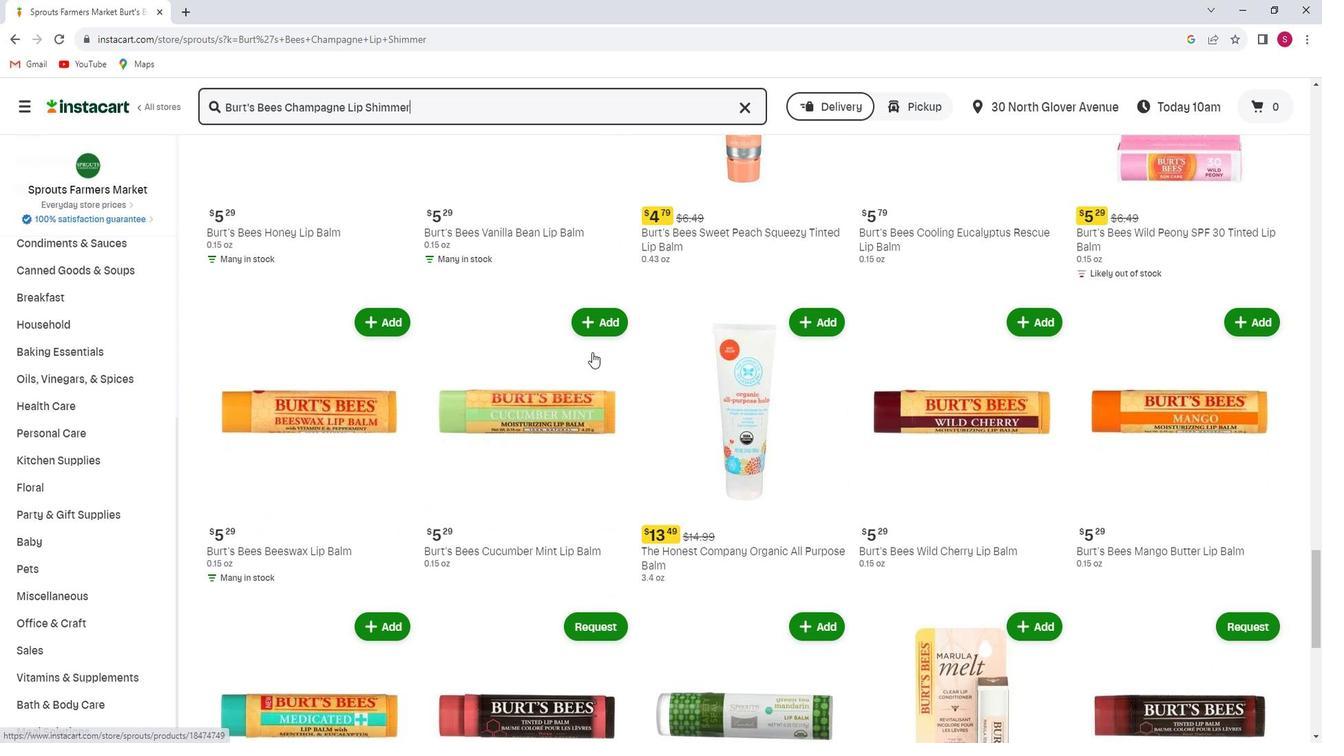 
Action: Mouse scrolled (603, 349) with delta (0, 0)
Screenshot: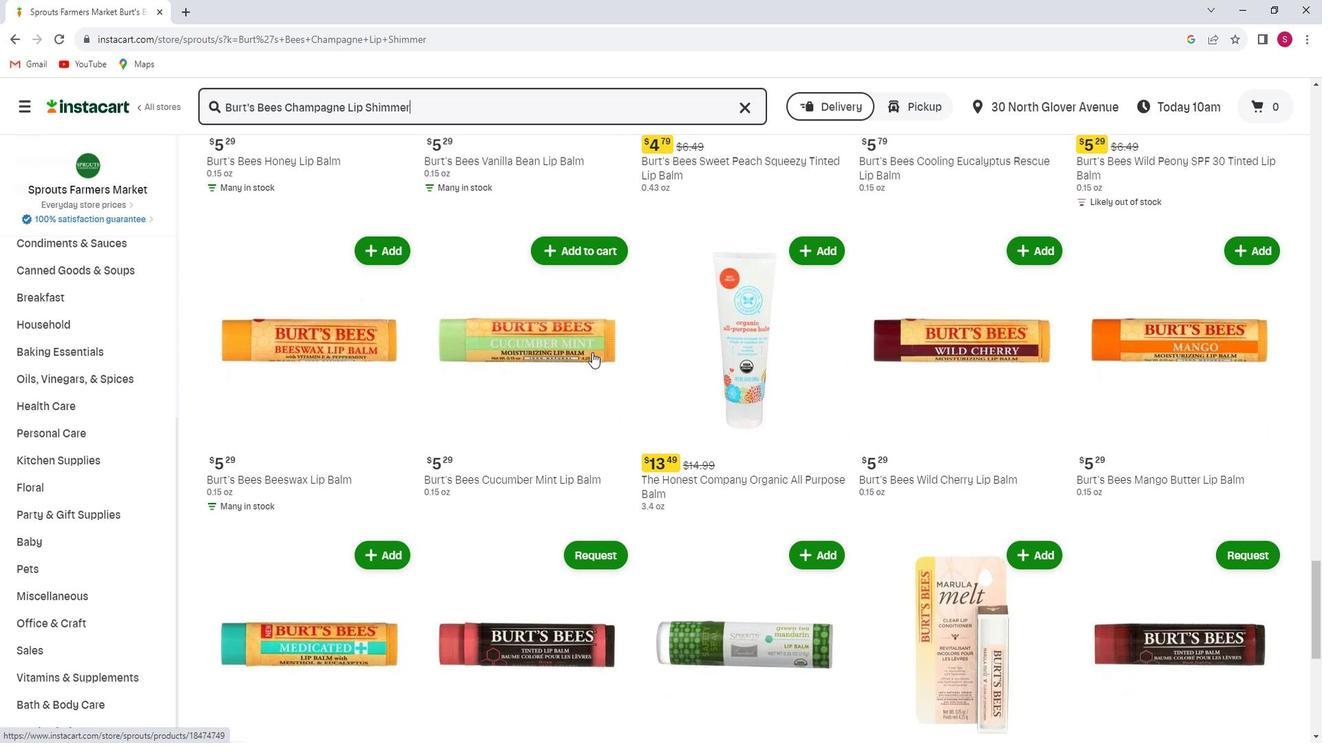 
Action: Mouse scrolled (603, 349) with delta (0, 0)
Screenshot: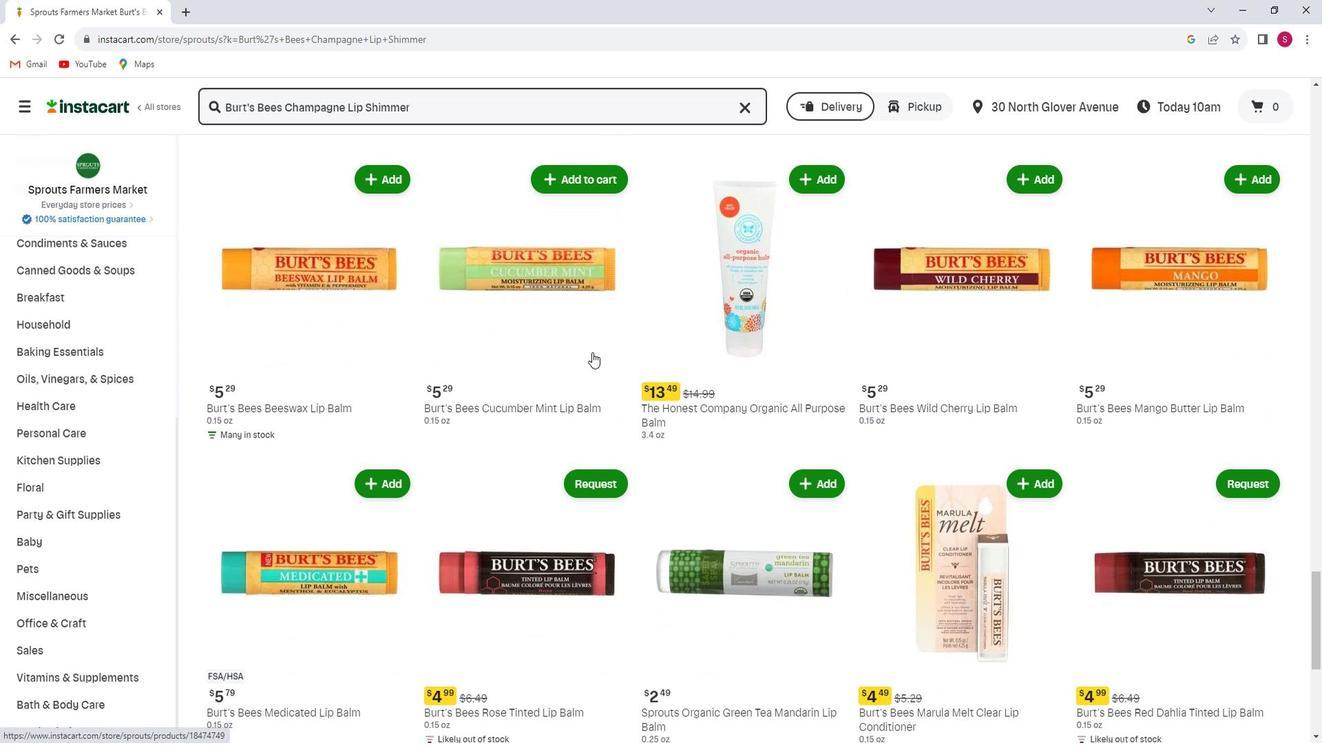 
Action: Mouse scrolled (603, 349) with delta (0, 0)
Screenshot: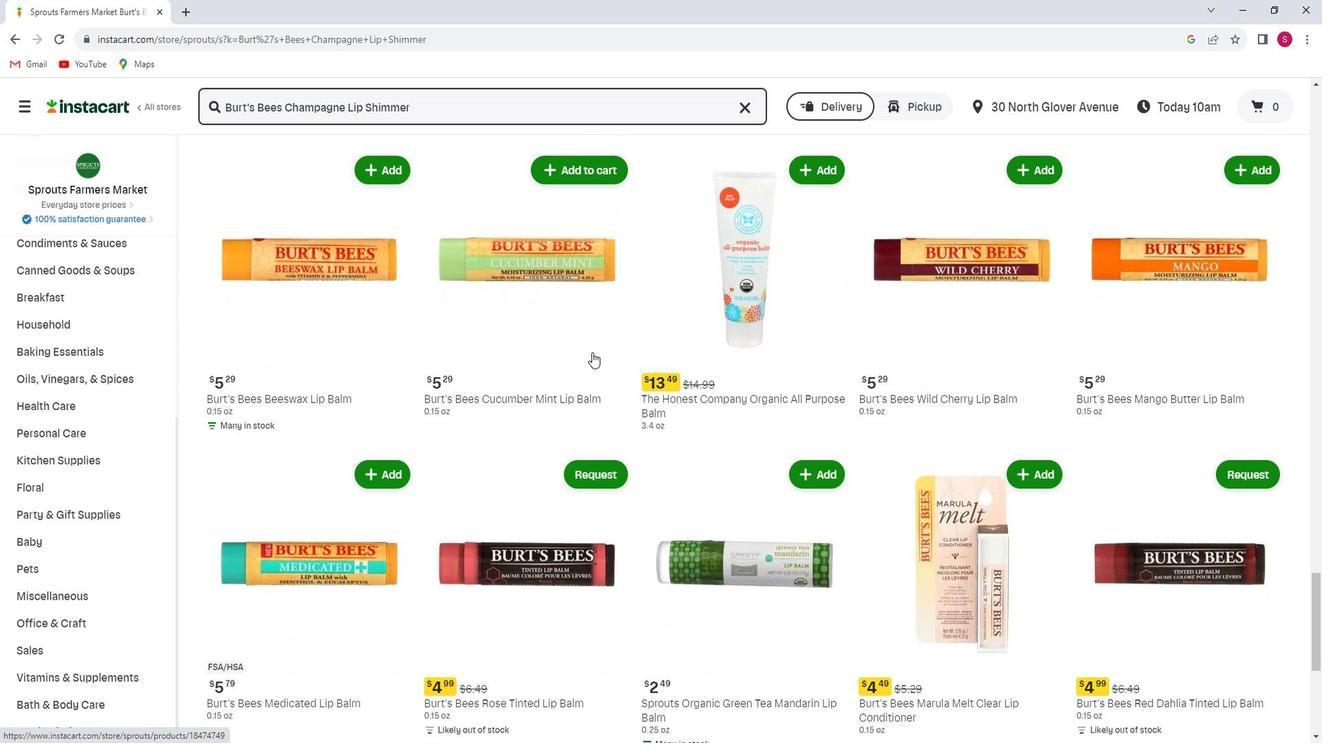 
Action: Mouse scrolled (603, 349) with delta (0, 0)
Screenshot: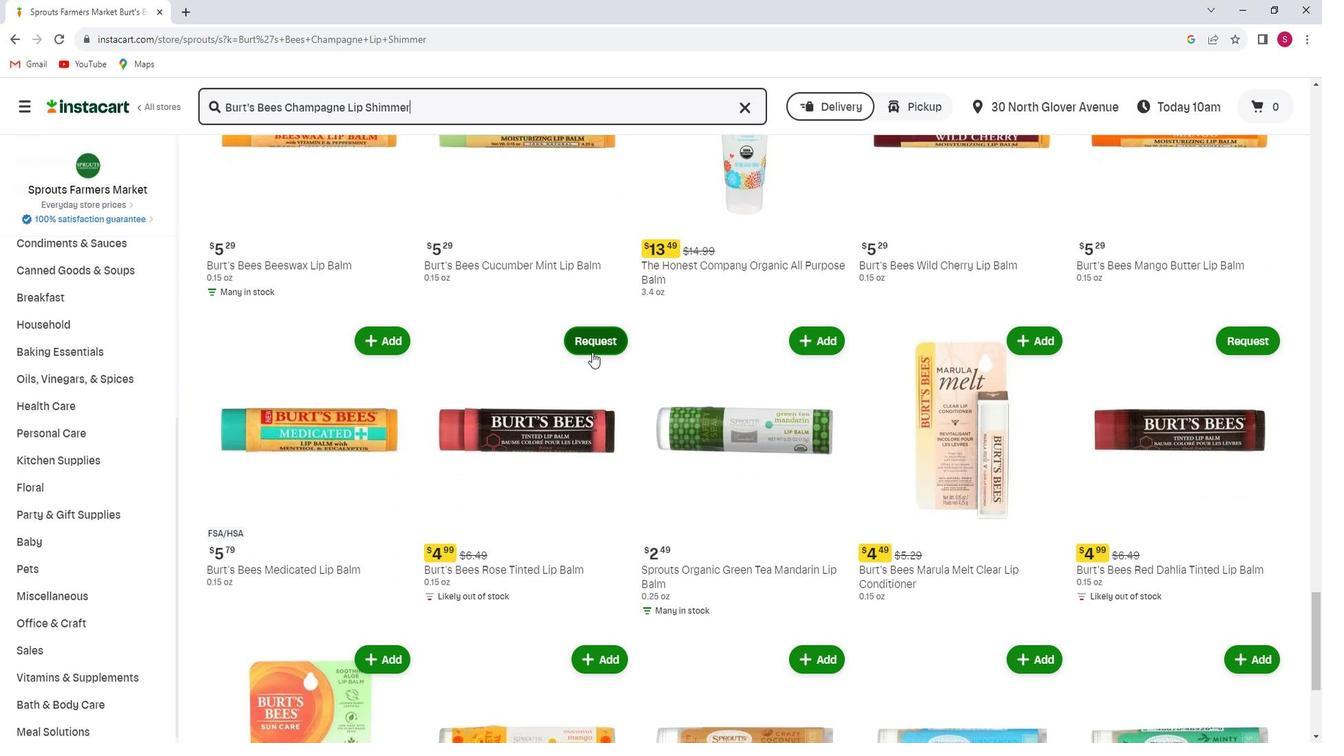 
Action: Mouse scrolled (603, 349) with delta (0, 0)
Screenshot: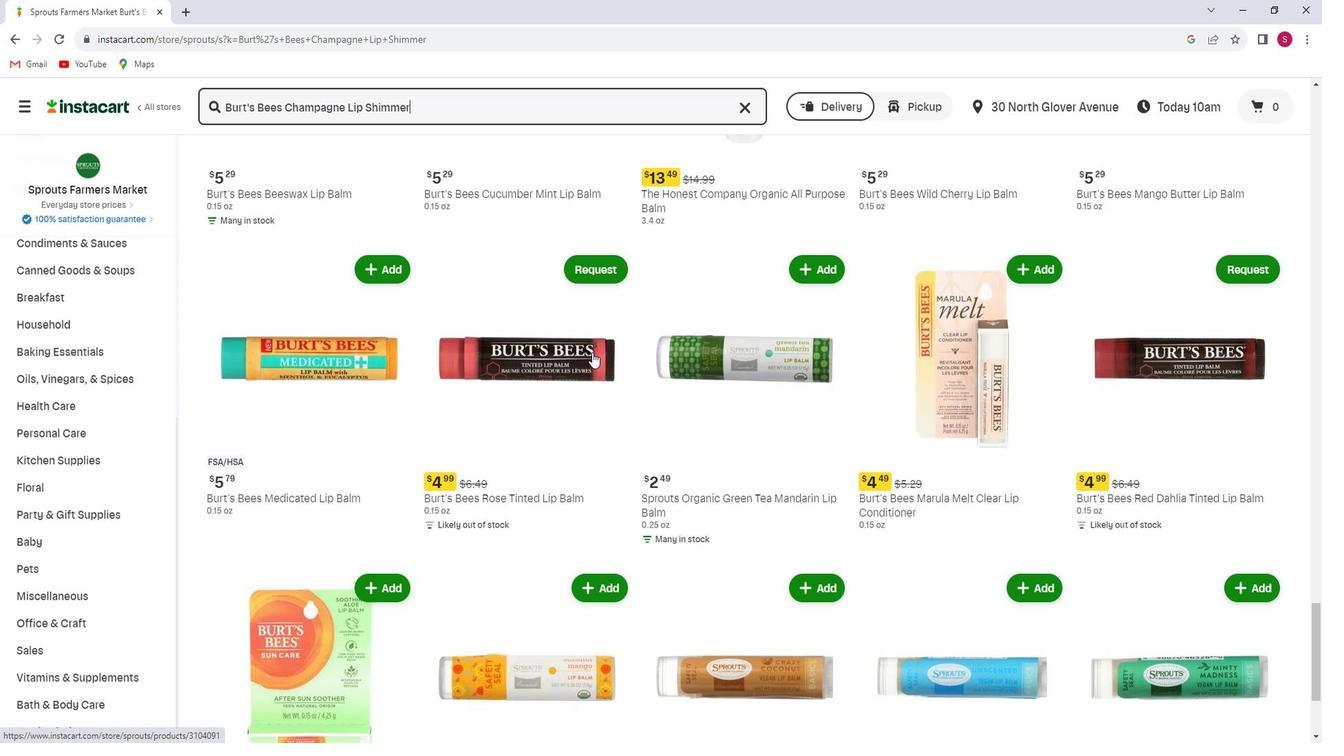
Action: Mouse scrolled (603, 349) with delta (0, 0)
Screenshot: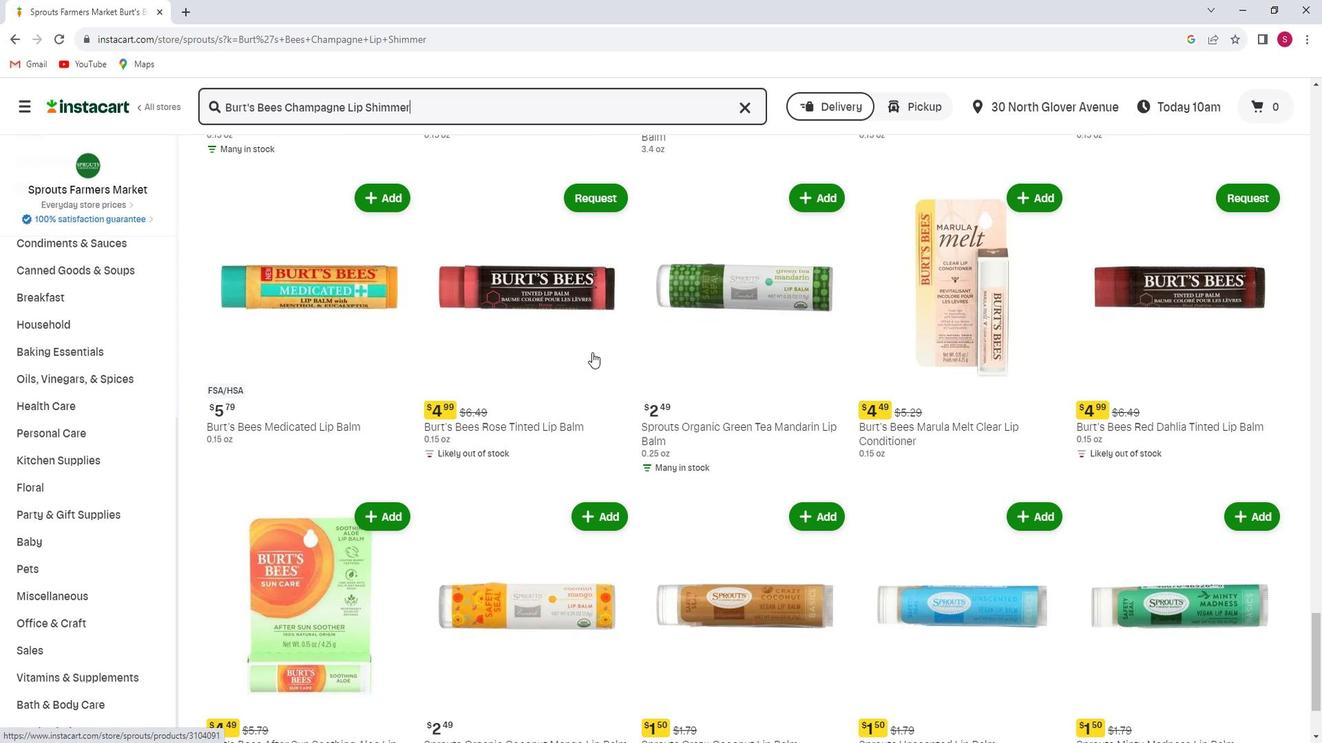 
Action: Mouse scrolled (603, 349) with delta (0, 0)
Screenshot: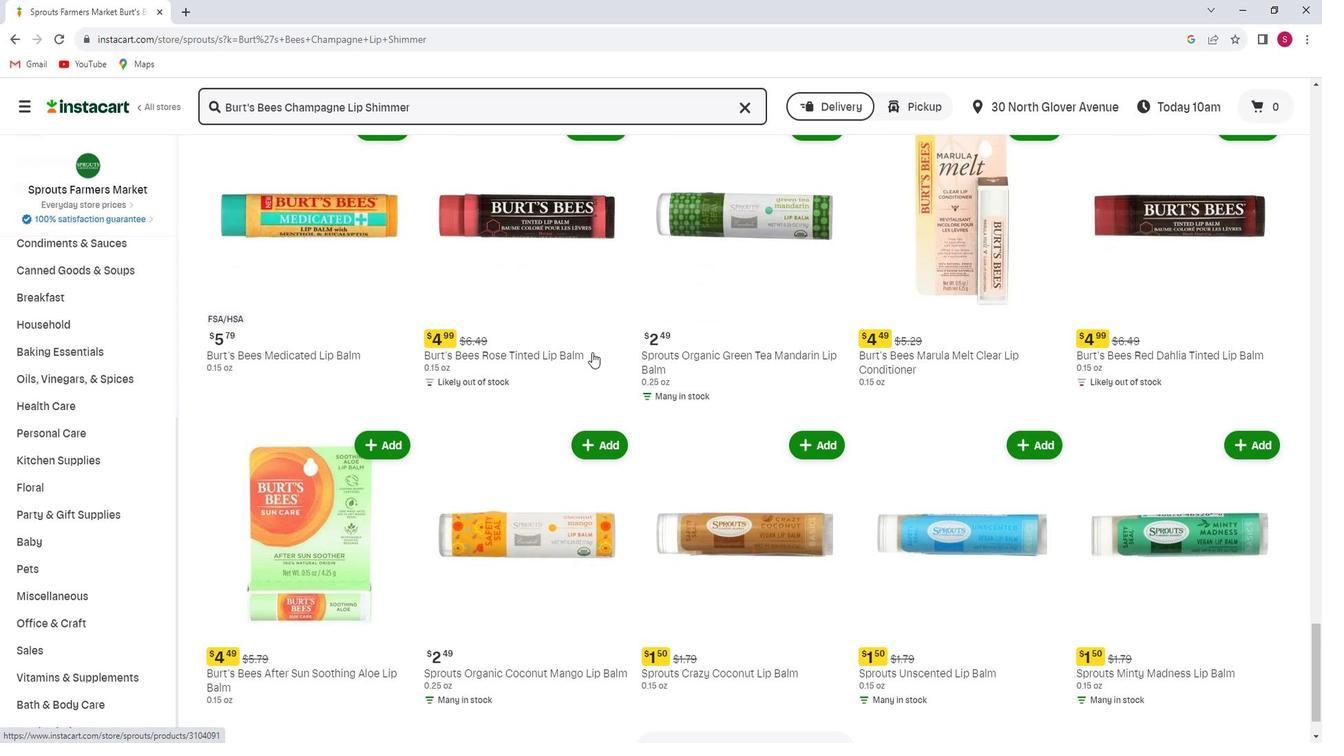 
Action: Mouse scrolled (603, 349) with delta (0, 0)
Screenshot: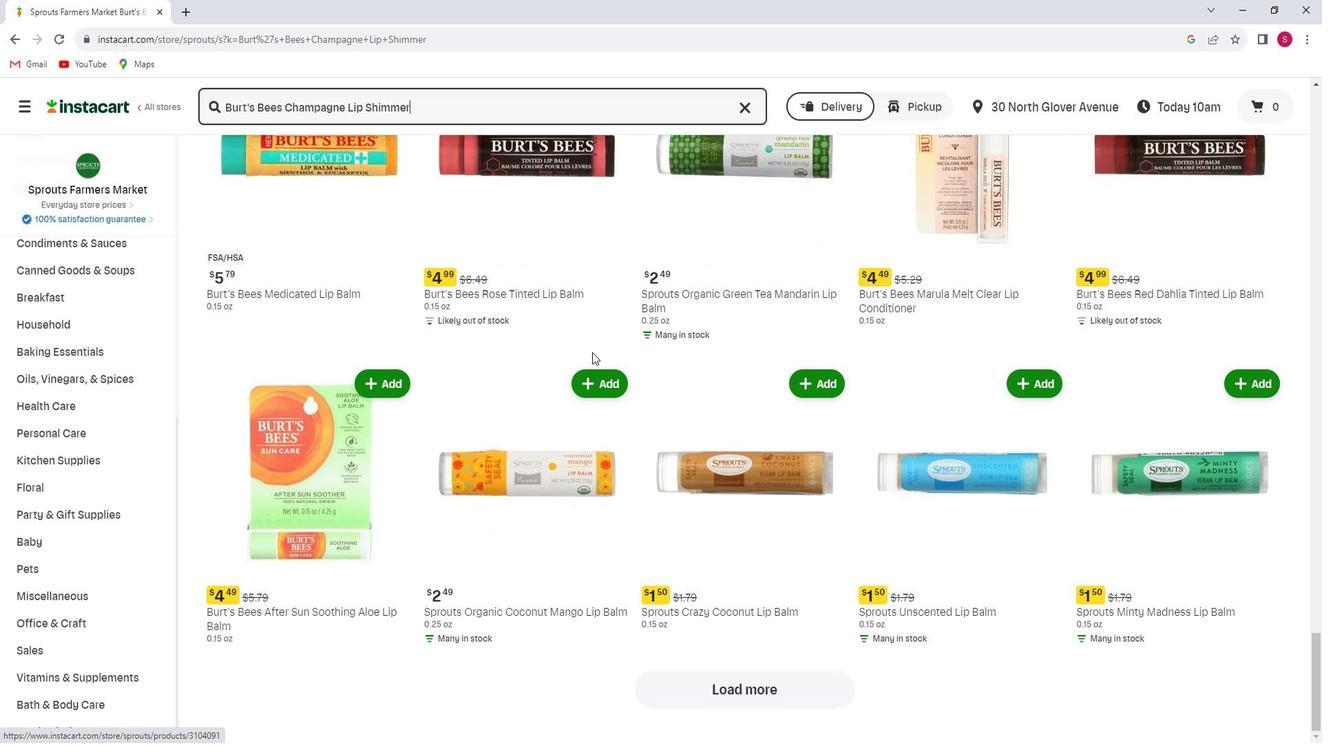 
Action: Mouse scrolled (603, 349) with delta (0, 0)
Screenshot: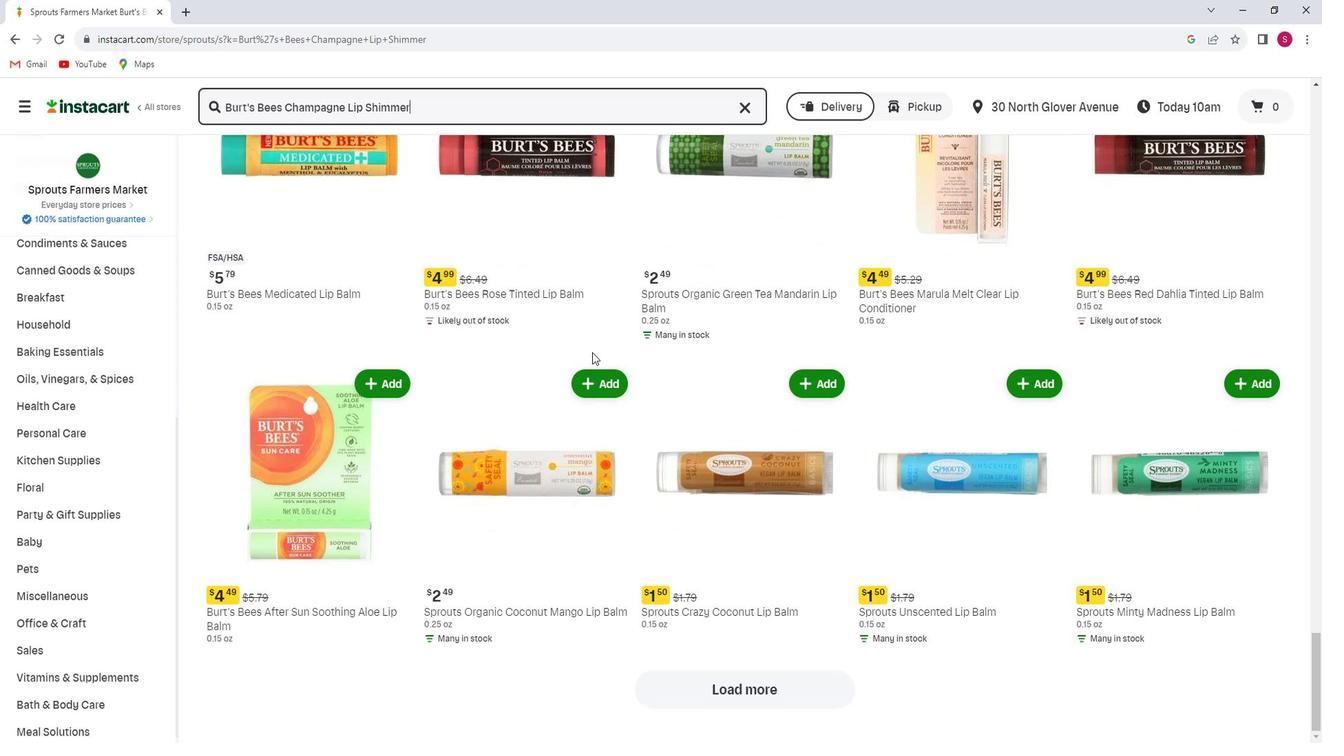 
Action: Mouse scrolled (603, 349) with delta (0, 0)
Screenshot: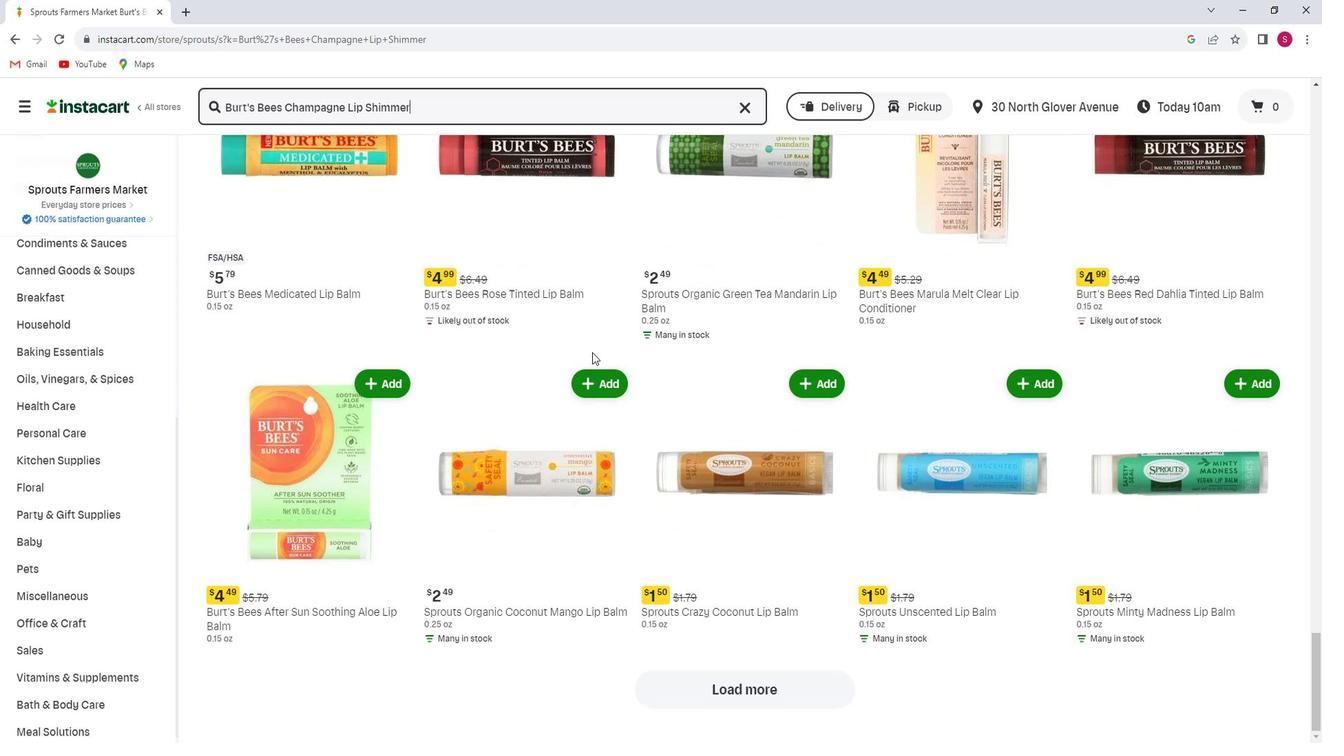 
Action: Mouse scrolled (603, 349) with delta (0, 0)
Screenshot: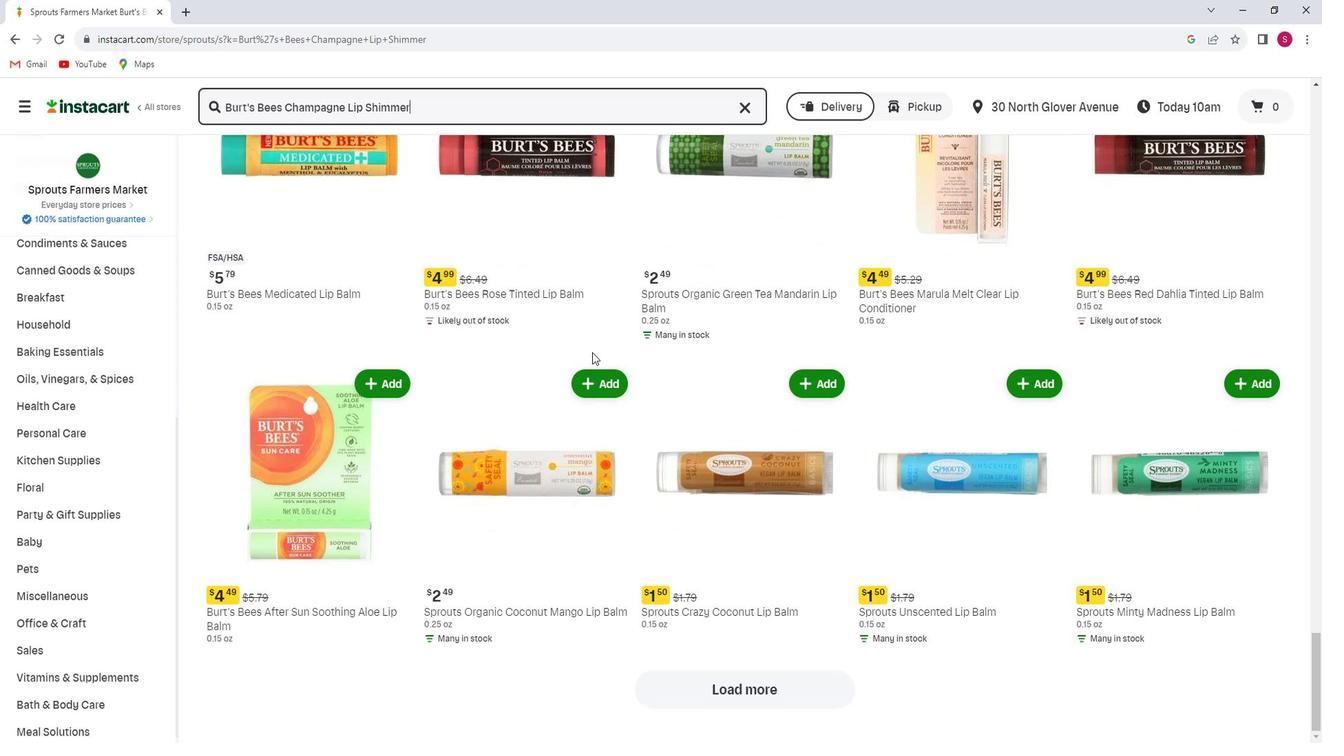 
Action: Mouse scrolled (603, 349) with delta (0, 0)
Screenshot: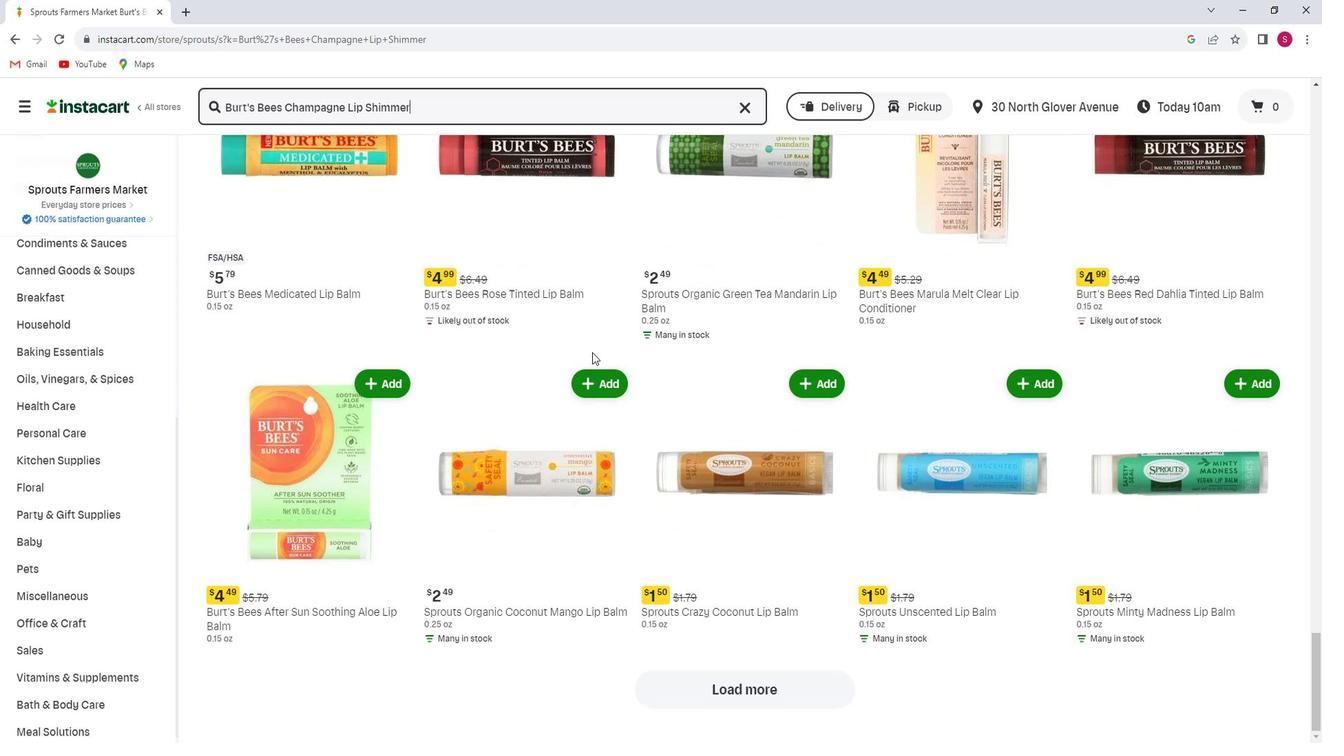 
Action: Mouse scrolled (603, 349) with delta (0, 0)
Screenshot: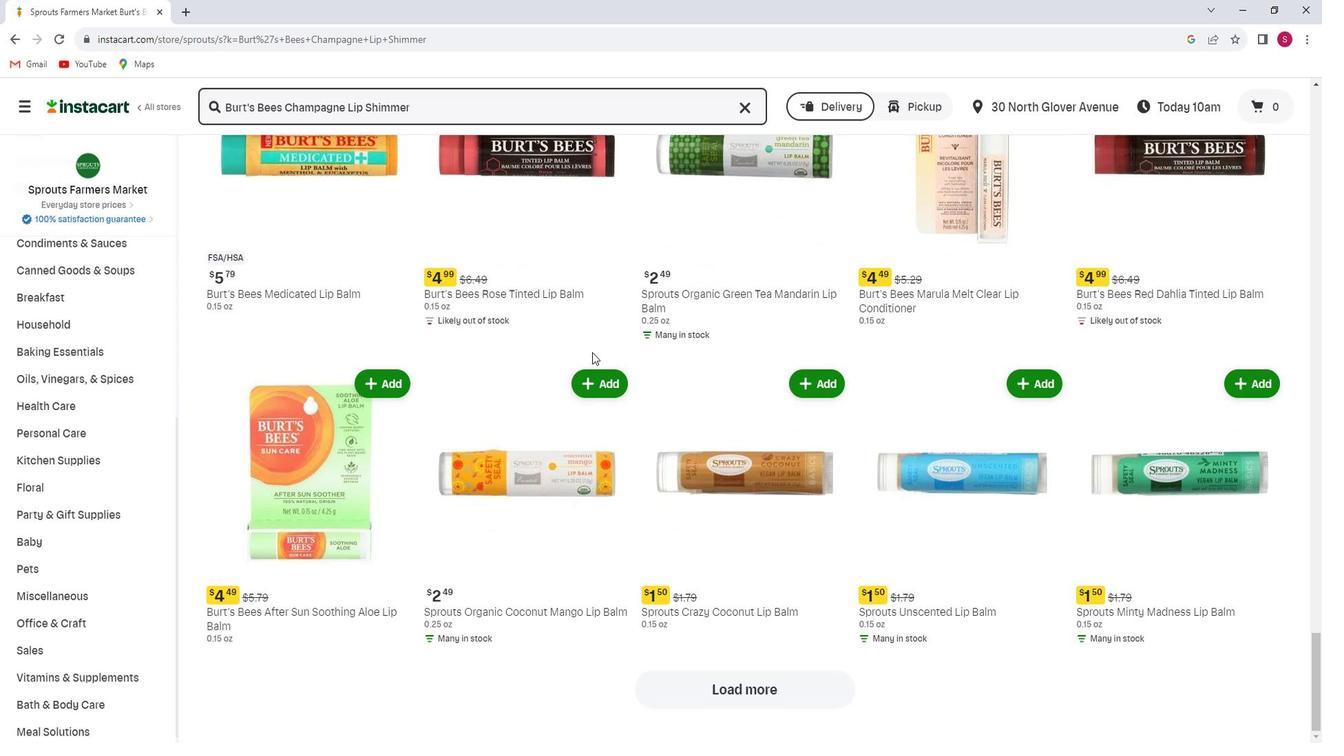 
Action: Mouse moved to (598, 363)
Screenshot: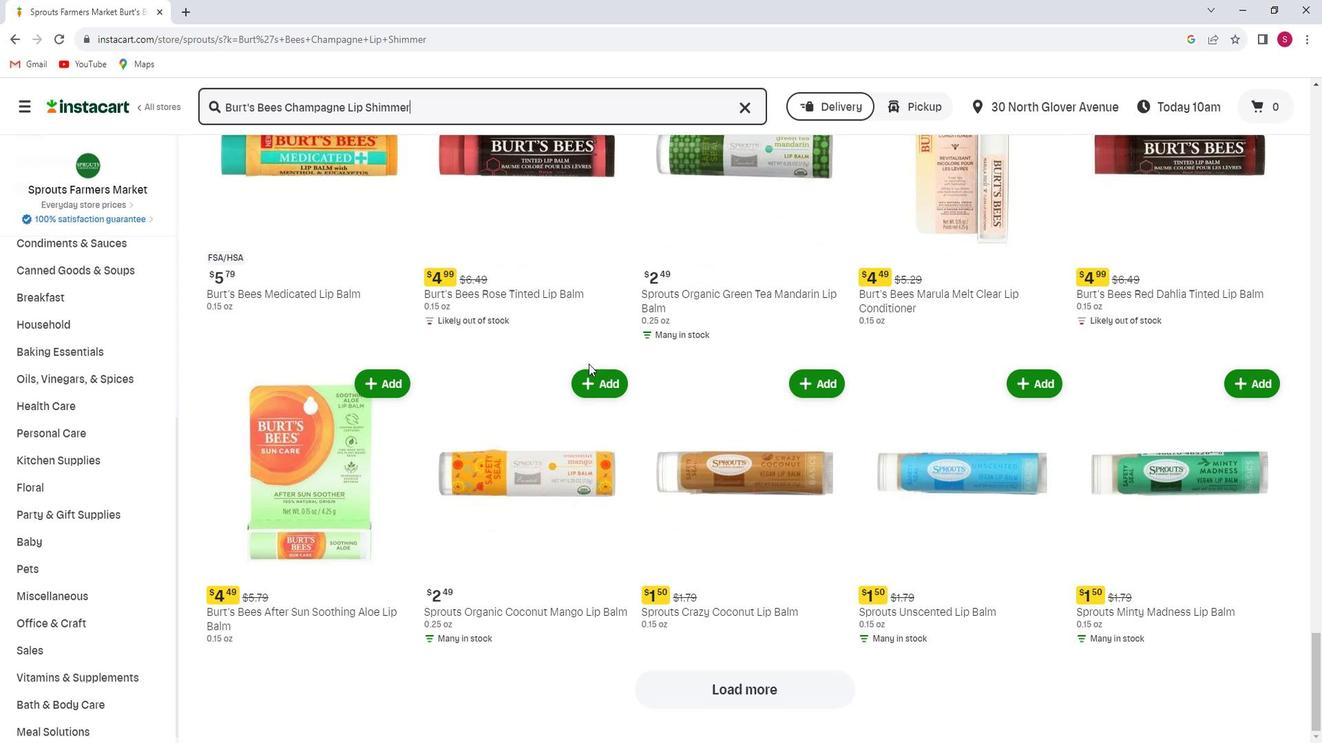 
